 Task: Compose an email with the signature Harrison Baker with the subject Cancellation of a payment and the message Could you please share your availability for a call to discuss the project in detail? from softage.8@softage.net to softage.2@softage.net Select the numbered list and change the font typography to strikethroughSelect the numbered list and remove the font typography strikethrough Send the email. Finally, move the email from Sent Items to the label Fitness
Action: Mouse moved to (902, 51)
Screenshot: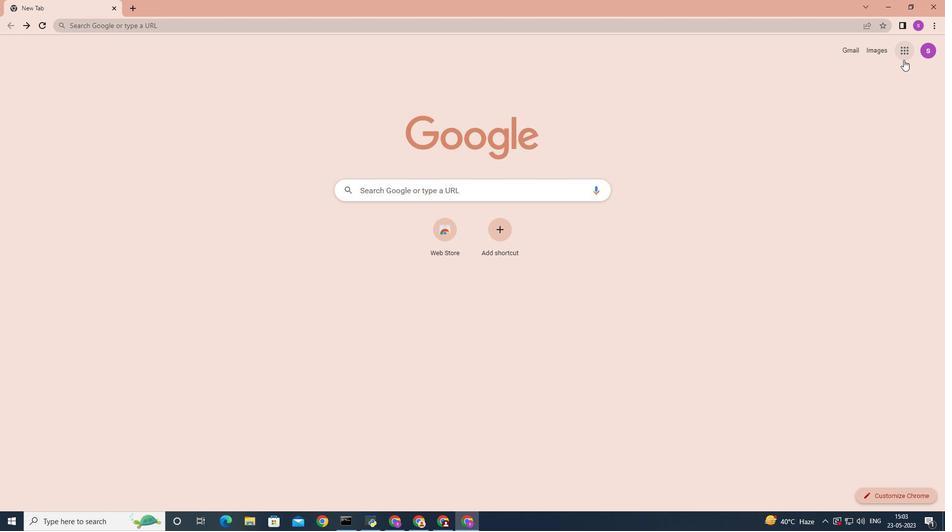 
Action: Mouse pressed left at (902, 51)
Screenshot: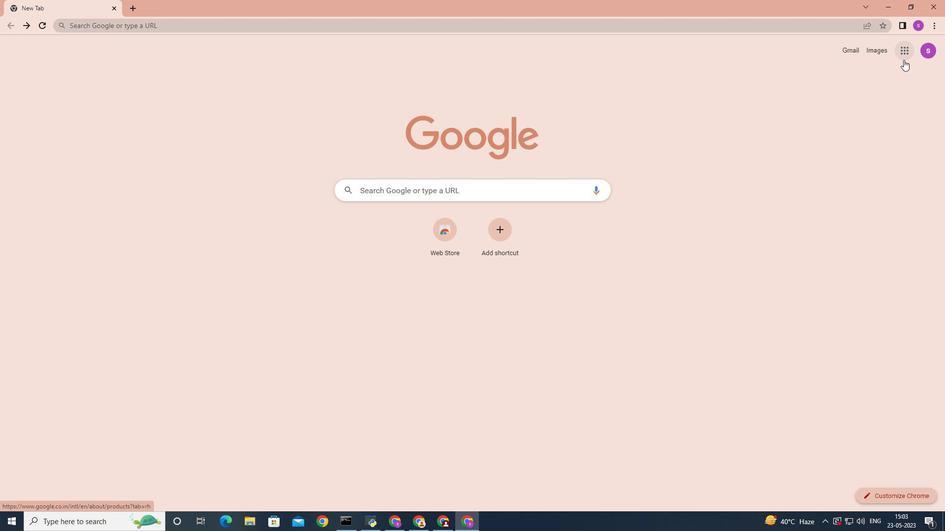
Action: Mouse moved to (870, 85)
Screenshot: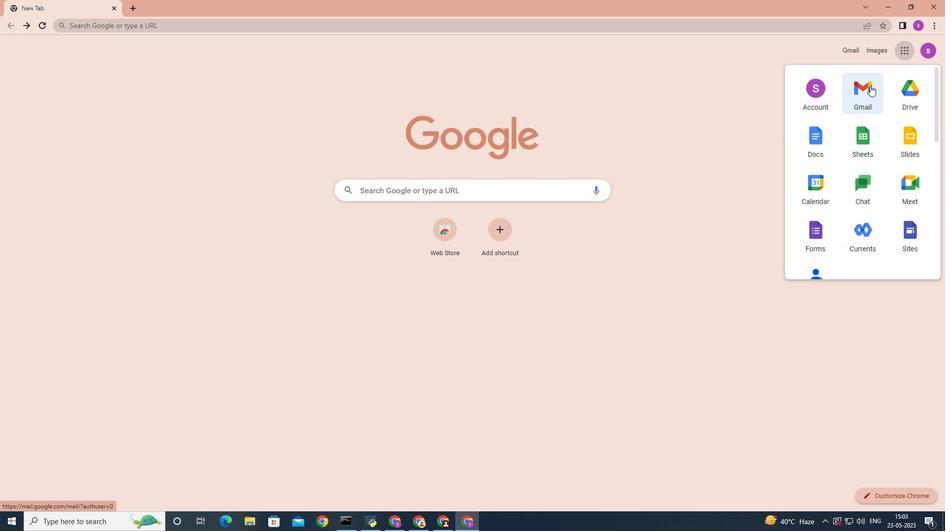 
Action: Mouse pressed left at (870, 85)
Screenshot: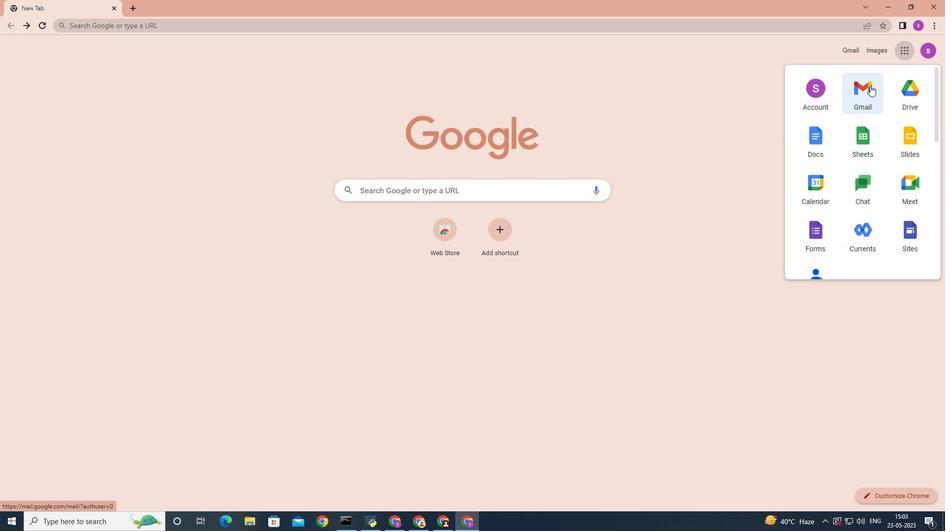 
Action: Mouse moved to (848, 51)
Screenshot: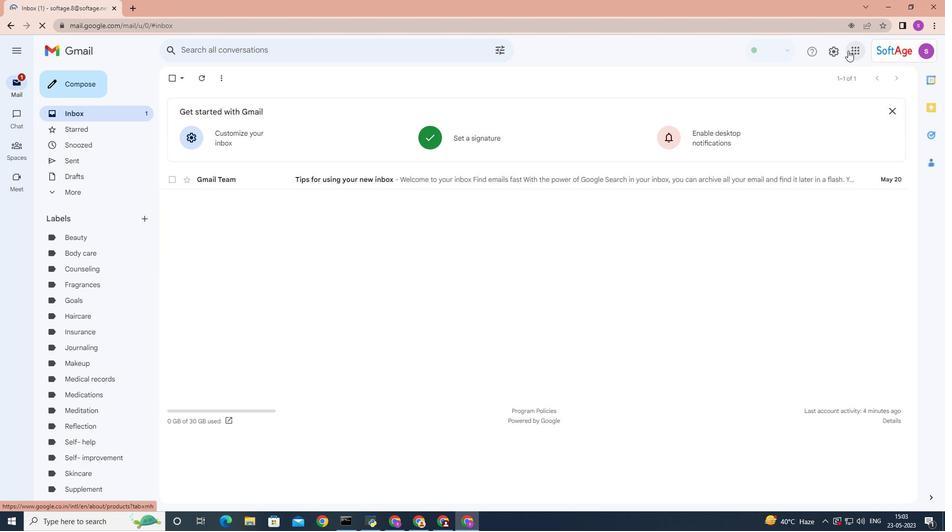 
Action: Mouse pressed left at (848, 51)
Screenshot: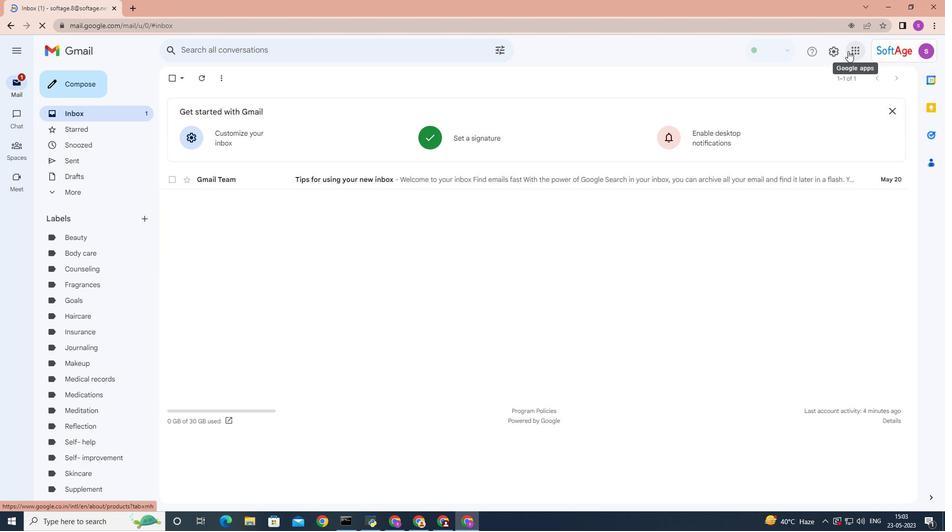 
Action: Mouse moved to (835, 44)
Screenshot: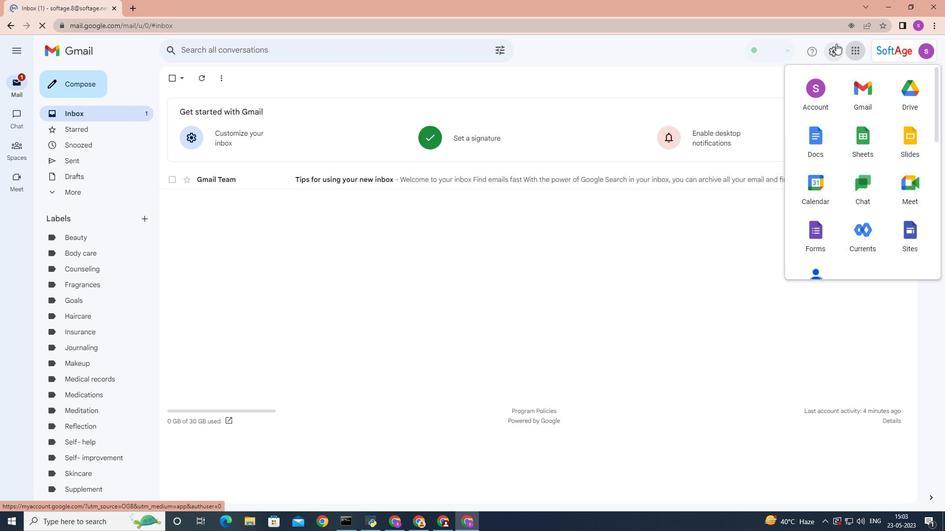 
Action: Mouse pressed left at (835, 44)
Screenshot: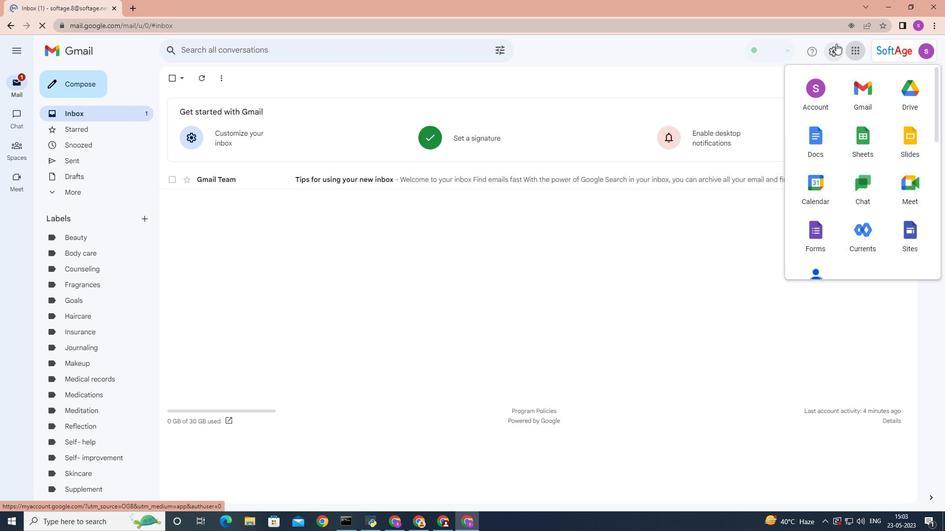 
Action: Mouse moved to (832, 99)
Screenshot: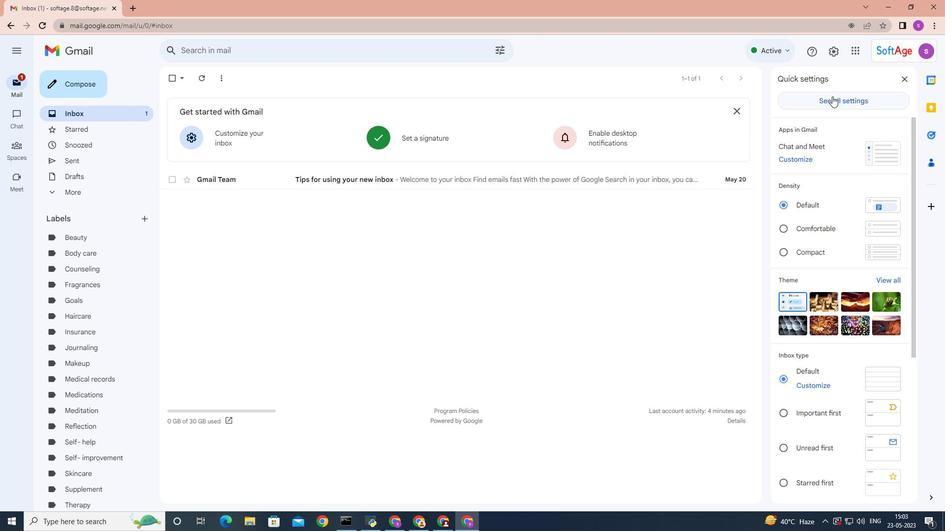 
Action: Mouse pressed left at (832, 99)
Screenshot: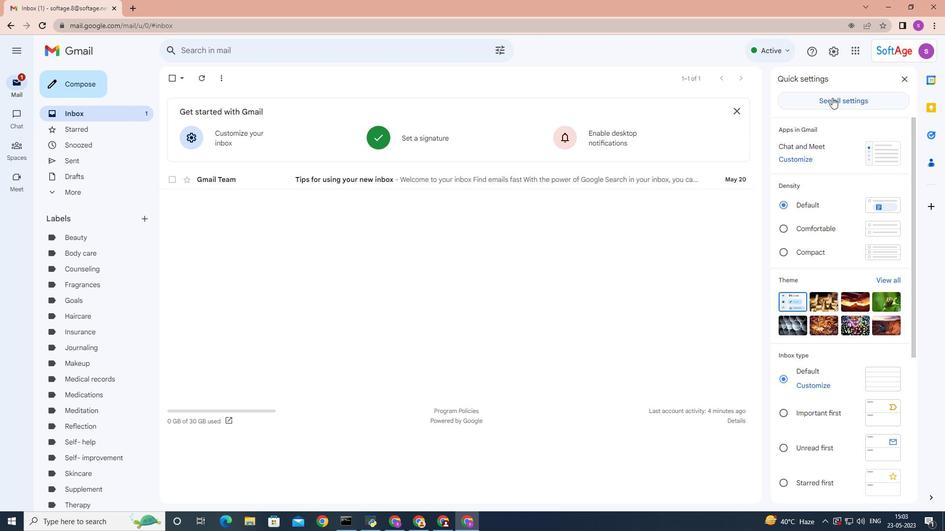 
Action: Mouse moved to (408, 170)
Screenshot: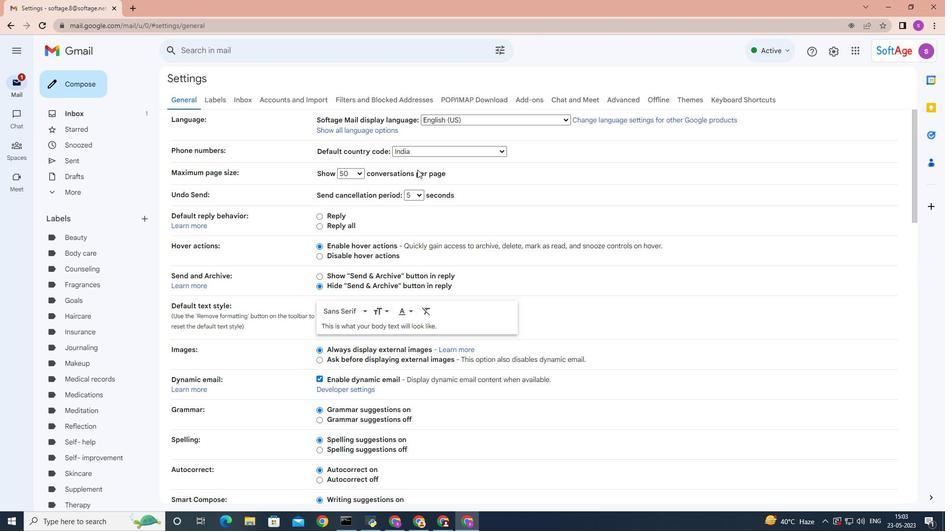 
Action: Mouse scrolled (408, 170) with delta (0, 0)
Screenshot: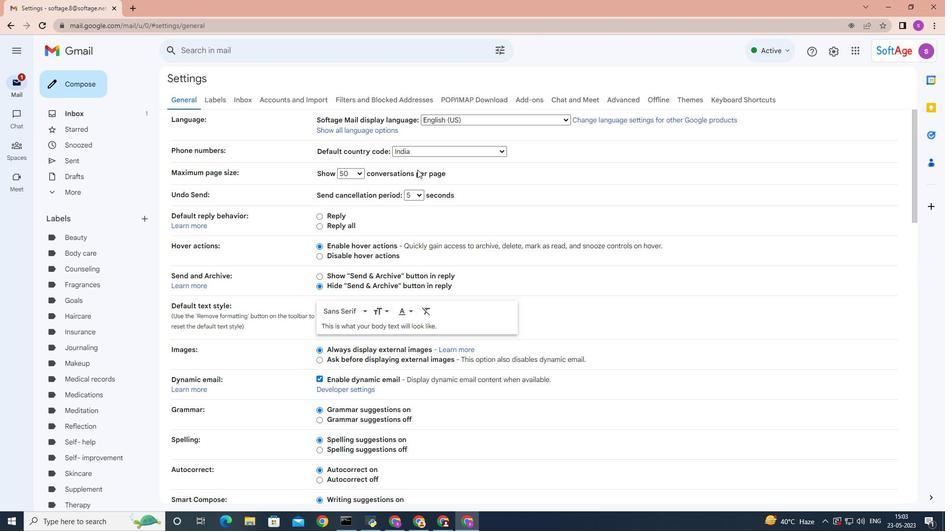 
Action: Mouse scrolled (408, 170) with delta (0, 0)
Screenshot: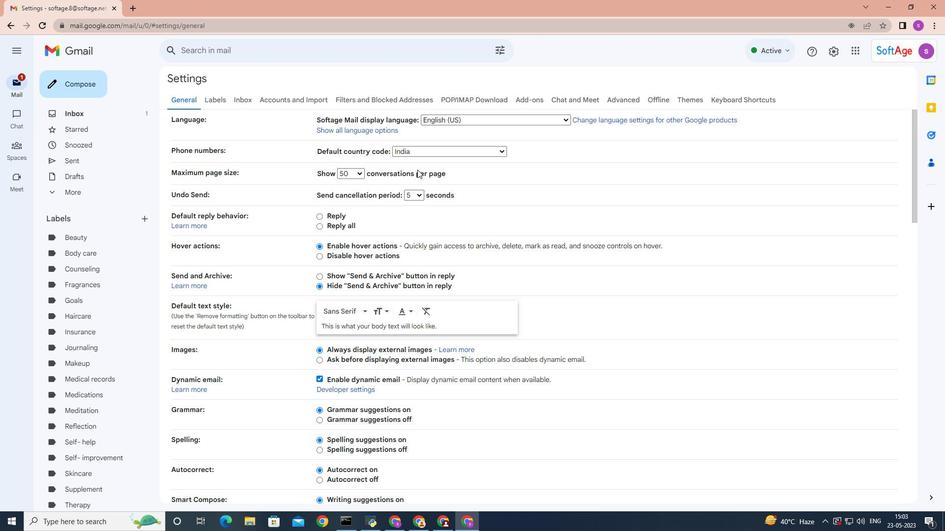 
Action: Mouse moved to (408, 171)
Screenshot: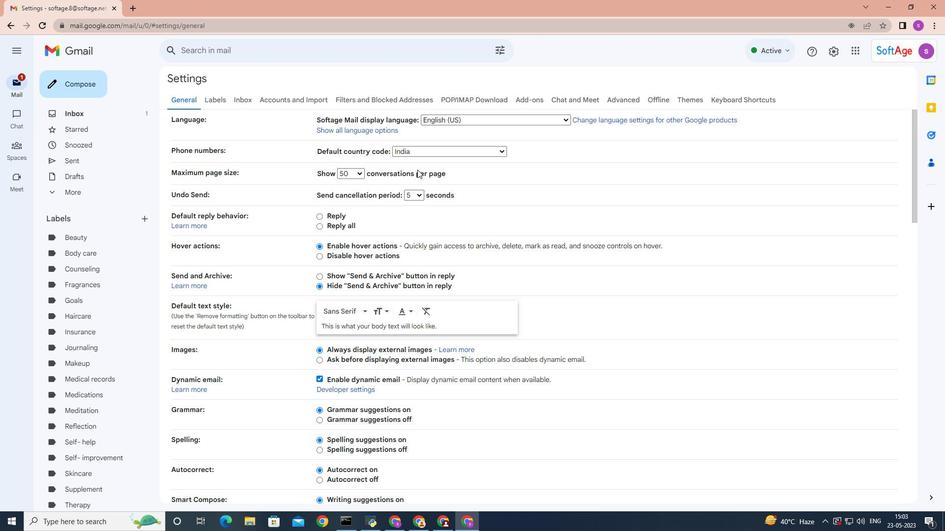 
Action: Mouse scrolled (408, 170) with delta (0, 0)
Screenshot: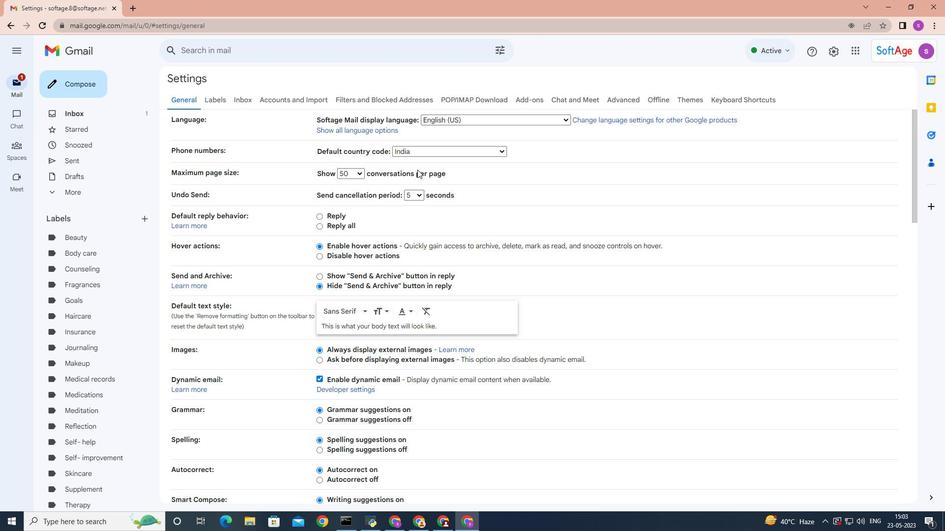 
Action: Mouse moved to (408, 171)
Screenshot: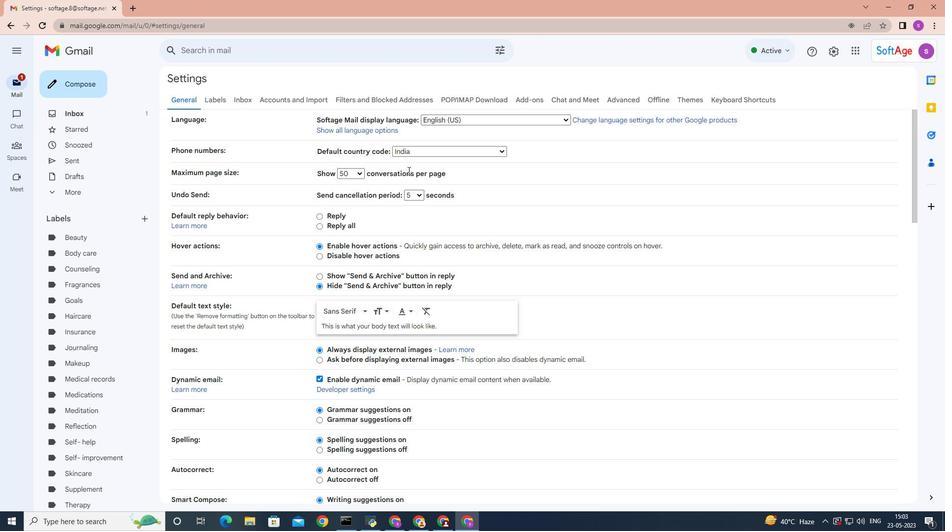 
Action: Mouse scrolled (408, 170) with delta (0, 0)
Screenshot: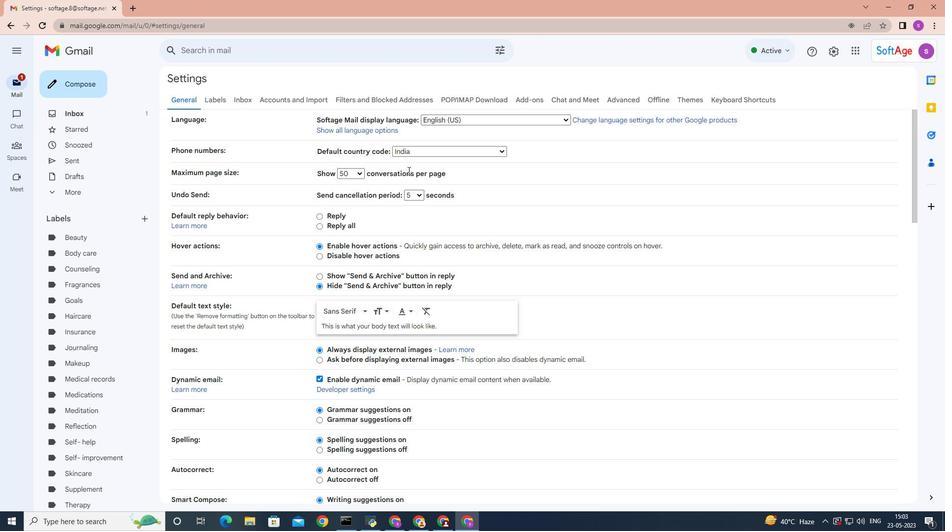 
Action: Mouse scrolled (408, 170) with delta (0, 0)
Screenshot: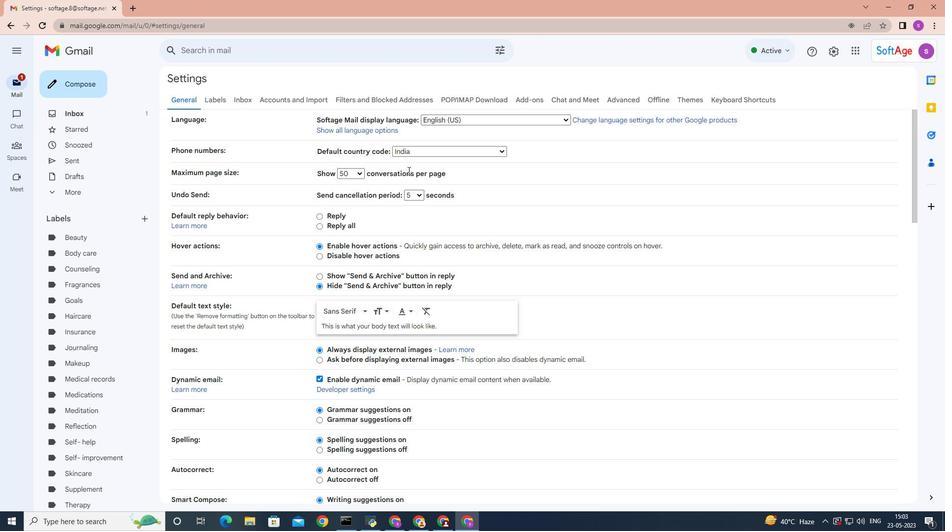 
Action: Mouse scrolled (408, 170) with delta (0, 0)
Screenshot: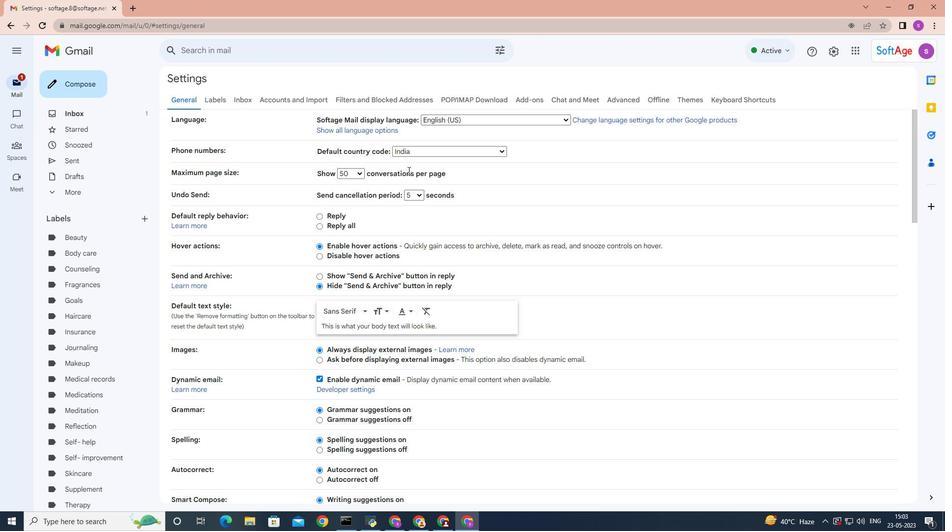 
Action: Mouse scrolled (408, 170) with delta (0, 0)
Screenshot: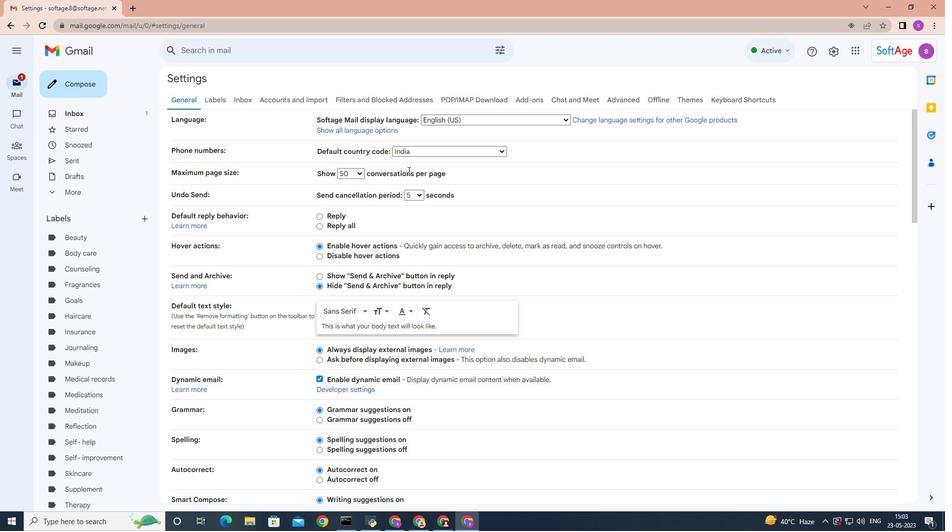 
Action: Mouse moved to (408, 171)
Screenshot: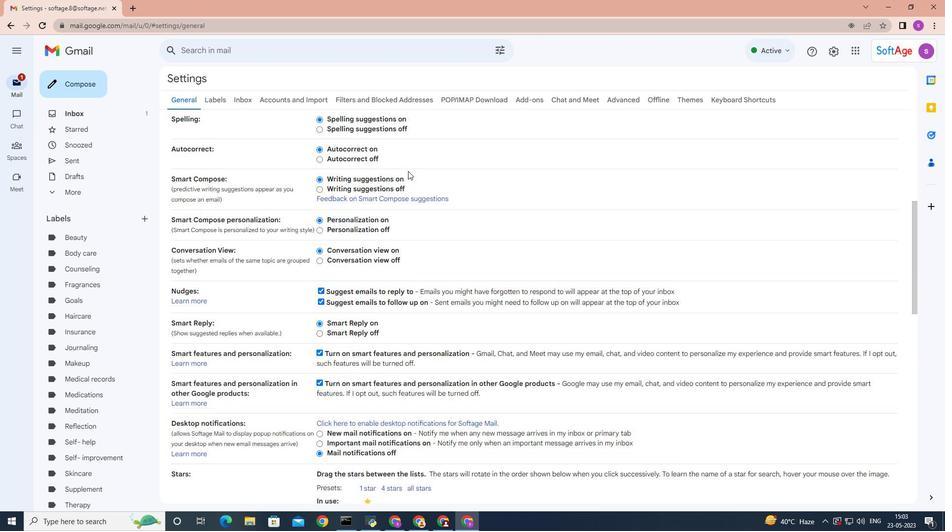 
Action: Mouse scrolled (408, 170) with delta (0, 0)
Screenshot: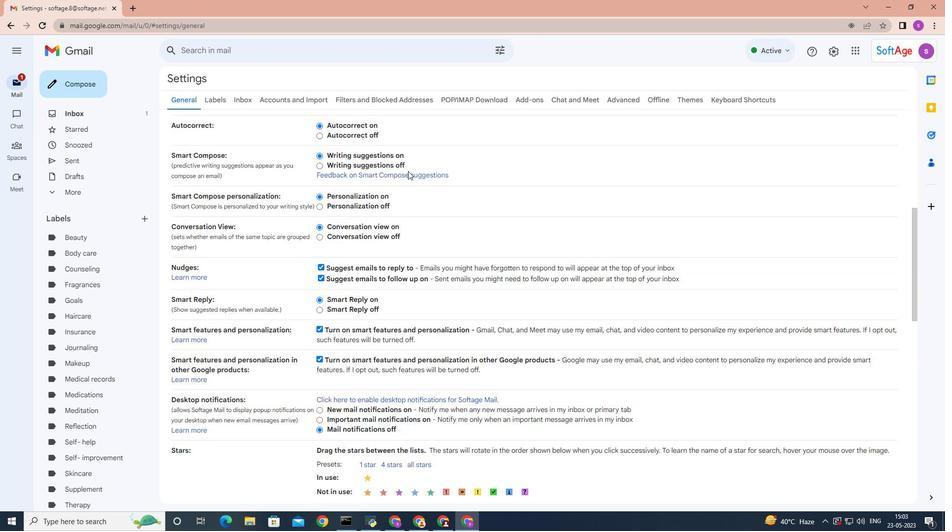 
Action: Mouse scrolled (408, 170) with delta (0, 0)
Screenshot: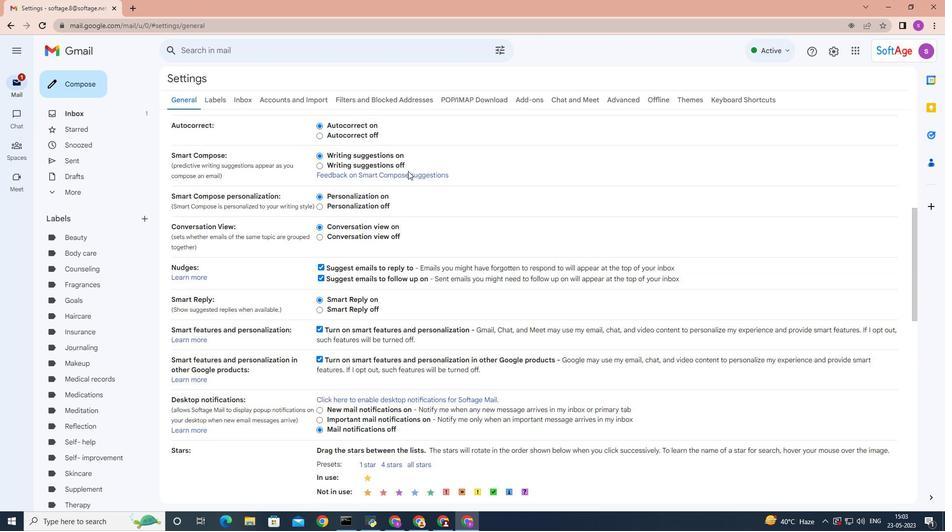 
Action: Mouse scrolled (408, 170) with delta (0, 0)
Screenshot: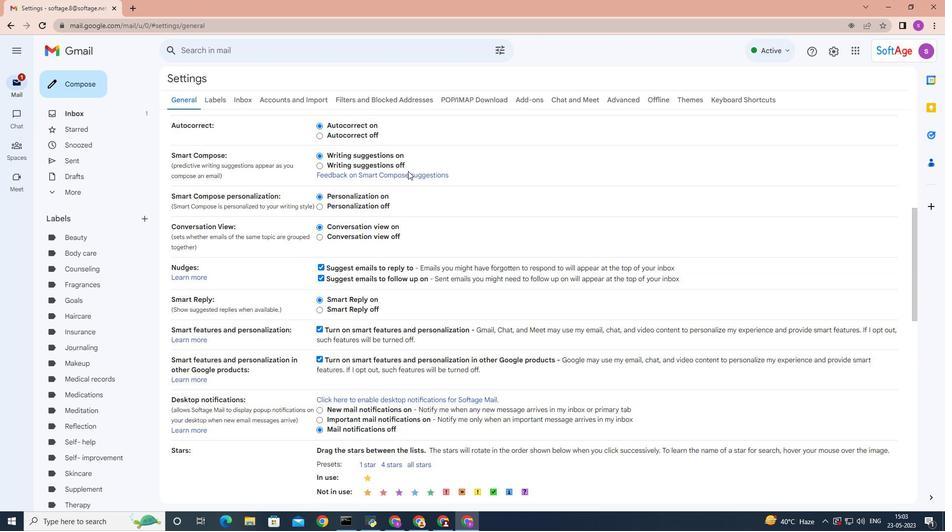 
Action: Mouse scrolled (408, 170) with delta (0, 0)
Screenshot: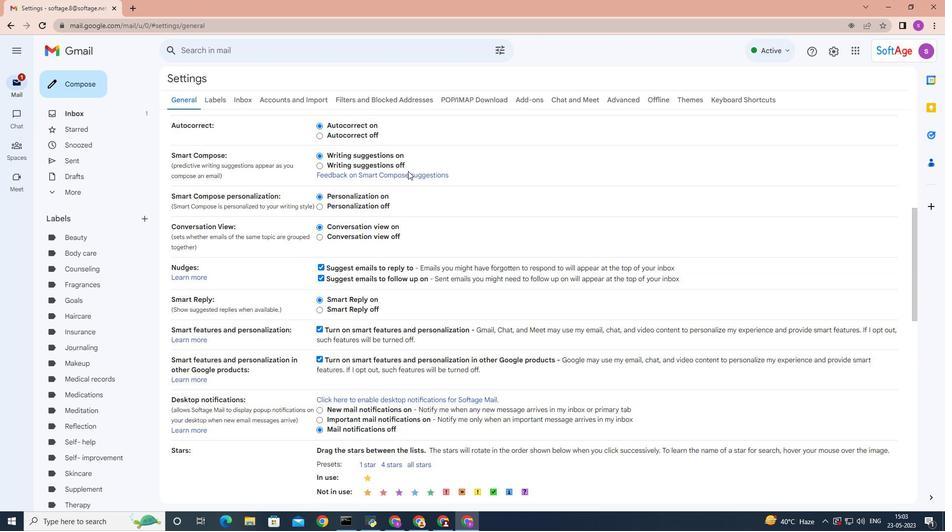 
Action: Mouse scrolled (408, 170) with delta (0, 0)
Screenshot: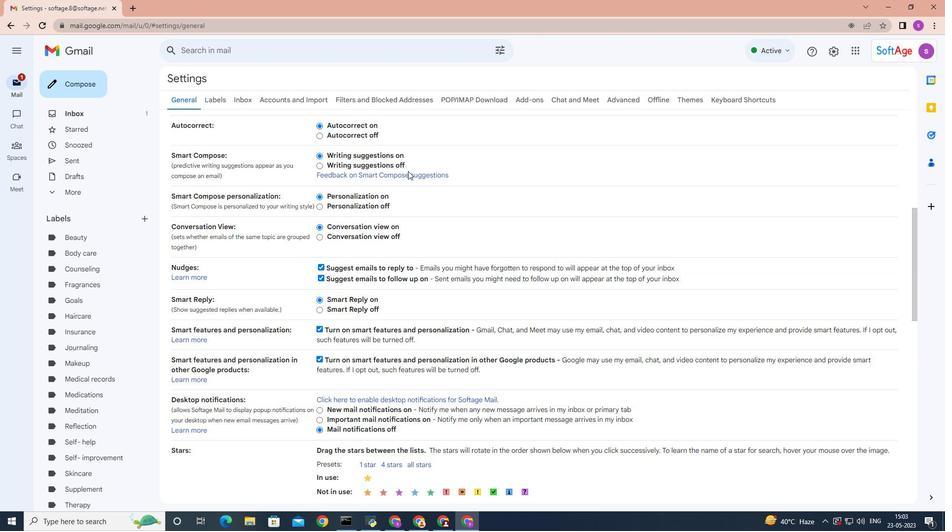 
Action: Mouse scrolled (408, 170) with delta (0, 0)
Screenshot: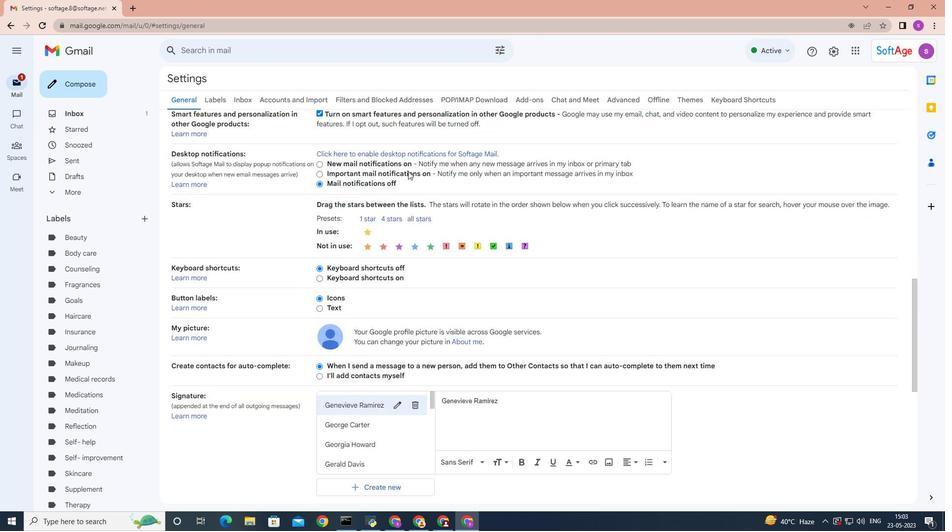 
Action: Mouse scrolled (408, 170) with delta (0, 0)
Screenshot: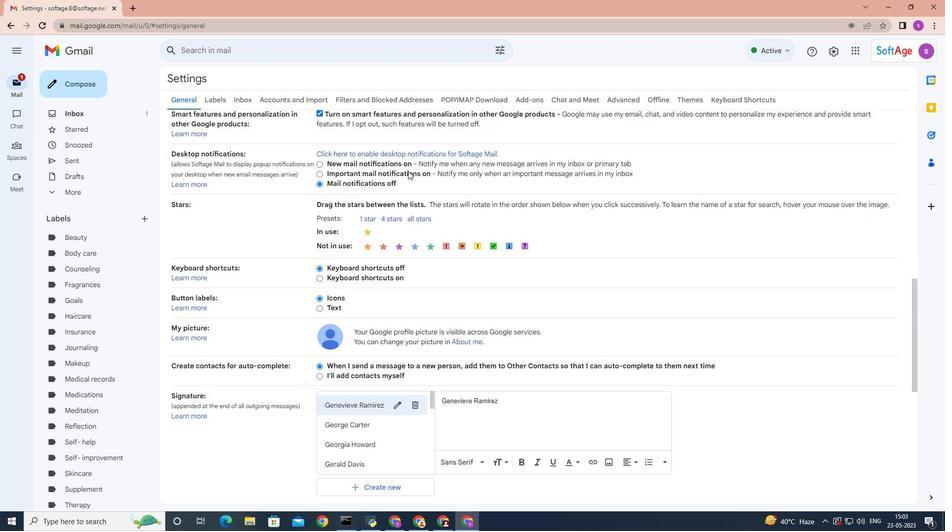 
Action: Mouse moved to (408, 171)
Screenshot: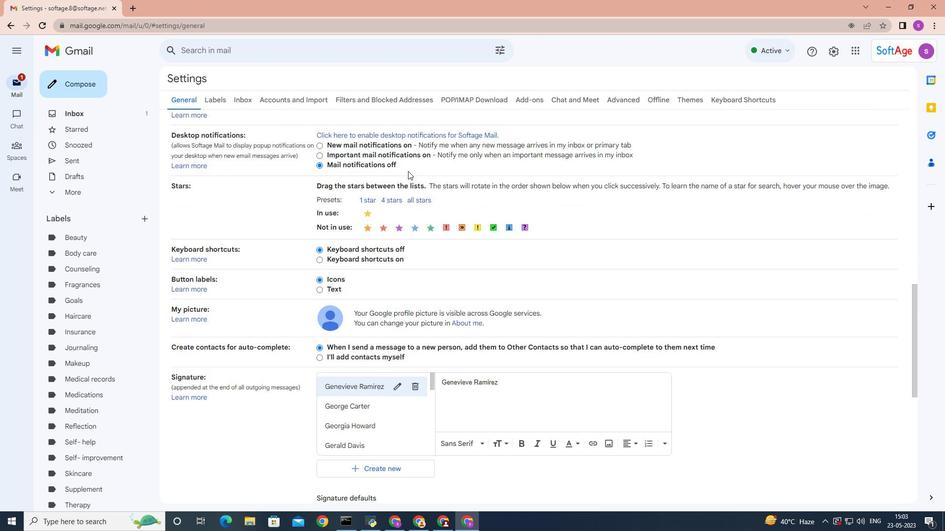 
Action: Mouse scrolled (408, 170) with delta (0, 0)
Screenshot: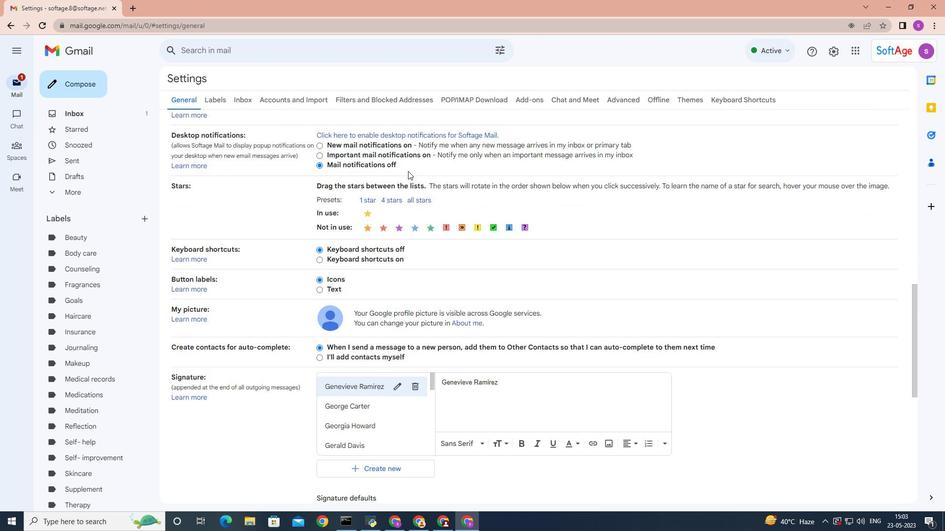 
Action: Mouse scrolled (408, 170) with delta (0, 0)
Screenshot: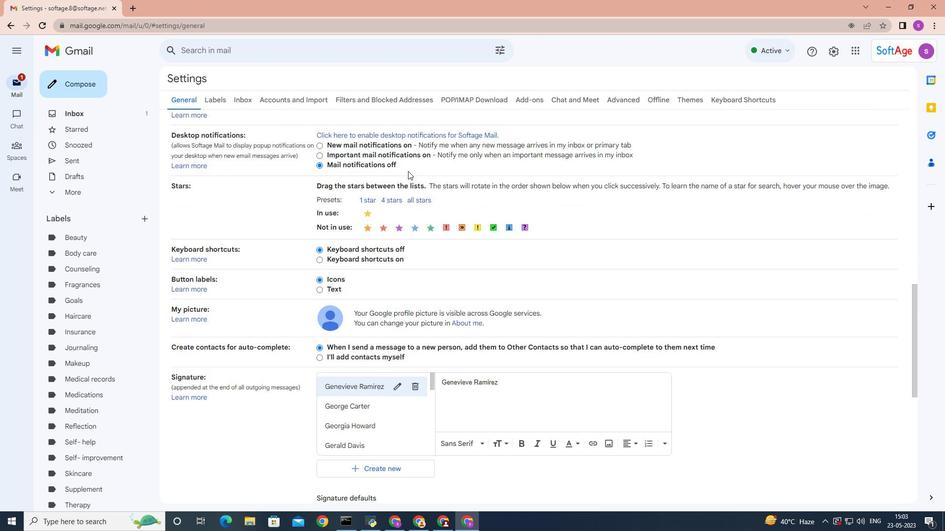 
Action: Mouse scrolled (408, 170) with delta (0, 0)
Screenshot: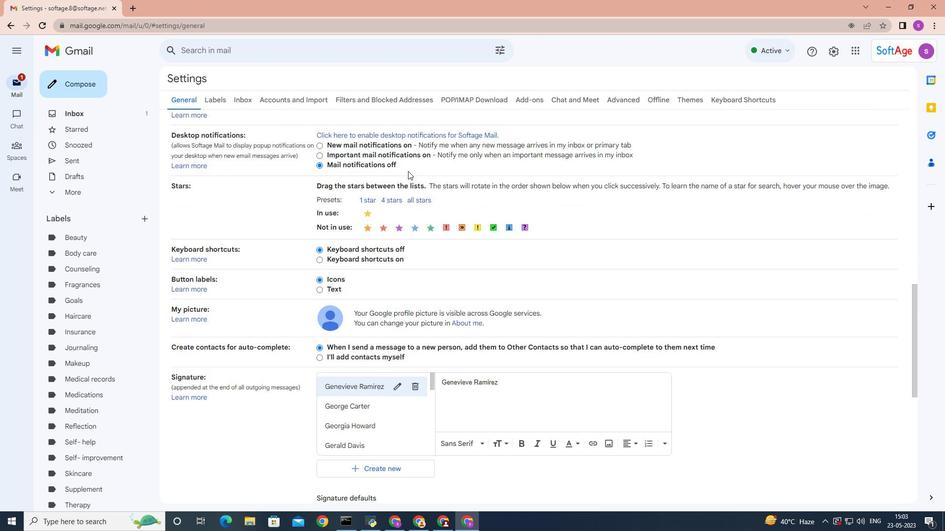 
Action: Mouse scrolled (408, 170) with delta (0, 0)
Screenshot: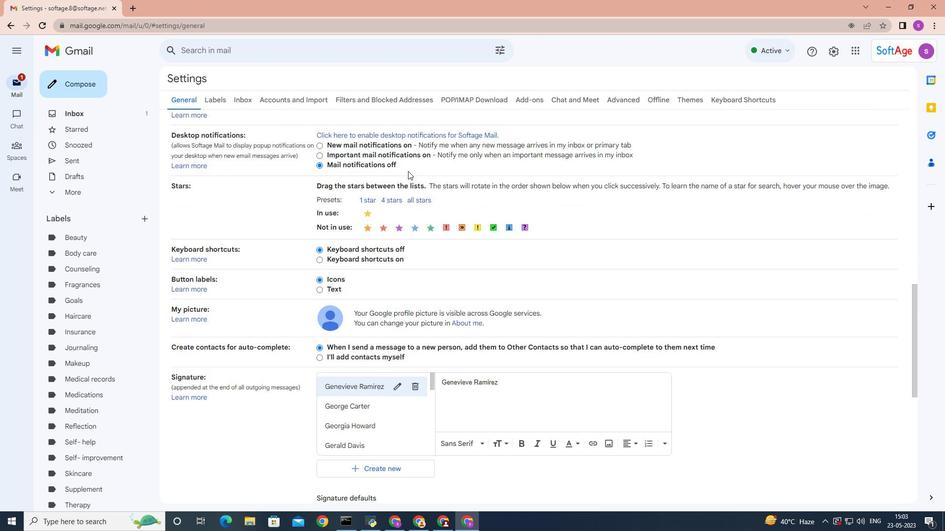 
Action: Mouse scrolled (408, 170) with delta (0, 0)
Screenshot: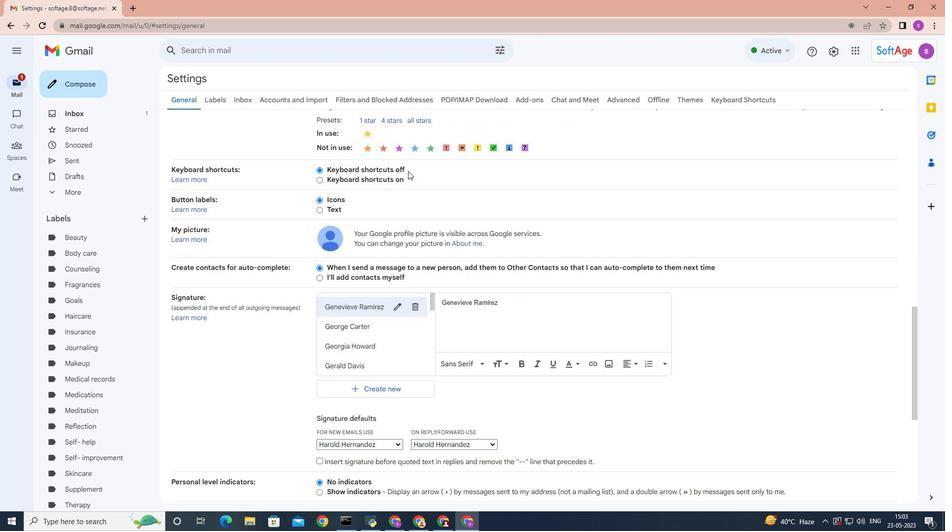 
Action: Mouse scrolled (408, 170) with delta (0, 0)
Screenshot: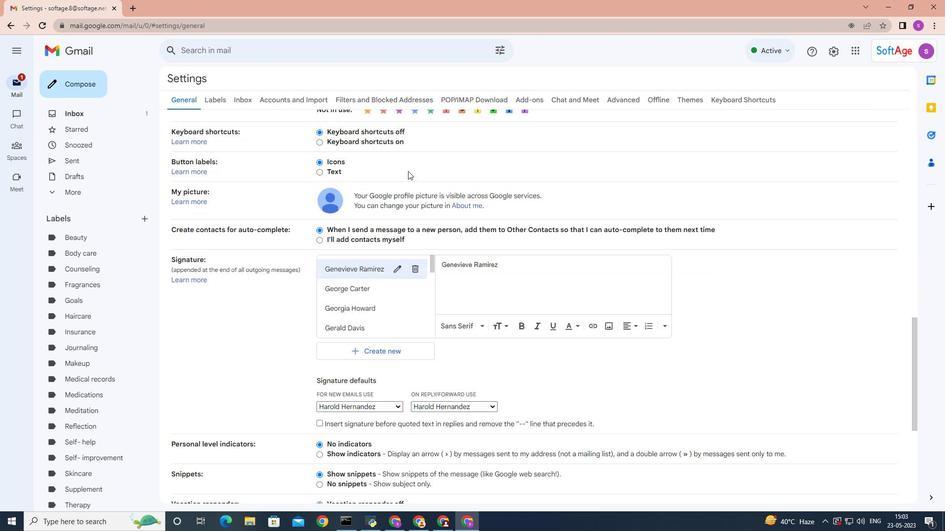 
Action: Mouse scrolled (408, 170) with delta (0, 0)
Screenshot: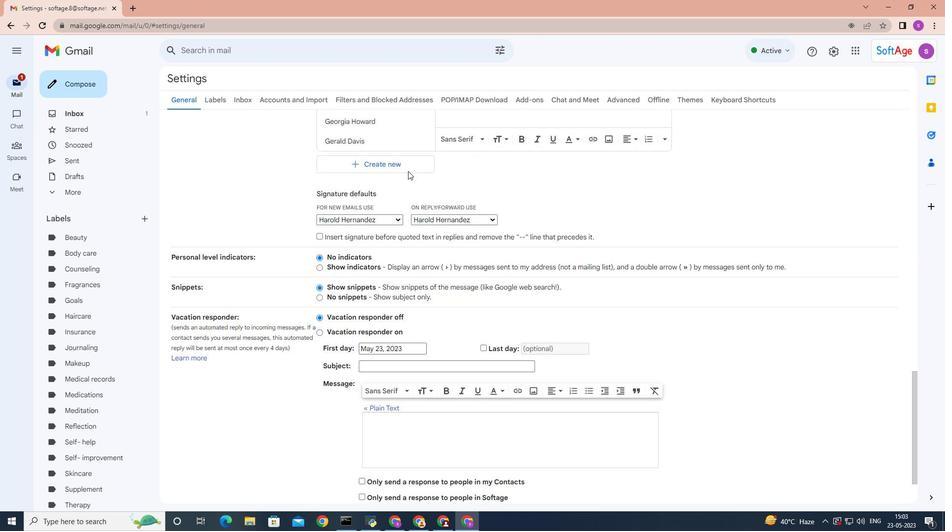 
Action: Mouse scrolled (408, 170) with delta (0, 0)
Screenshot: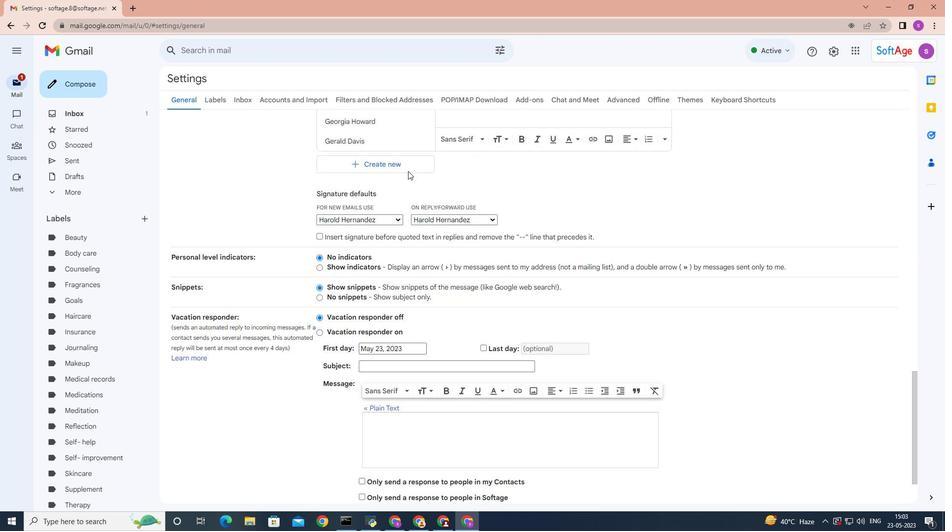 
Action: Mouse scrolled (408, 170) with delta (0, 0)
Screenshot: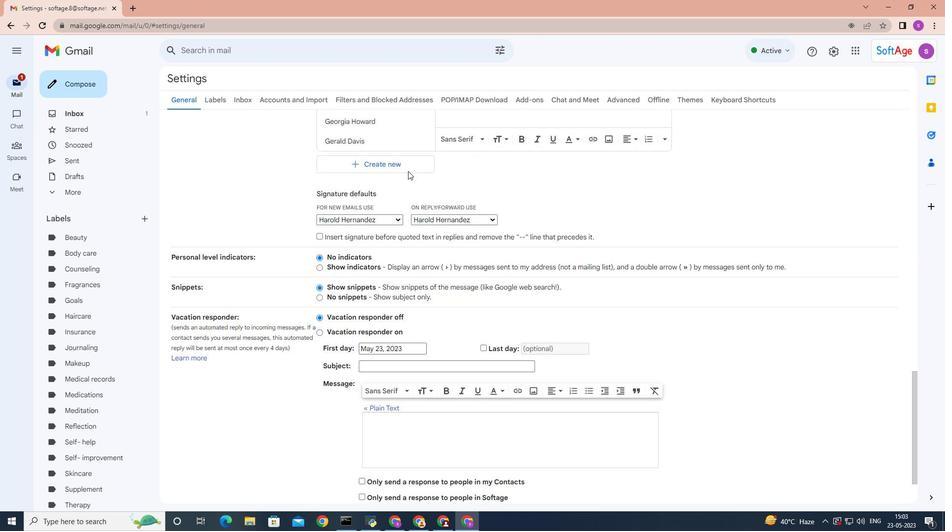 
Action: Mouse moved to (395, 145)
Screenshot: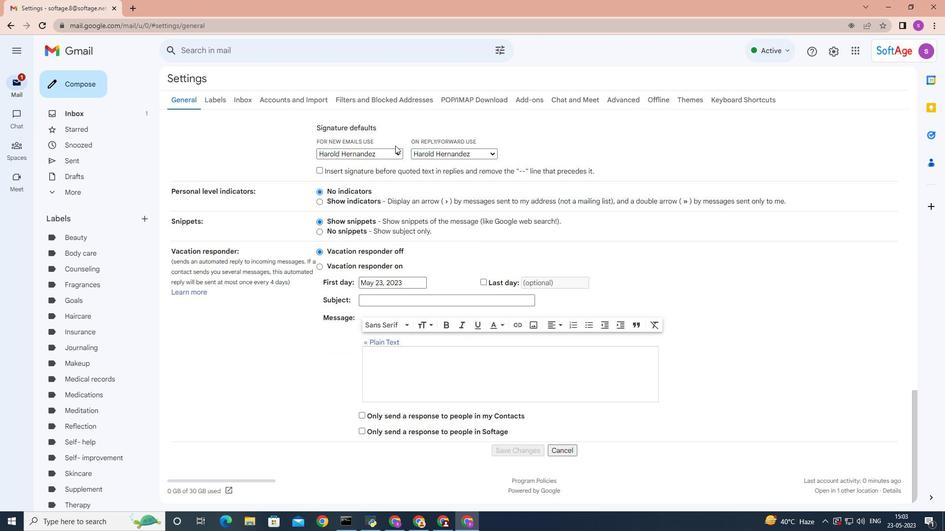 
Action: Mouse scrolled (395, 146) with delta (0, 0)
Screenshot: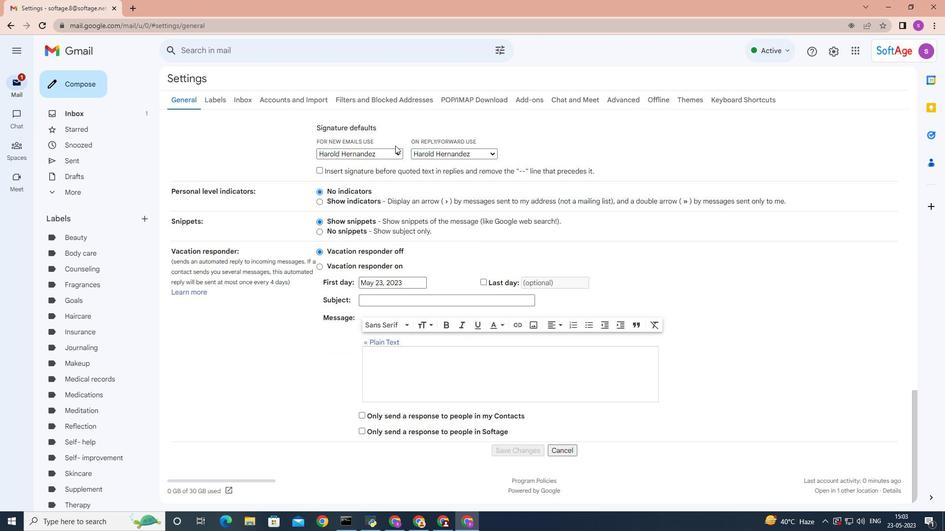 
Action: Mouse scrolled (395, 146) with delta (0, 0)
Screenshot: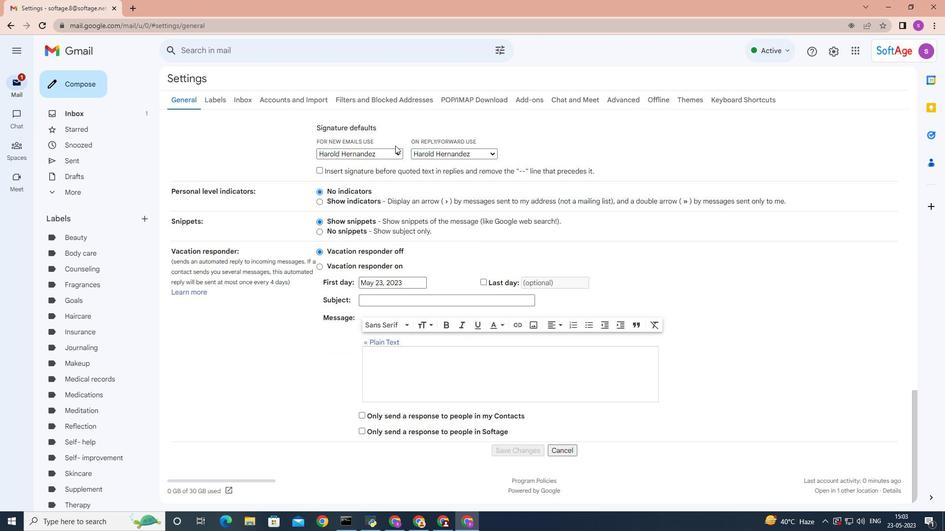 
Action: Mouse scrolled (395, 146) with delta (0, 0)
Screenshot: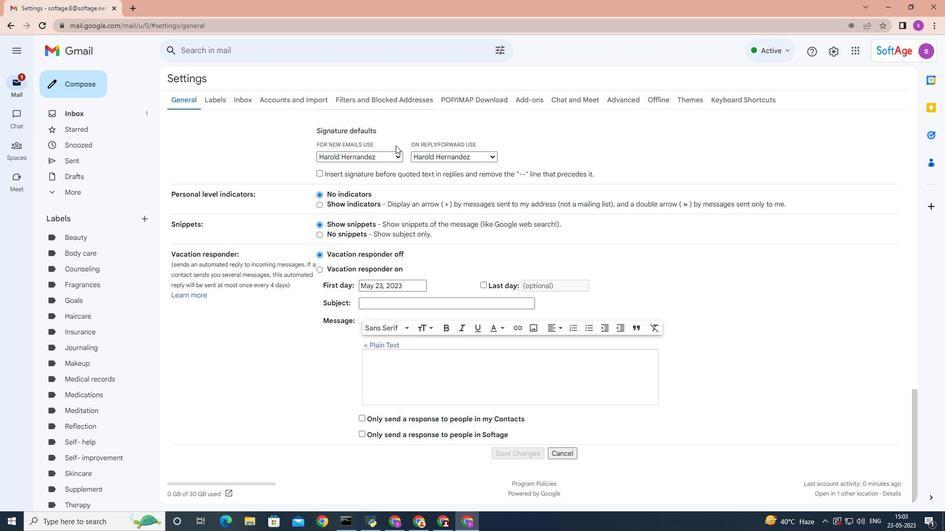 
Action: Mouse moved to (385, 241)
Screenshot: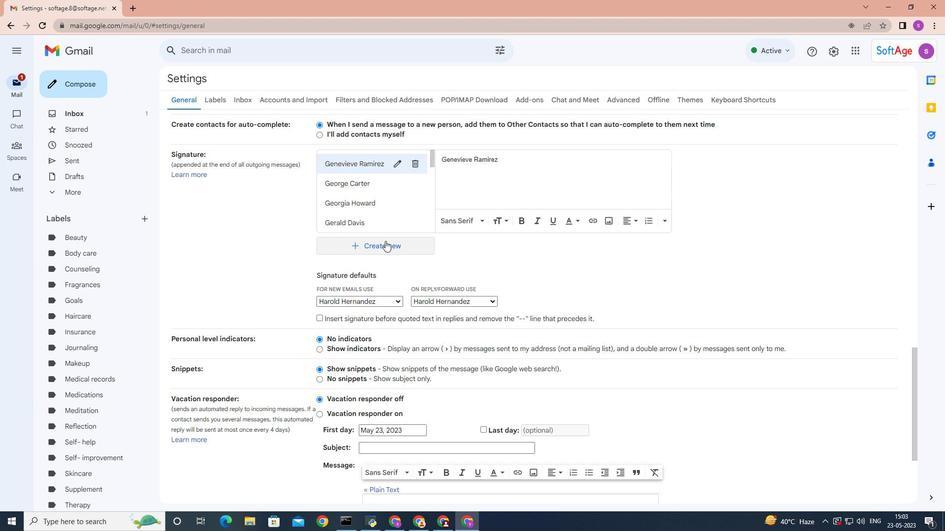 
Action: Mouse pressed left at (385, 241)
Screenshot: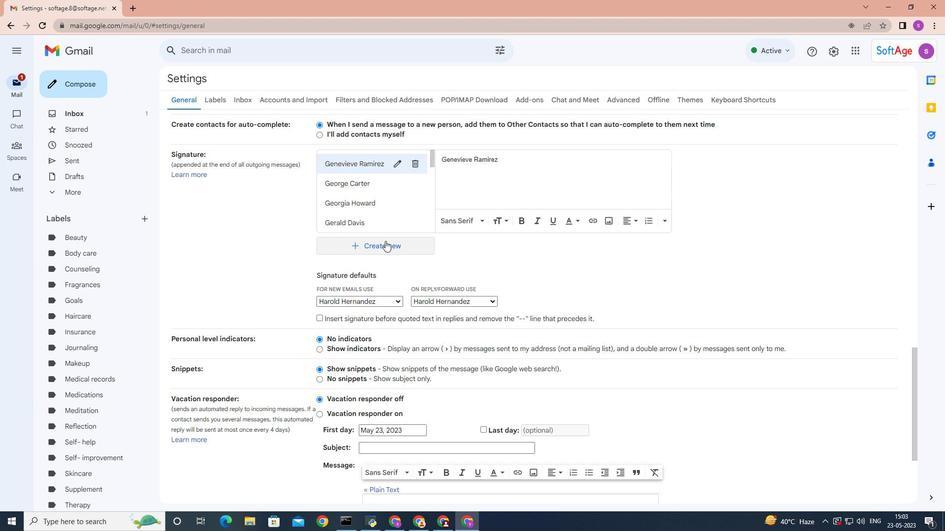 
Action: Mouse moved to (405, 236)
Screenshot: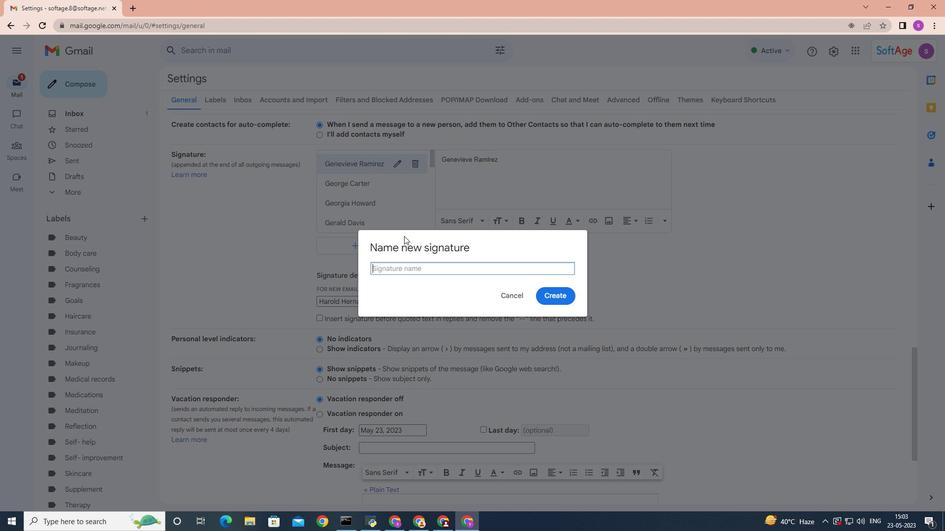 
Action: Key pressed <Key.shift><Key.shift><Key.shift><Key.shift><Key.shift><Key.shift><Key.shift><Key.shift><Key.shift><Key.shift>Harrison<Key.space><Key.shift>Baker<Key.space>
Screenshot: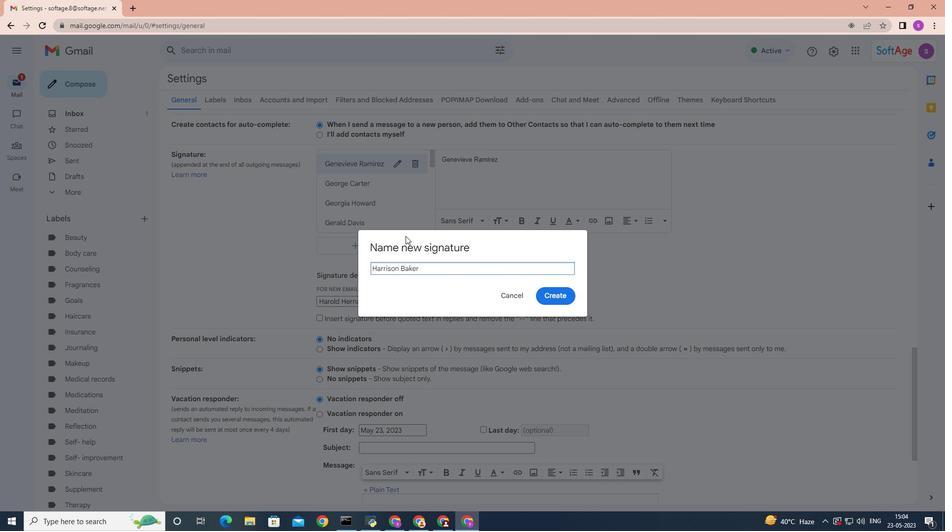 
Action: Mouse moved to (556, 300)
Screenshot: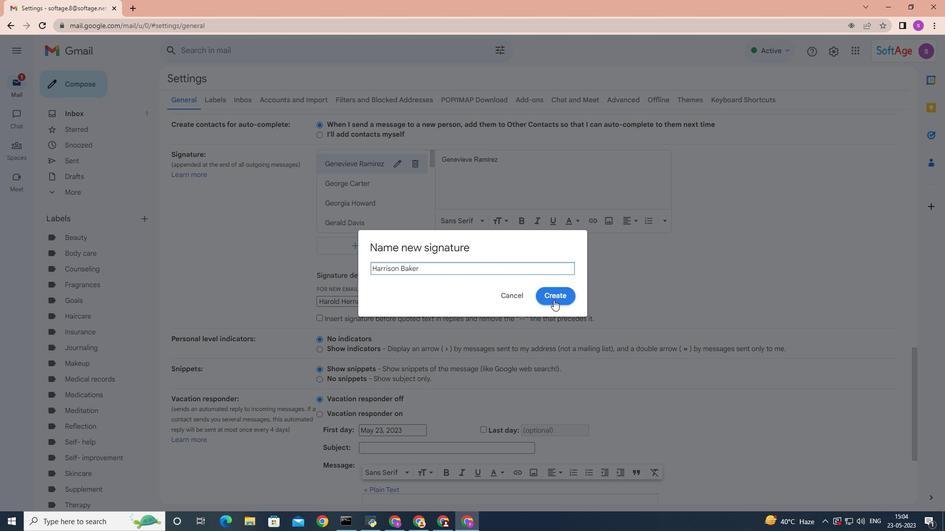 
Action: Mouse pressed left at (556, 300)
Screenshot: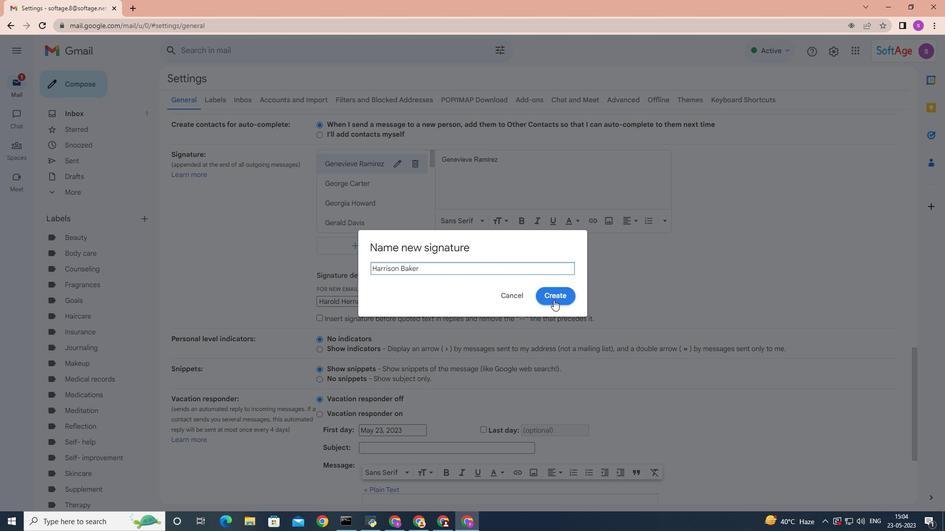 
Action: Mouse moved to (459, 154)
Screenshot: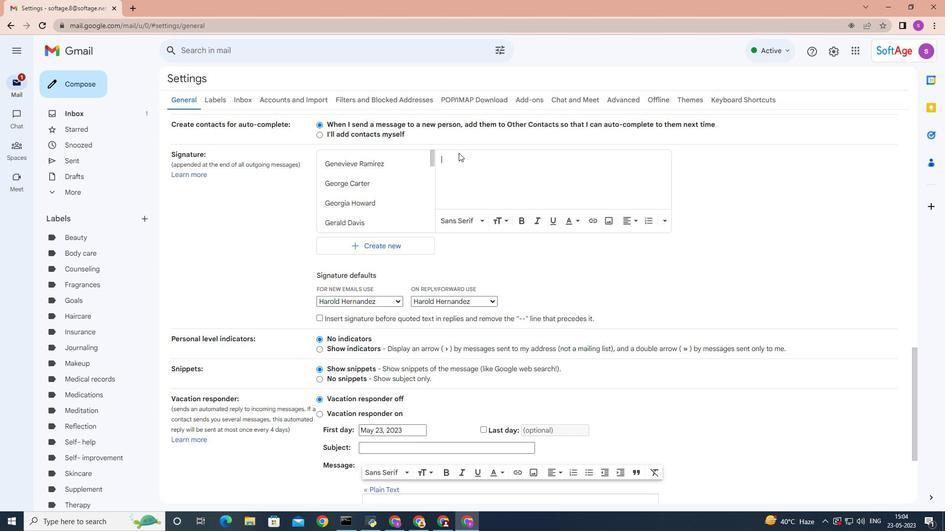 
Action: Mouse pressed left at (459, 154)
Screenshot: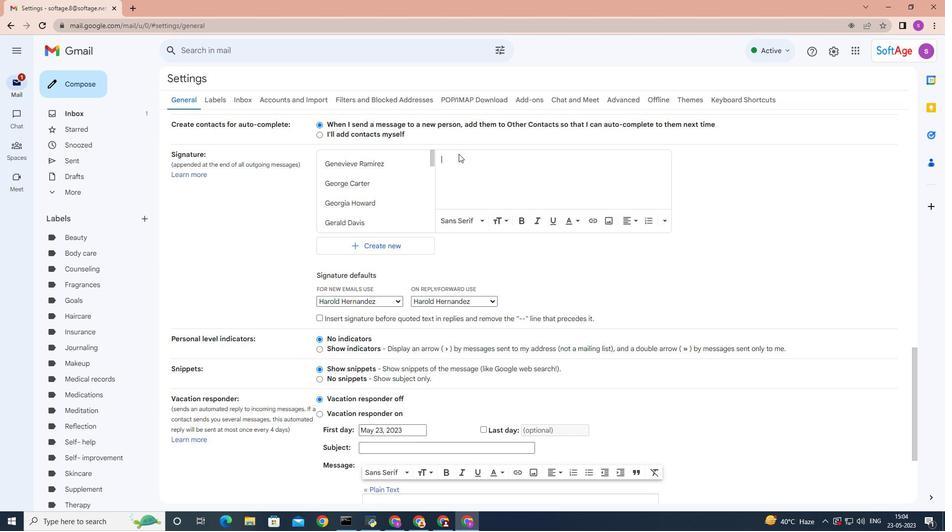
Action: Mouse moved to (459, 154)
Screenshot: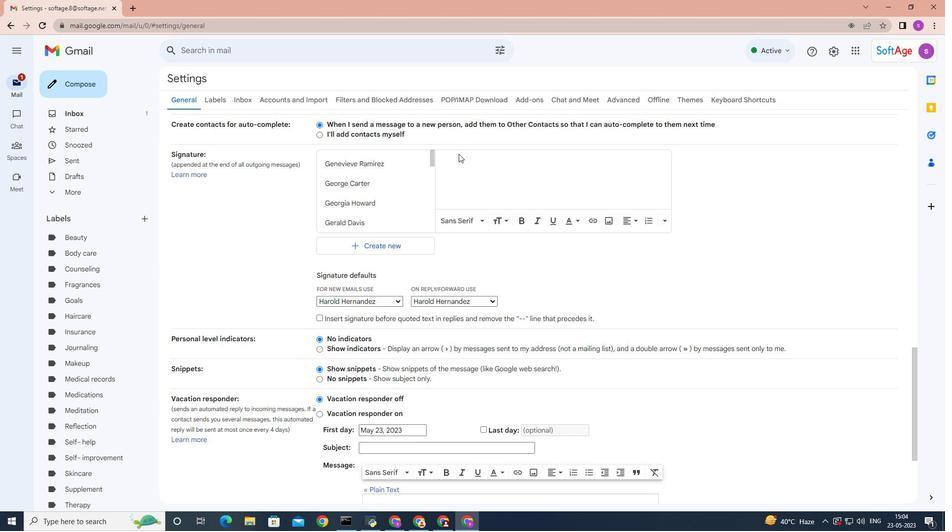 
Action: Key pressed <Key.shift><Key.shift><Key.shift><Key.shift><Key.shift><Key.shift><Key.shift><Key.shift>Harr
Screenshot: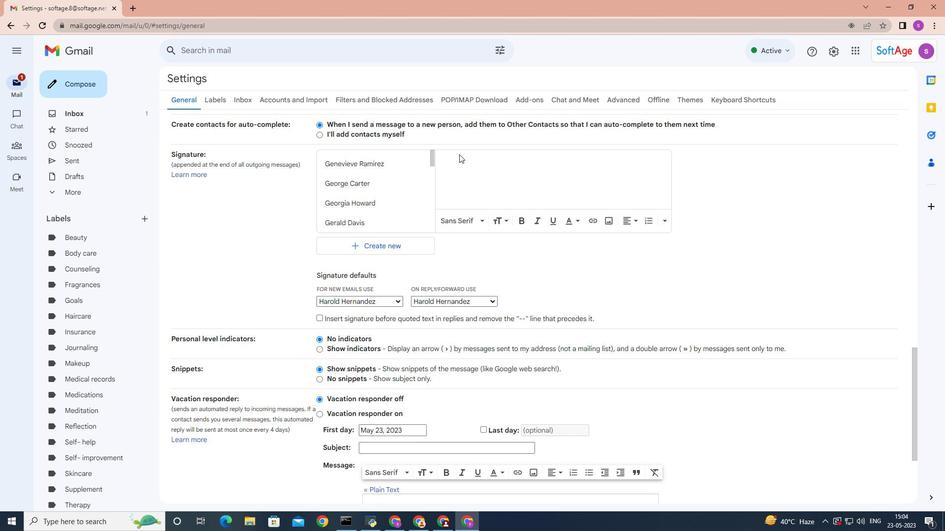 
Action: Mouse pressed left at (459, 154)
Screenshot: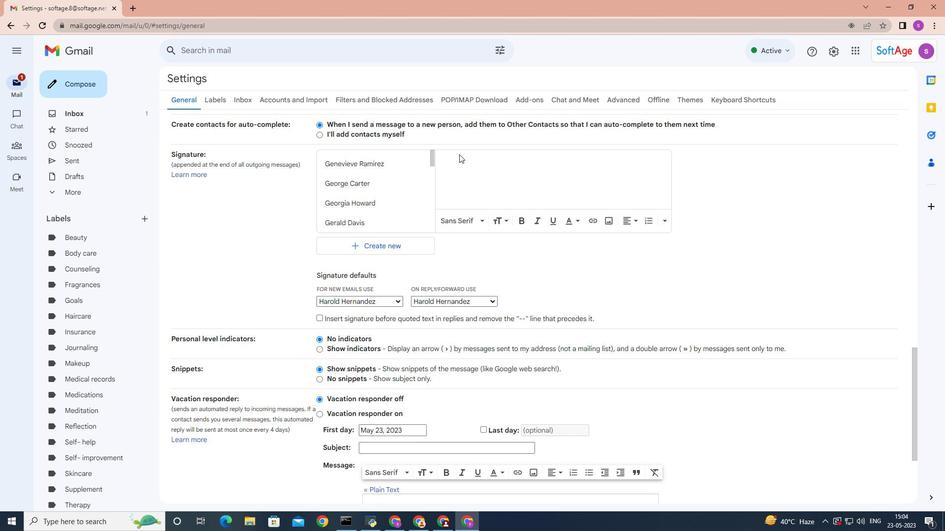 
Action: Mouse moved to (455, 176)
Screenshot: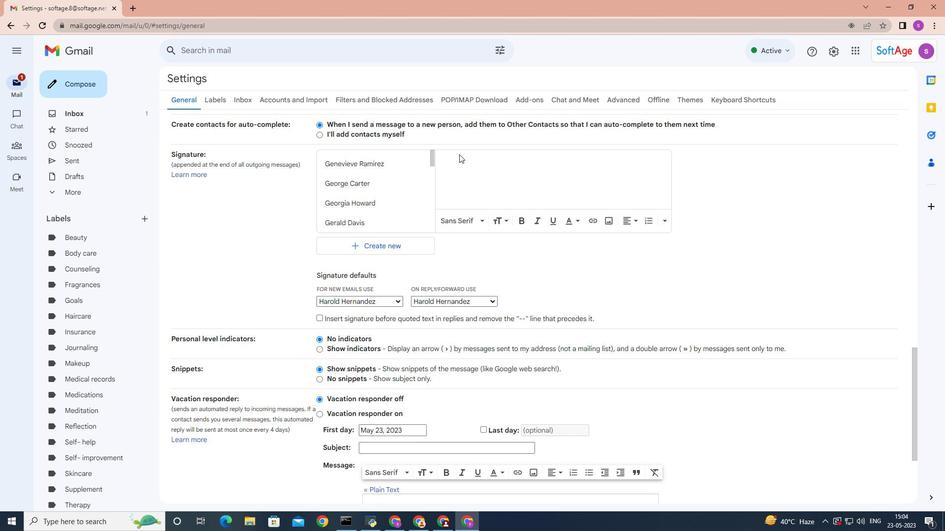 
Action: Mouse pressed left at (458, 171)
Screenshot: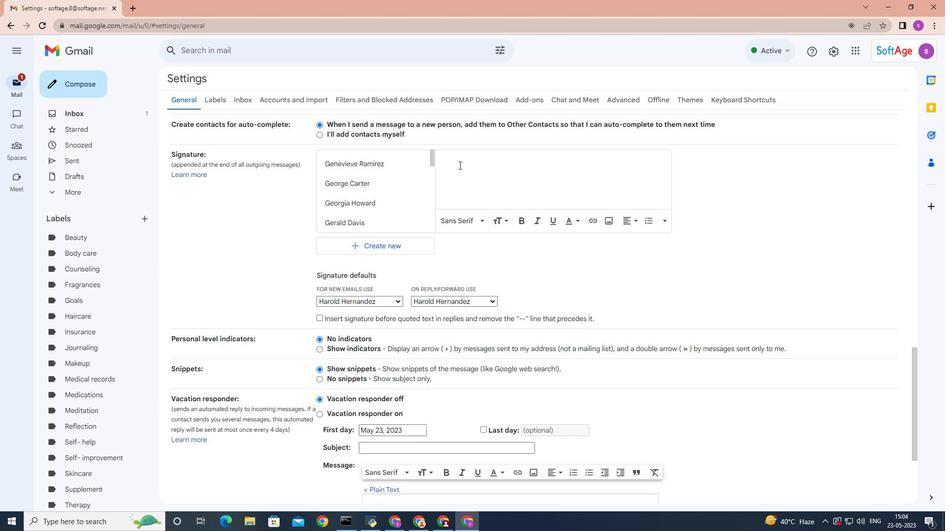 
Action: Mouse moved to (453, 179)
Screenshot: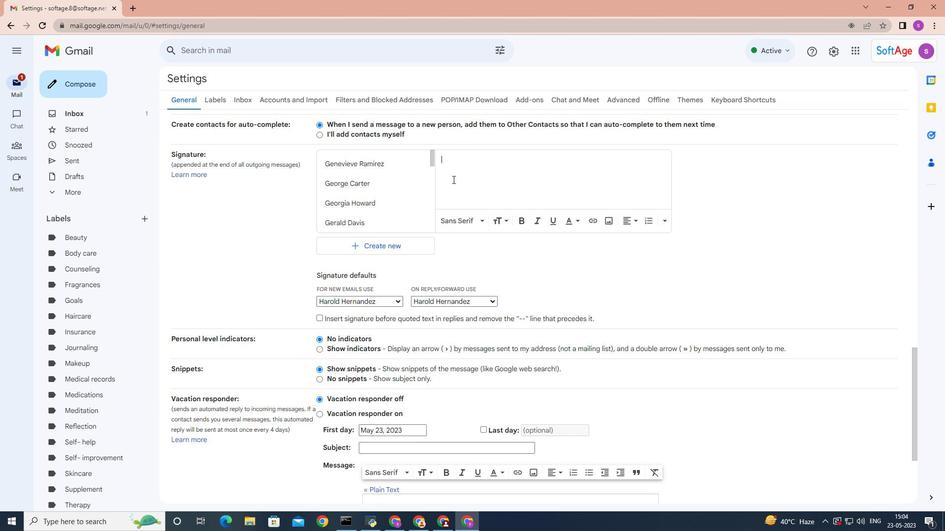 
Action: Key pressed <Key.shift>Harrison<Key.space><Key.shift>Baker<Key.space>
Screenshot: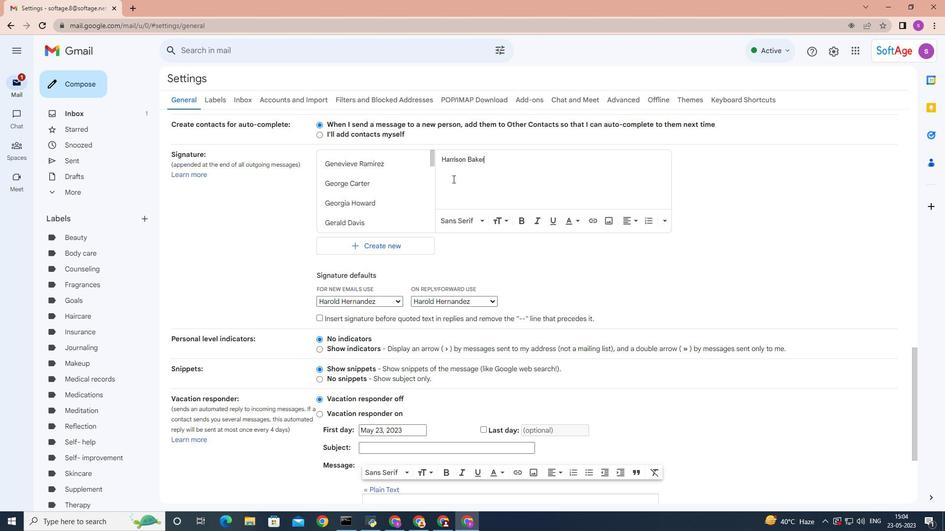 
Action: Mouse moved to (461, 178)
Screenshot: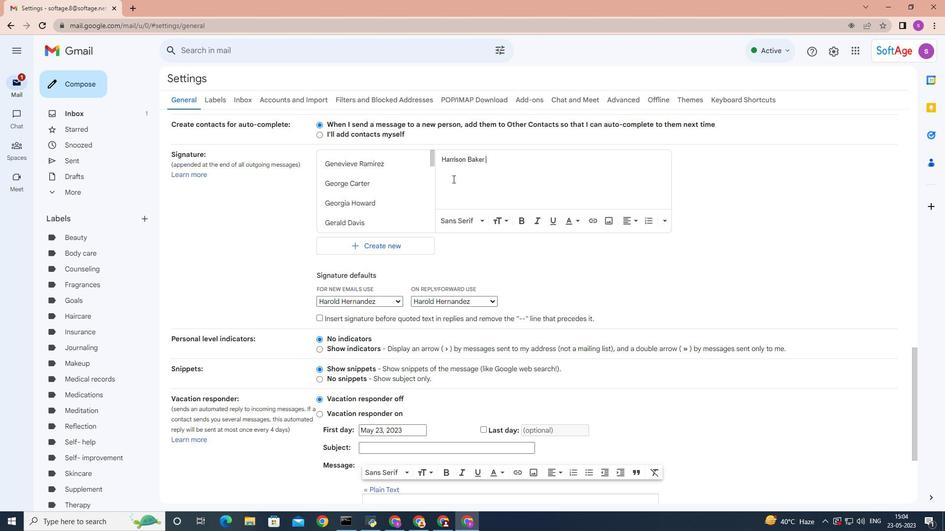 
Action: Mouse scrolled (461, 177) with delta (0, 0)
Screenshot: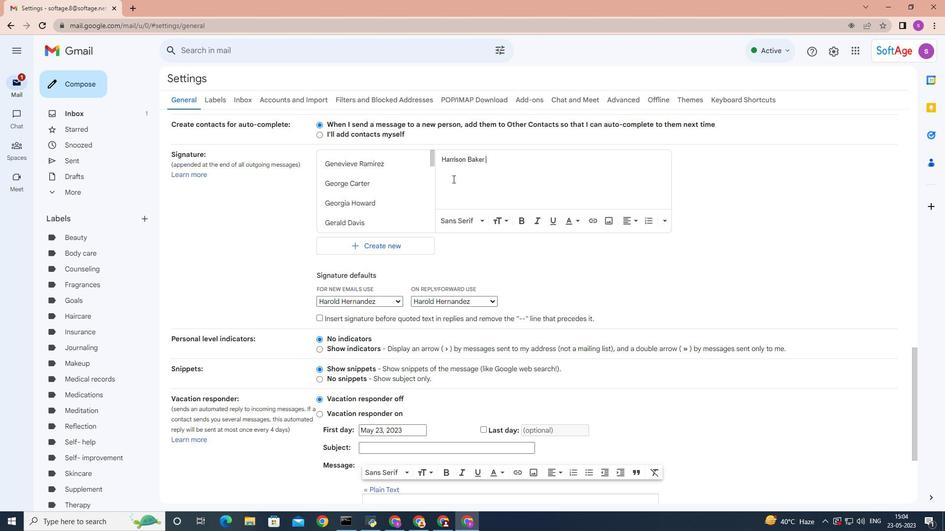 
Action: Mouse moved to (426, 359)
Screenshot: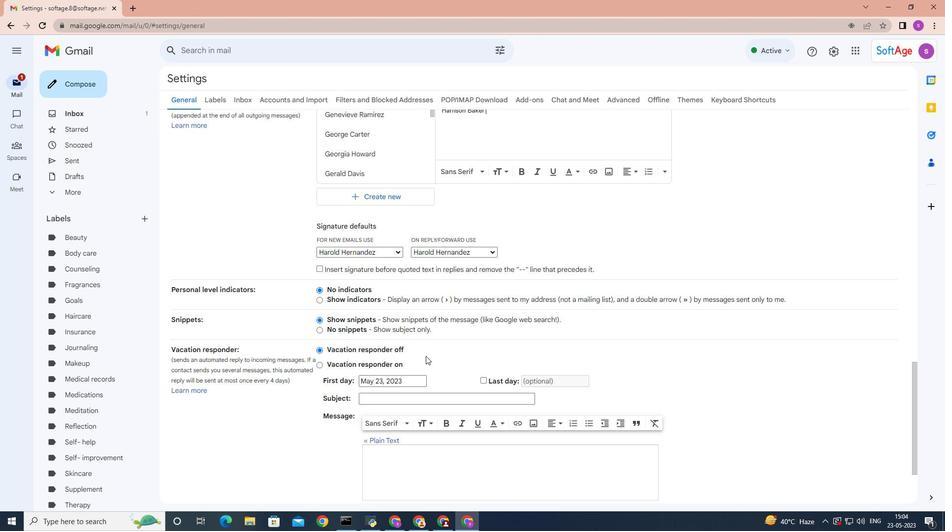 
Action: Mouse scrolled (426, 358) with delta (0, 0)
Screenshot: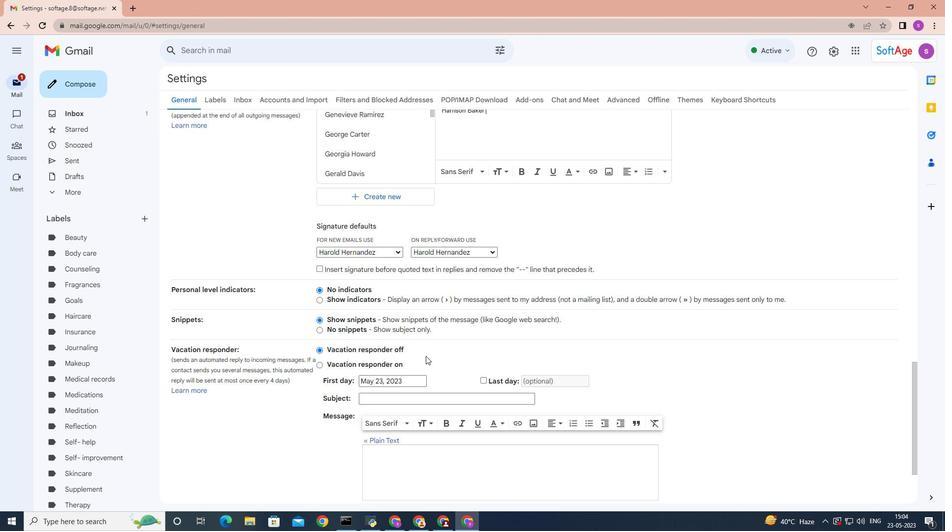 
Action: Mouse scrolled (426, 358) with delta (0, 0)
Screenshot: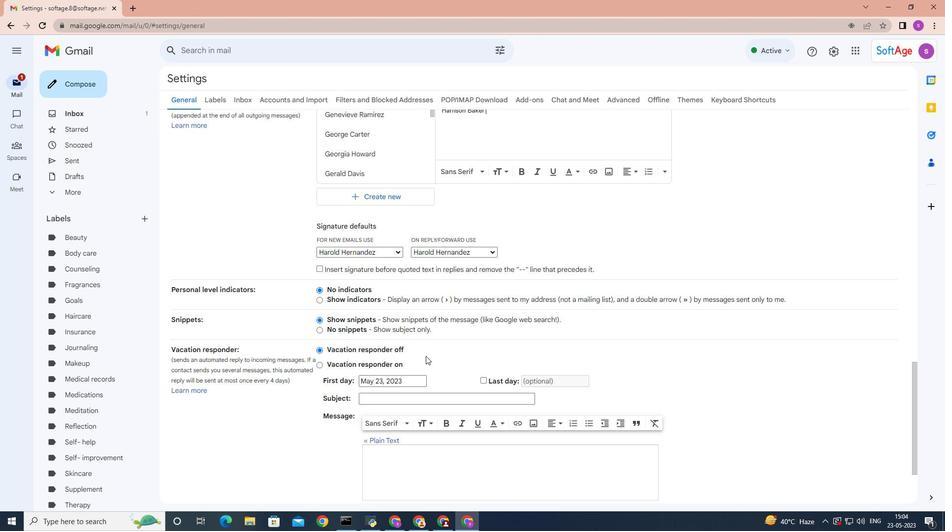 
Action: Mouse scrolled (426, 358) with delta (0, 0)
Screenshot: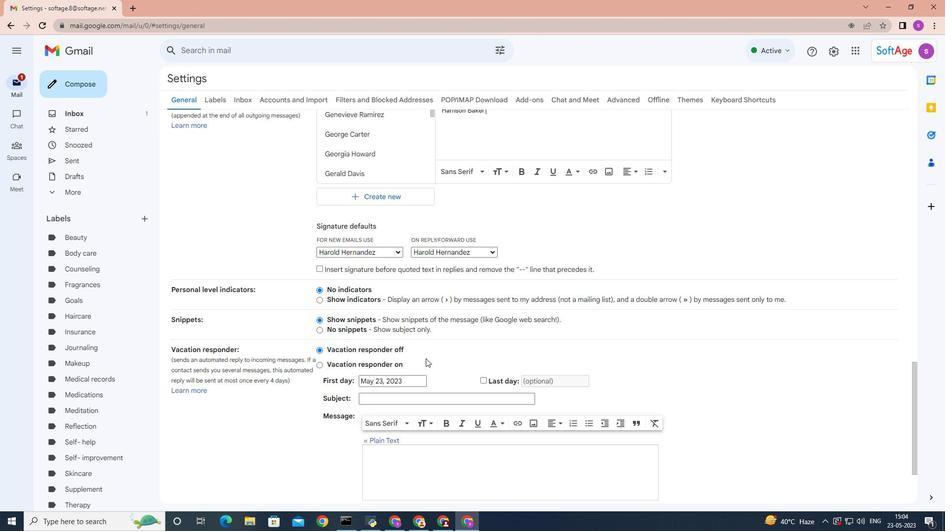 
Action: Mouse scrolled (426, 358) with delta (0, 0)
Screenshot: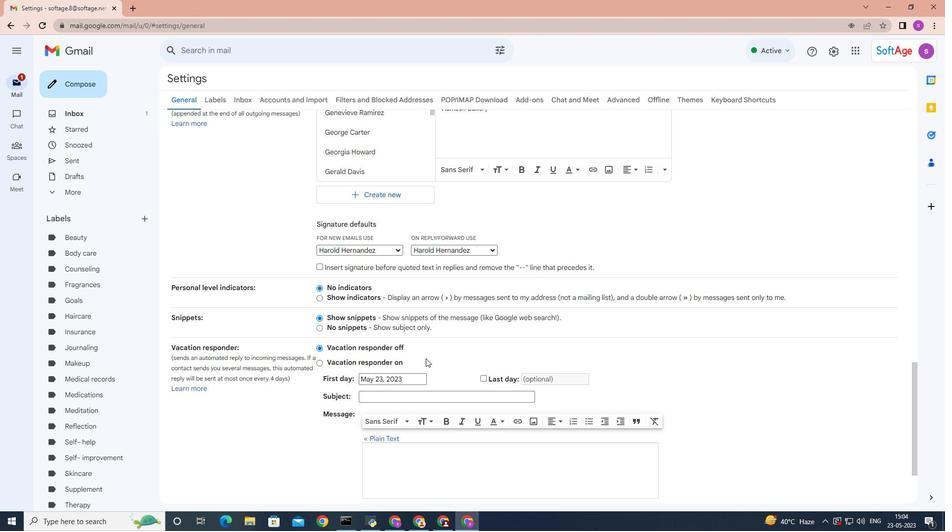 
Action: Mouse scrolled (426, 358) with delta (0, 0)
Screenshot: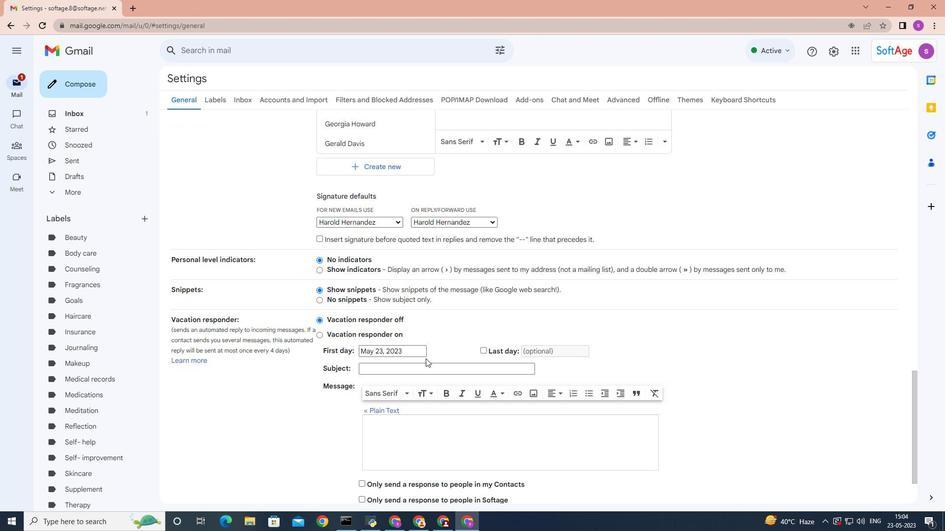 
Action: Mouse scrolled (426, 358) with delta (0, 0)
Screenshot: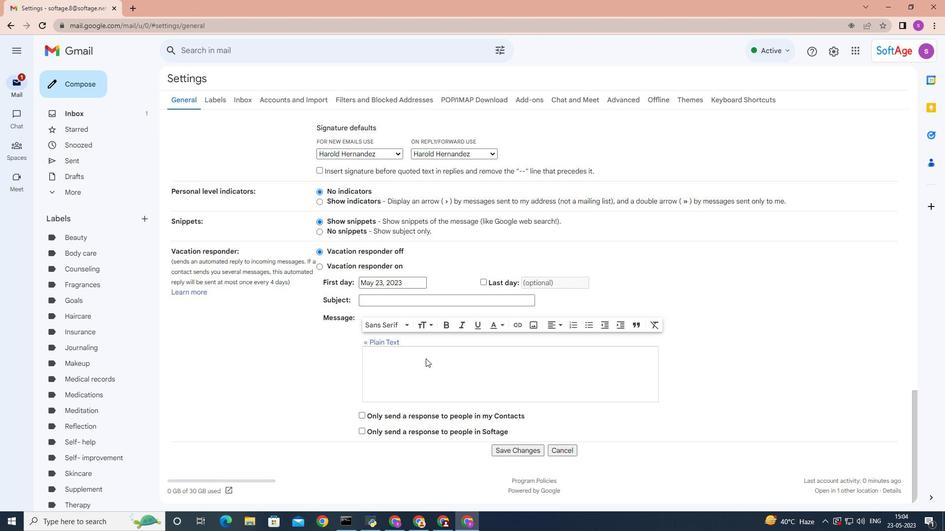 
Action: Mouse scrolled (426, 358) with delta (0, 0)
Screenshot: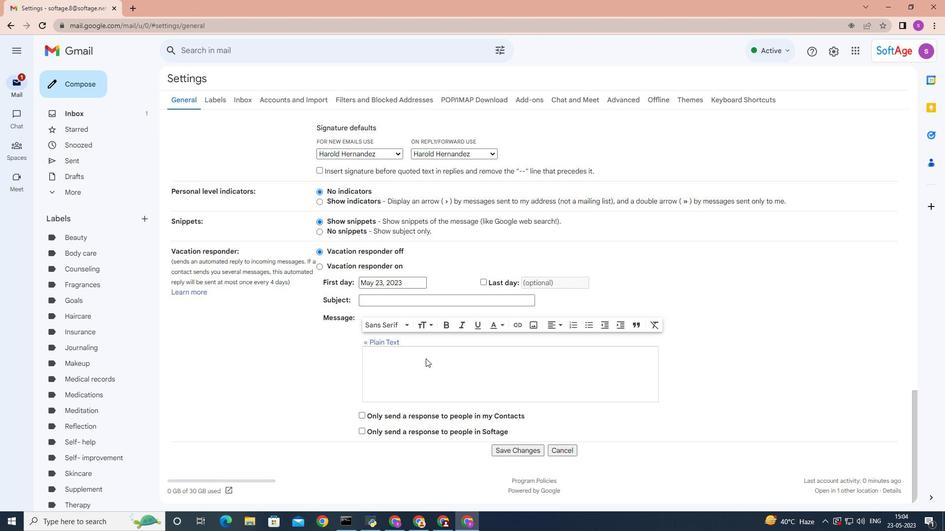
Action: Mouse scrolled (426, 358) with delta (0, 0)
Screenshot: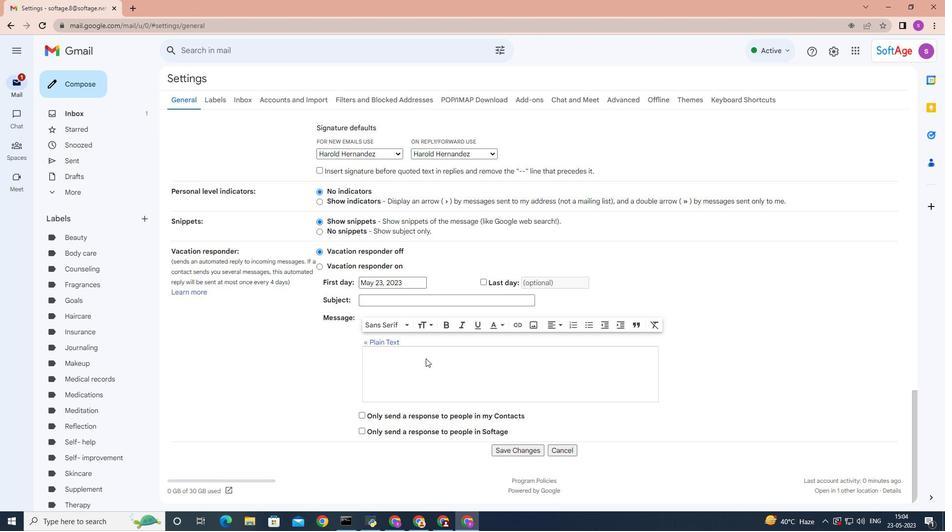 
Action: Mouse moved to (381, 152)
Screenshot: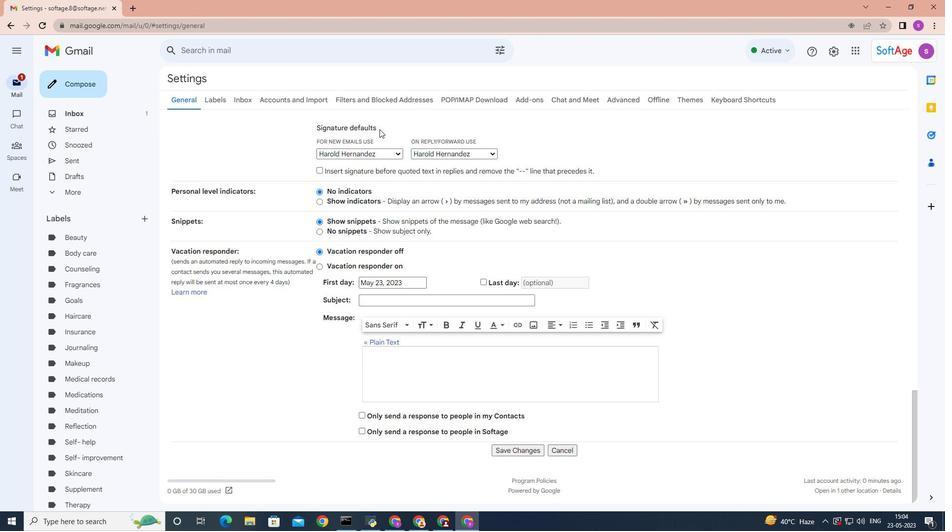 
Action: Mouse pressed left at (381, 152)
Screenshot: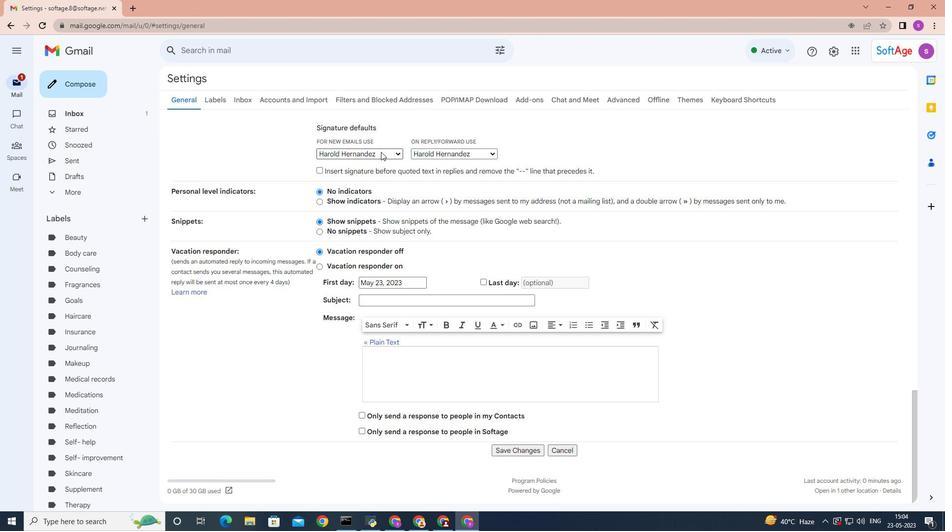 
Action: Mouse moved to (357, 335)
Screenshot: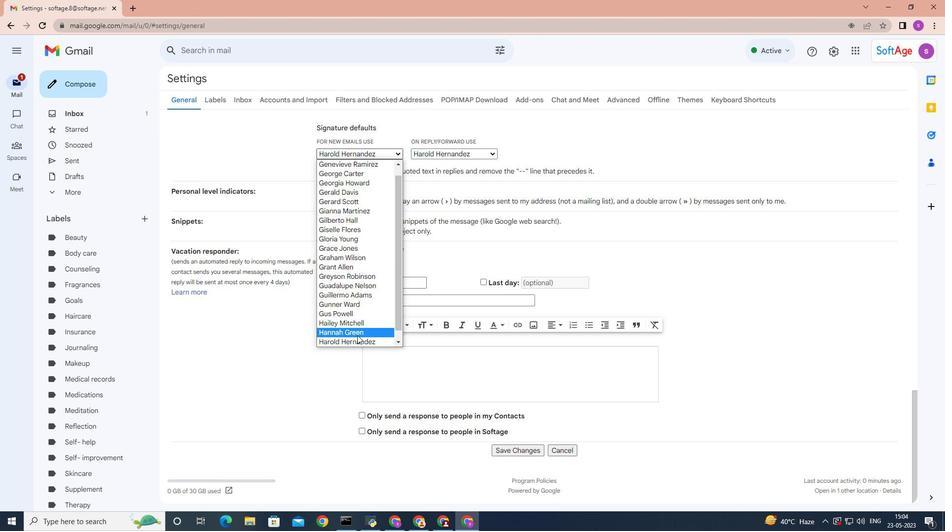 
Action: Mouse pressed left at (357, 335)
Screenshot: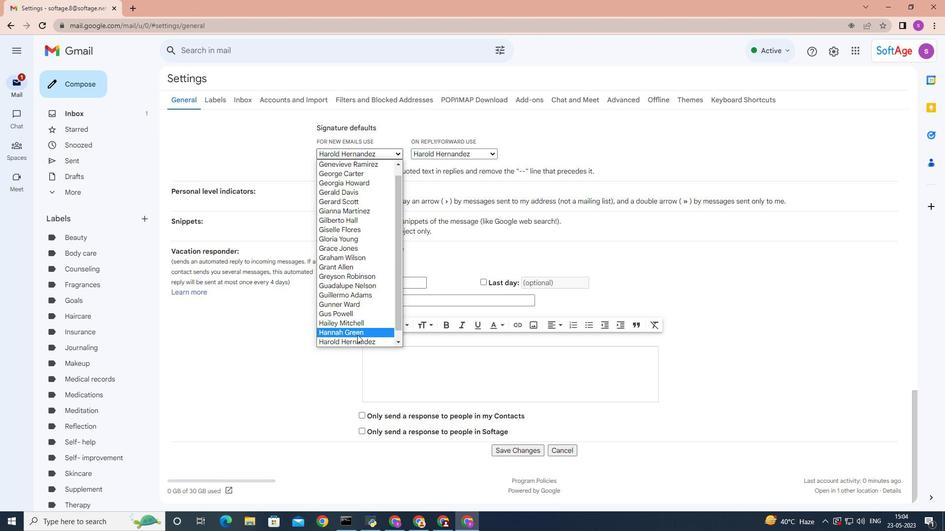 
Action: Mouse moved to (388, 152)
Screenshot: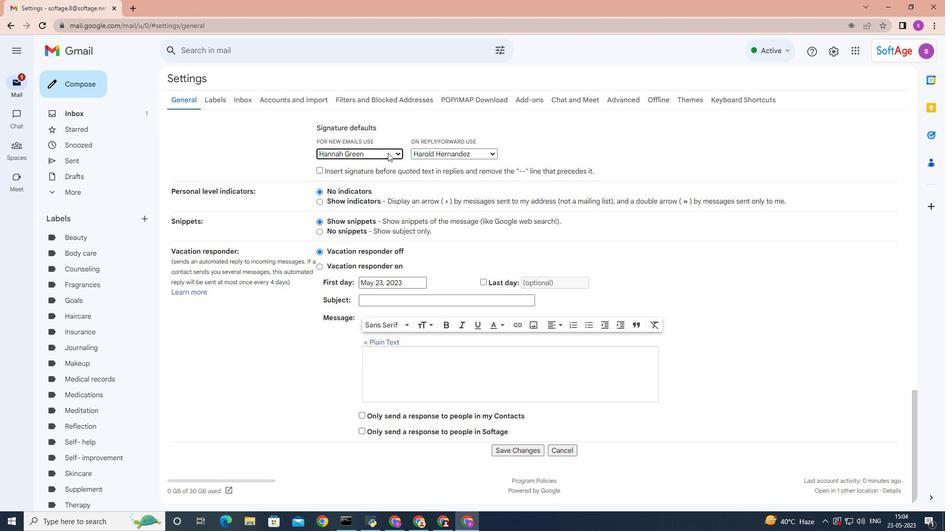 
Action: Mouse pressed left at (388, 152)
Screenshot: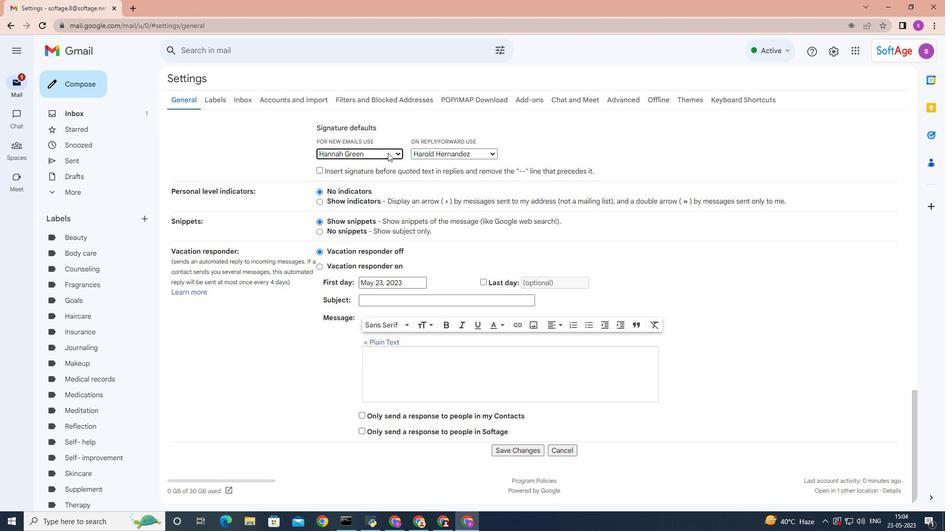 
Action: Mouse moved to (350, 338)
Screenshot: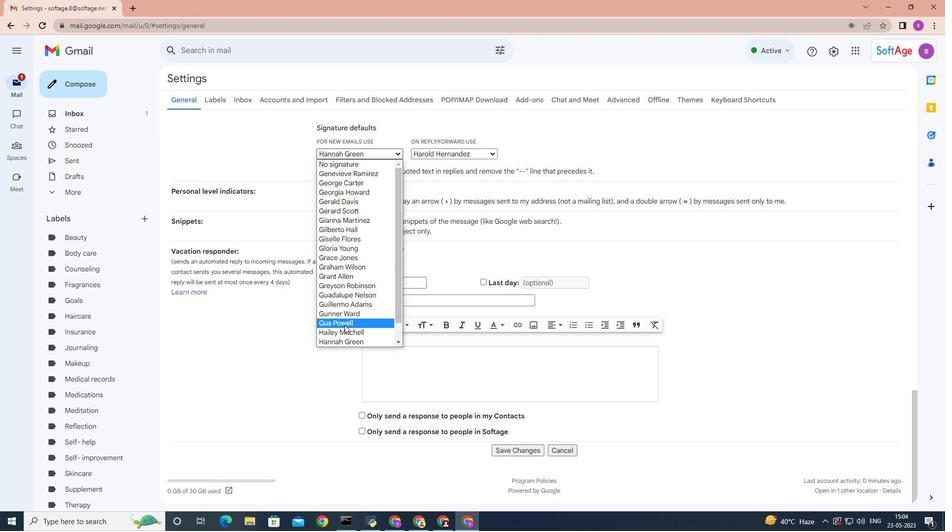 
Action: Mouse scrolled (350, 337) with delta (0, 0)
Screenshot: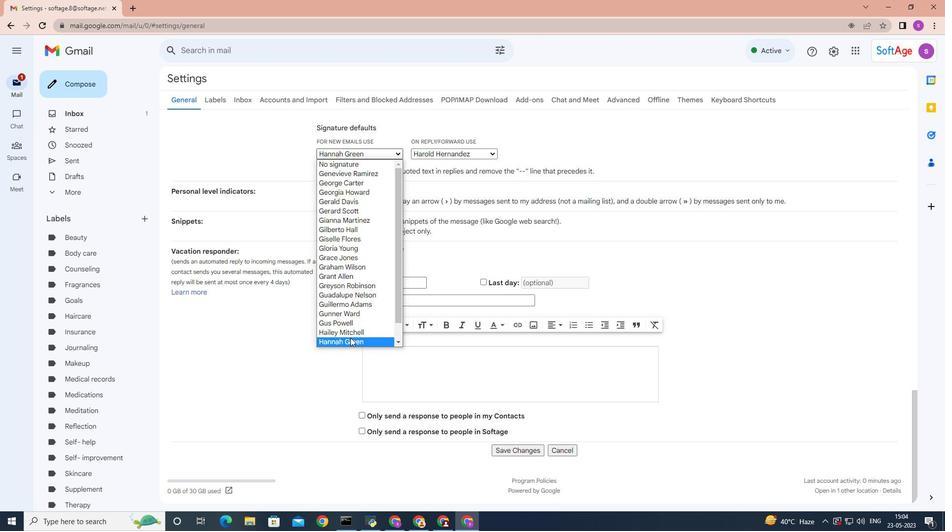 
Action: Mouse scrolled (350, 337) with delta (0, 0)
Screenshot: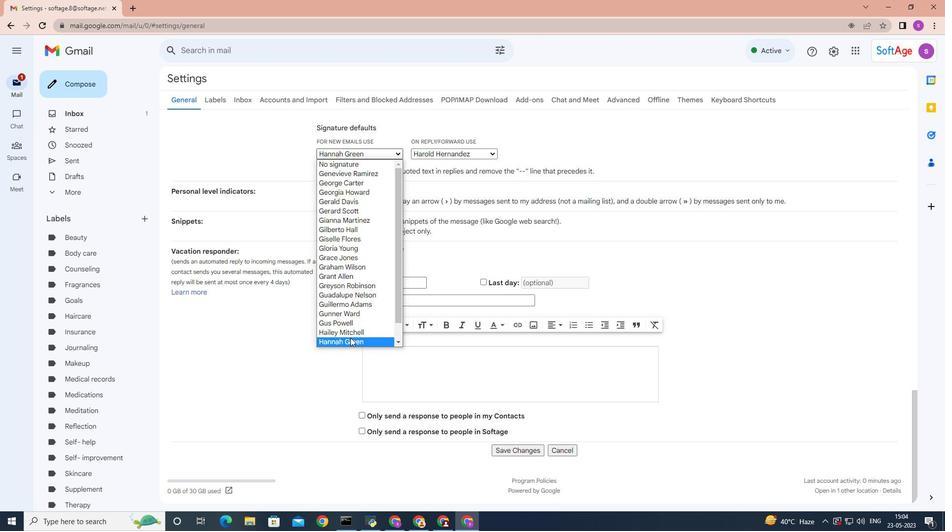 
Action: Mouse scrolled (350, 337) with delta (0, 0)
Screenshot: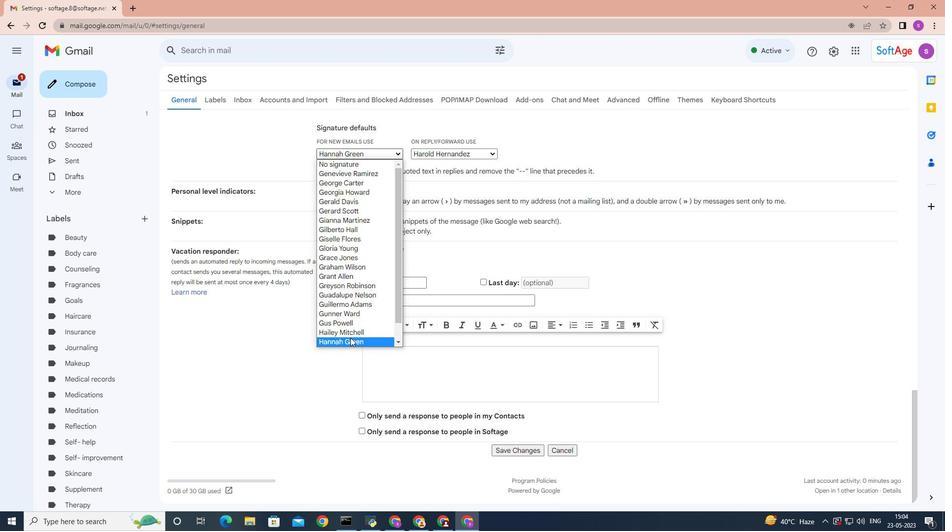 
Action: Mouse moved to (350, 337)
Screenshot: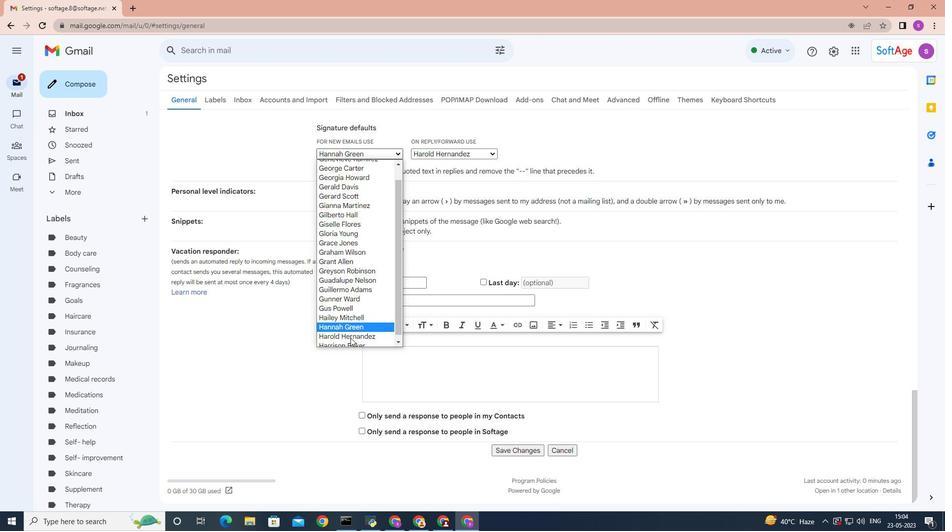 
Action: Mouse scrolled (350, 337) with delta (0, 0)
Screenshot: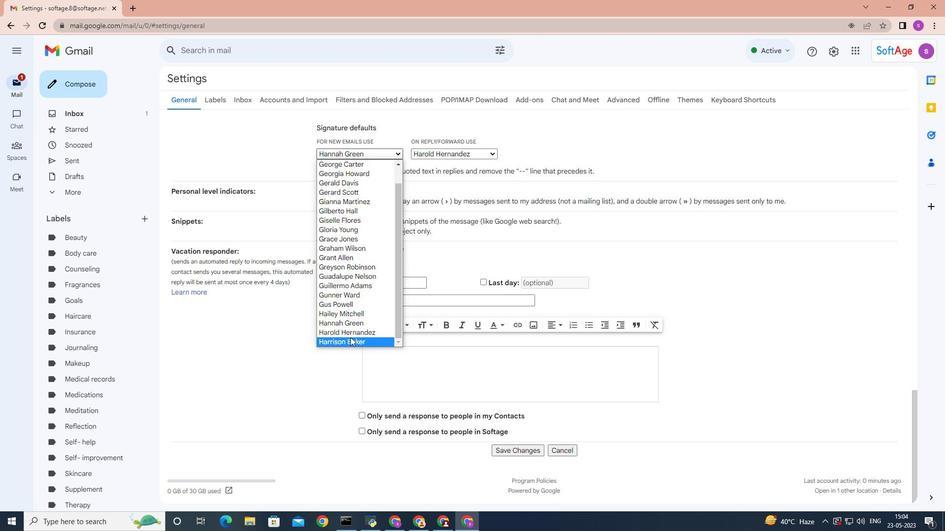 
Action: Mouse scrolled (350, 337) with delta (0, 0)
Screenshot: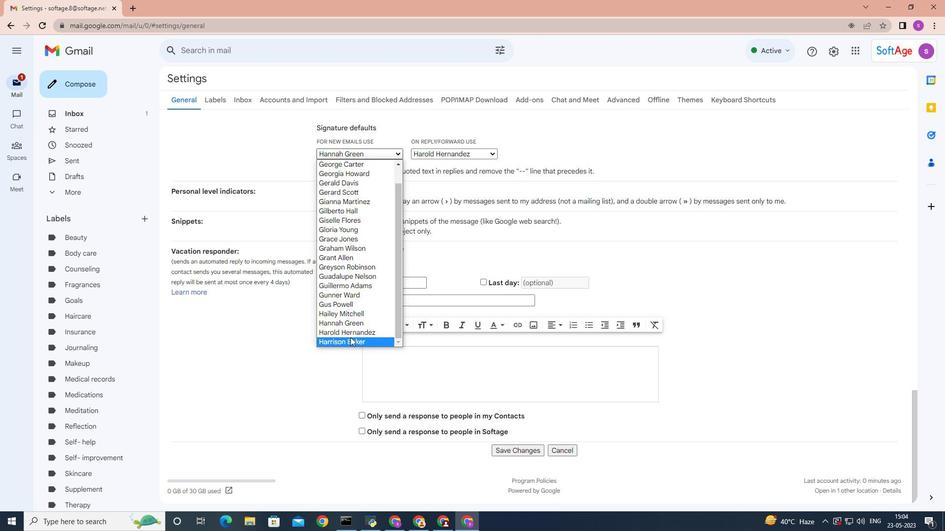 
Action: Mouse moved to (351, 336)
Screenshot: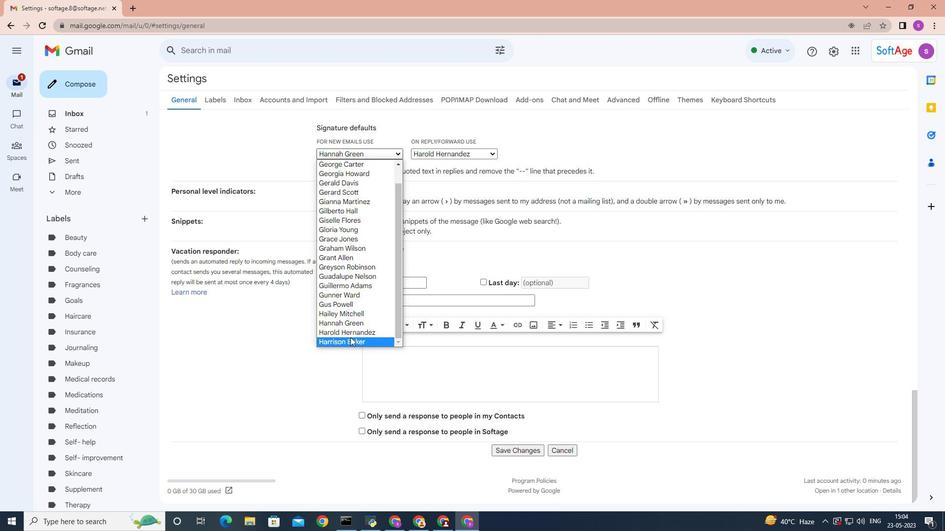 
Action: Mouse pressed left at (351, 336)
Screenshot: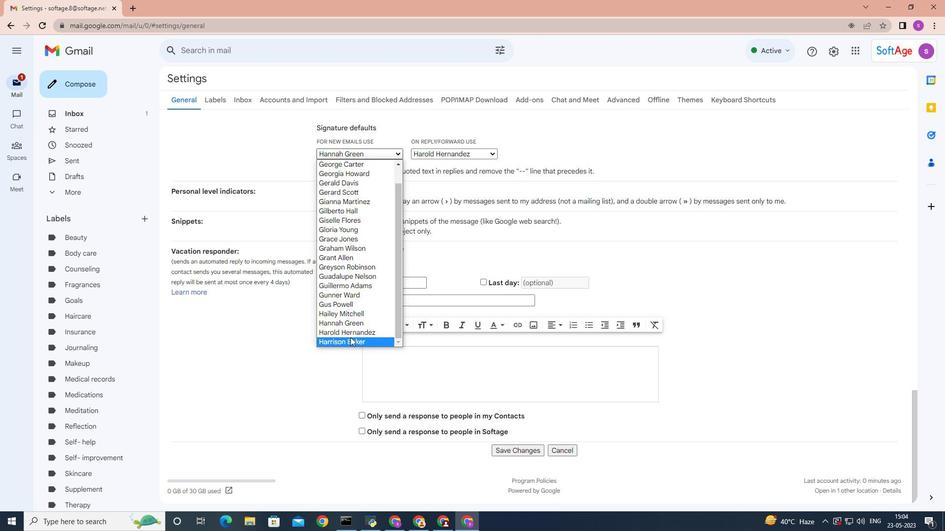 
Action: Mouse moved to (384, 150)
Screenshot: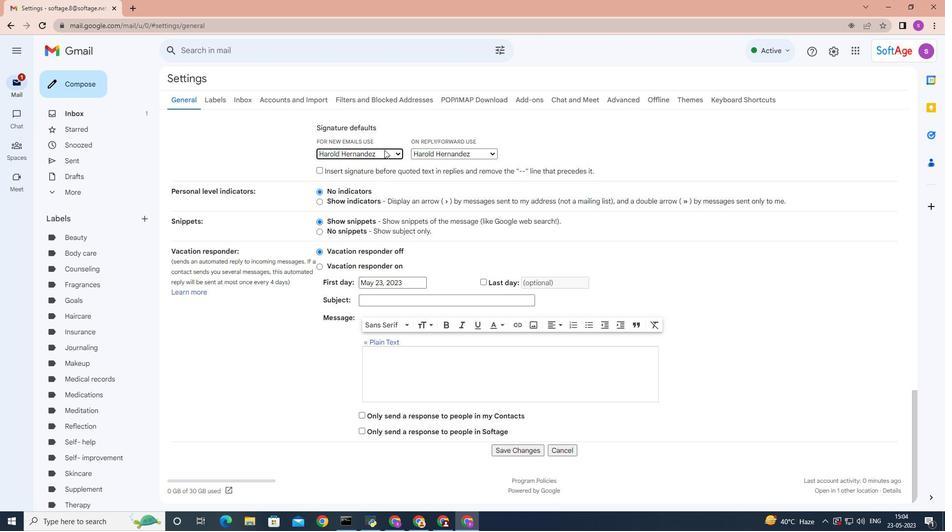 
Action: Mouse pressed left at (384, 150)
Screenshot: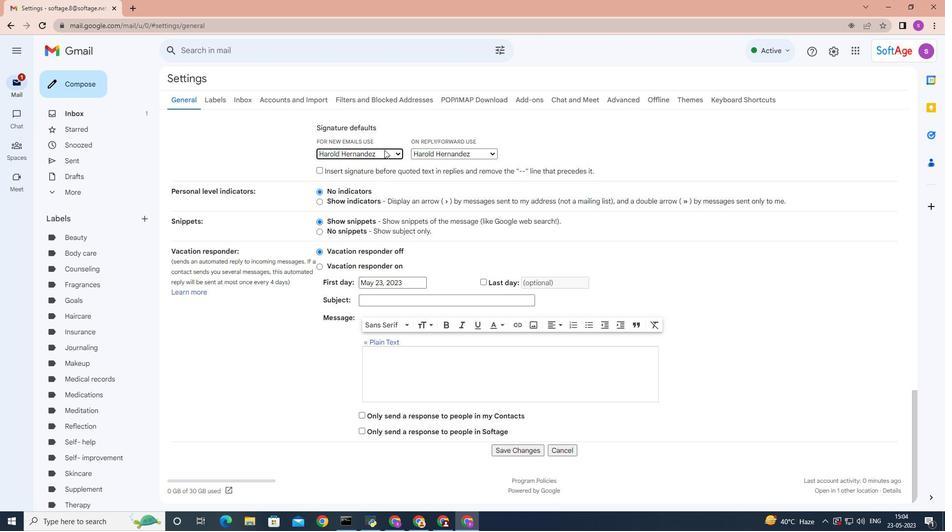 
Action: Mouse moved to (357, 319)
Screenshot: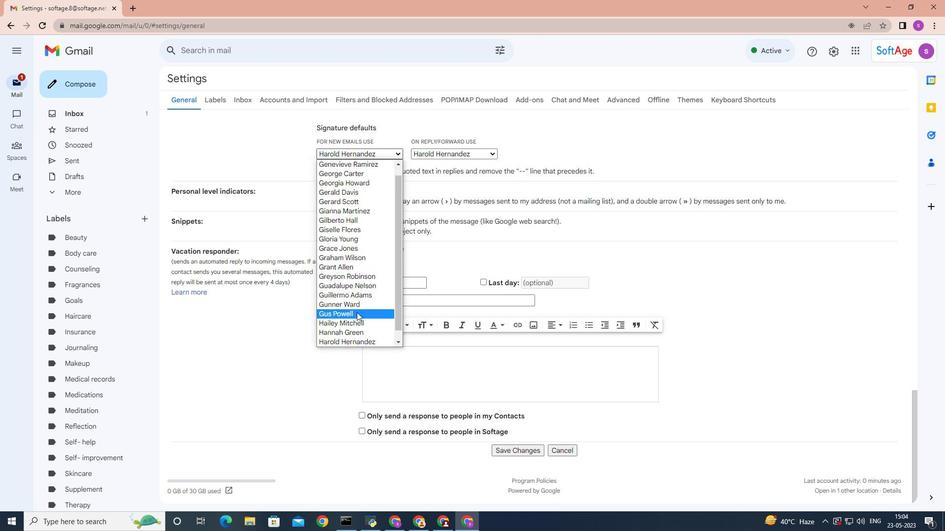 
Action: Mouse scrolled (357, 319) with delta (0, 0)
Screenshot: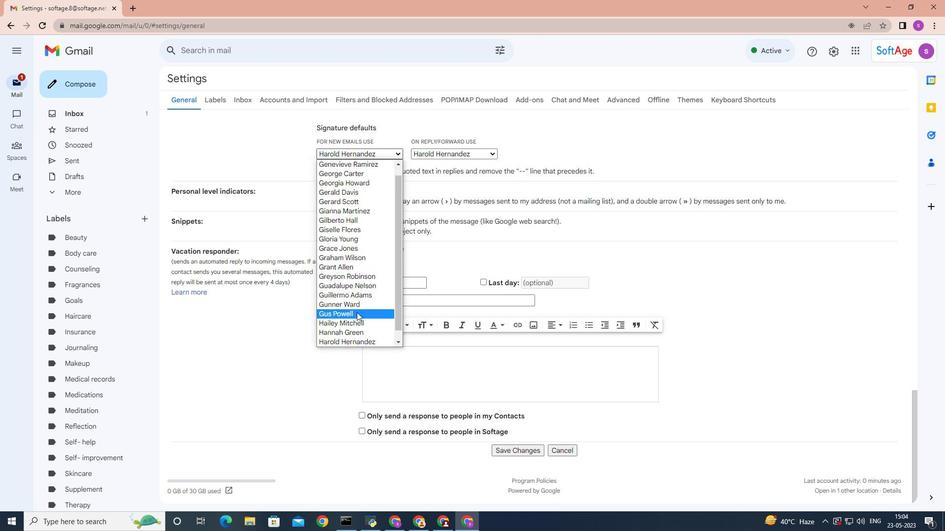 
Action: Mouse moved to (357, 328)
Screenshot: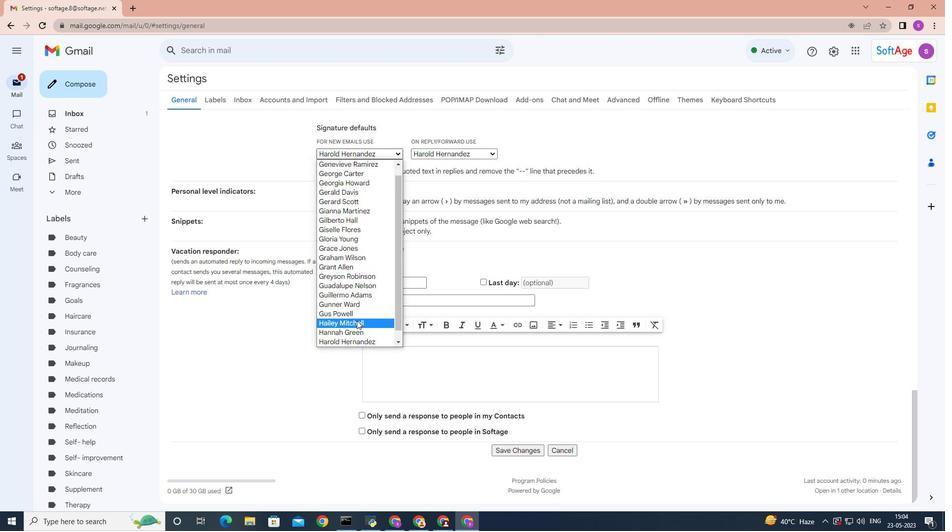 
Action: Mouse scrolled (357, 327) with delta (0, 0)
Screenshot: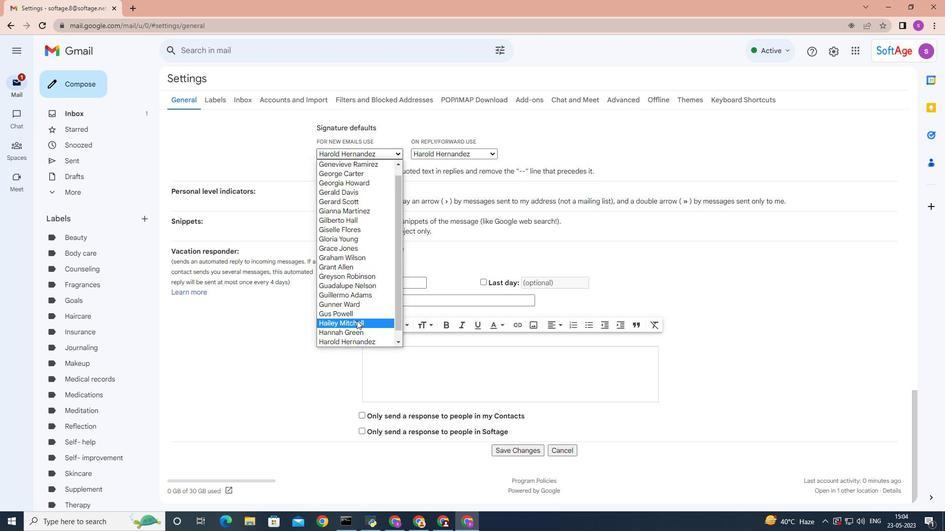 
Action: Mouse scrolled (357, 327) with delta (0, 0)
Screenshot: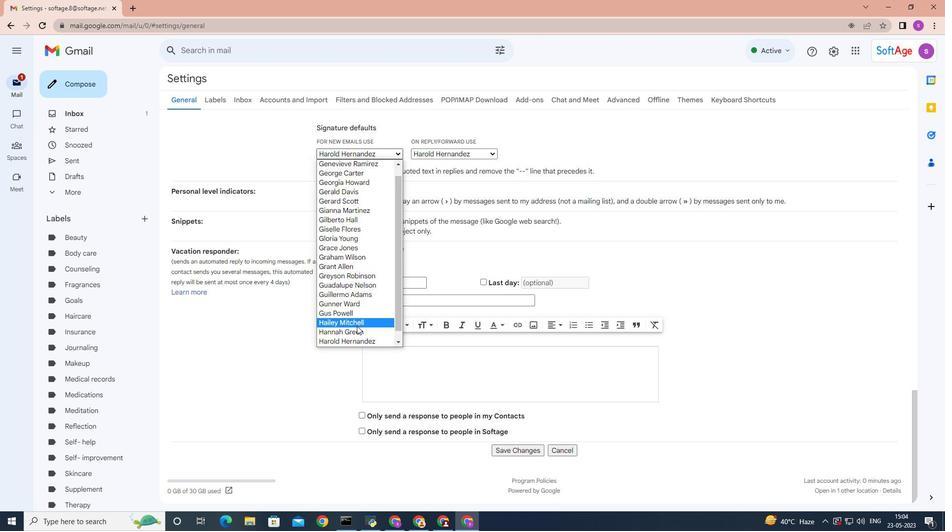 
Action: Mouse moved to (360, 344)
Screenshot: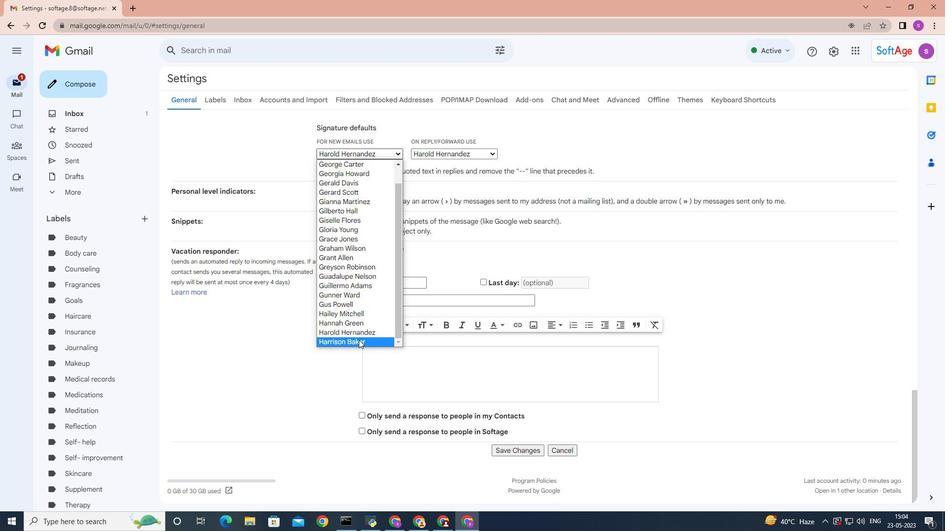 
Action: Mouse pressed left at (360, 344)
Screenshot: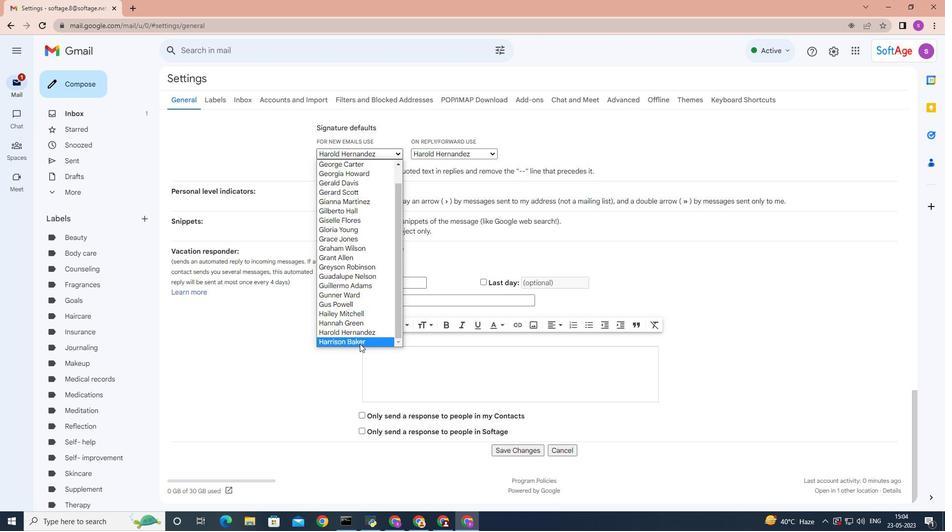 
Action: Mouse moved to (475, 154)
Screenshot: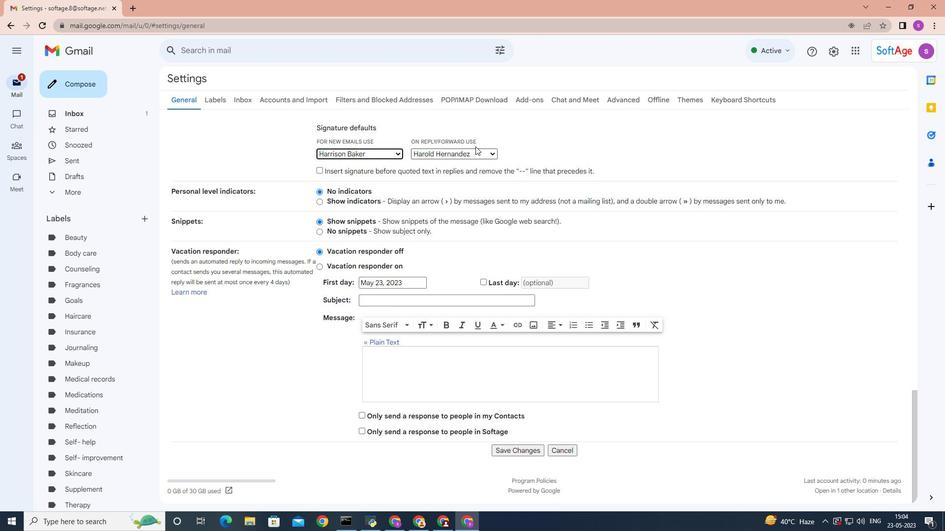 
Action: Mouse pressed left at (475, 154)
Screenshot: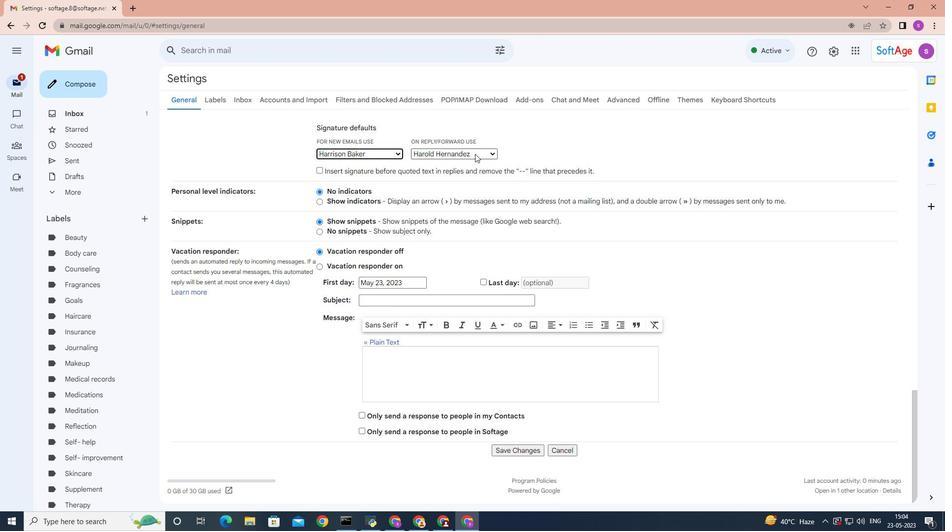 
Action: Mouse moved to (469, 270)
Screenshot: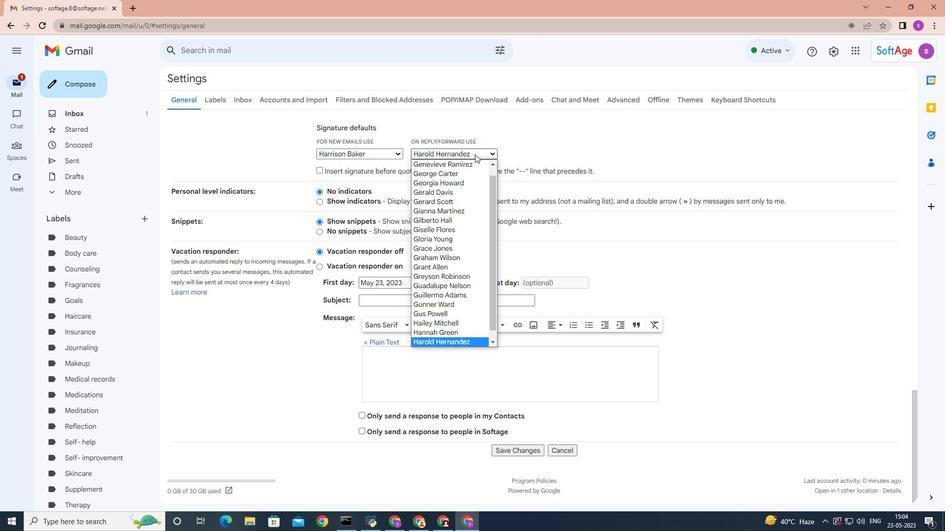 
Action: Mouse scrolled (475, 155) with delta (0, 0)
Screenshot: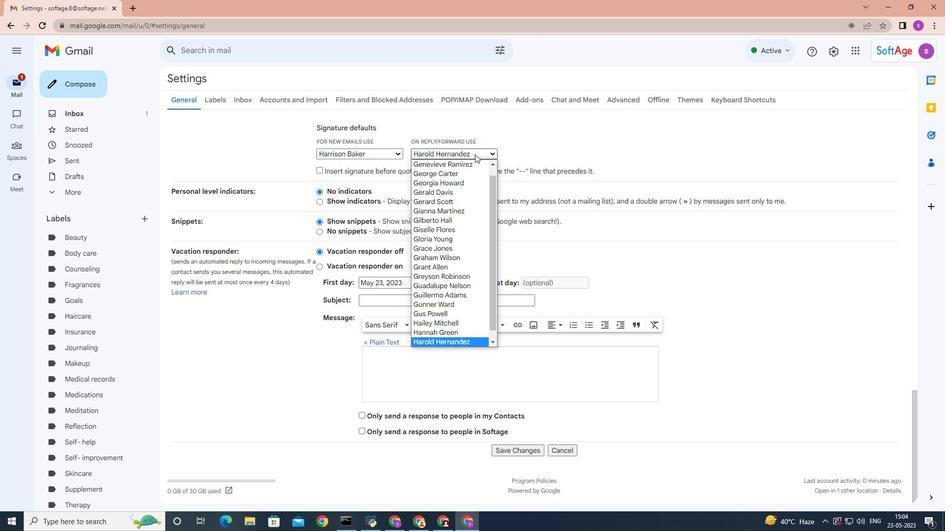
Action: Mouse moved to (445, 351)
Screenshot: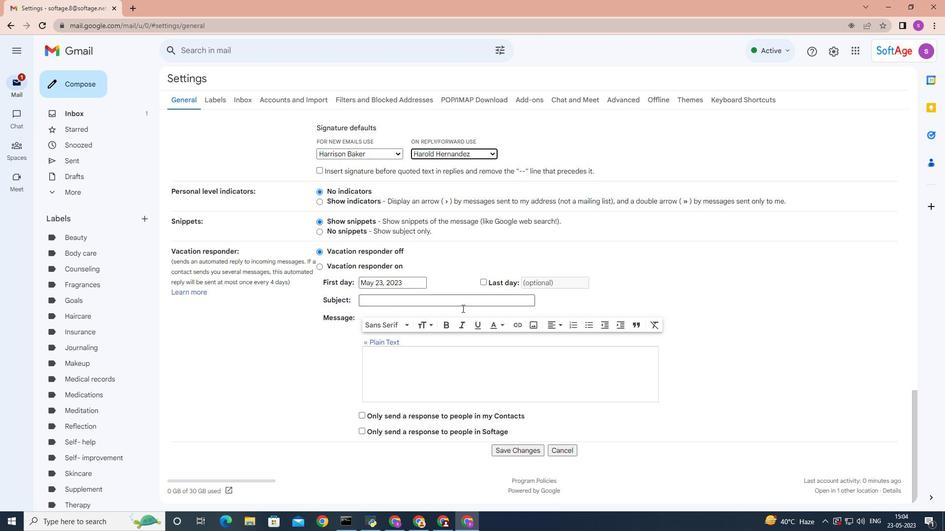 
Action: Mouse scrolled (445, 350) with delta (0, 0)
Screenshot: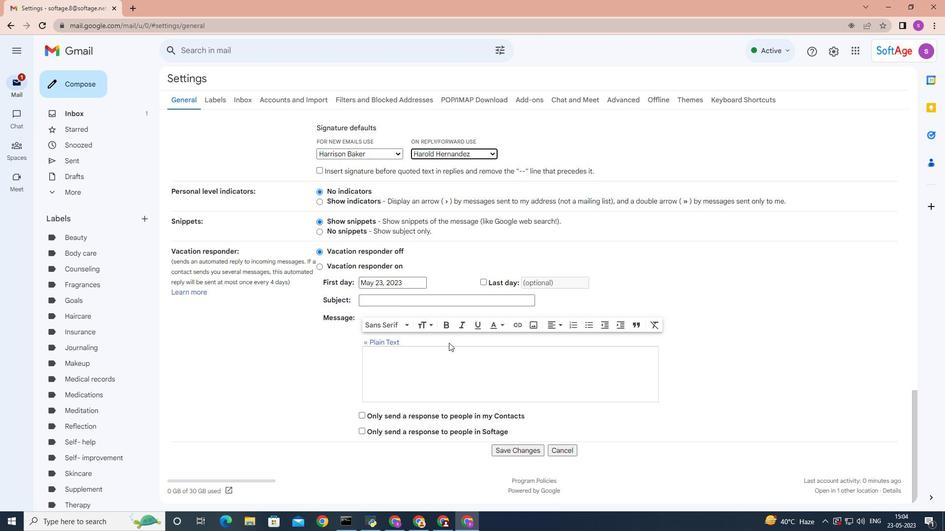 
Action: Mouse moved to (471, 150)
Screenshot: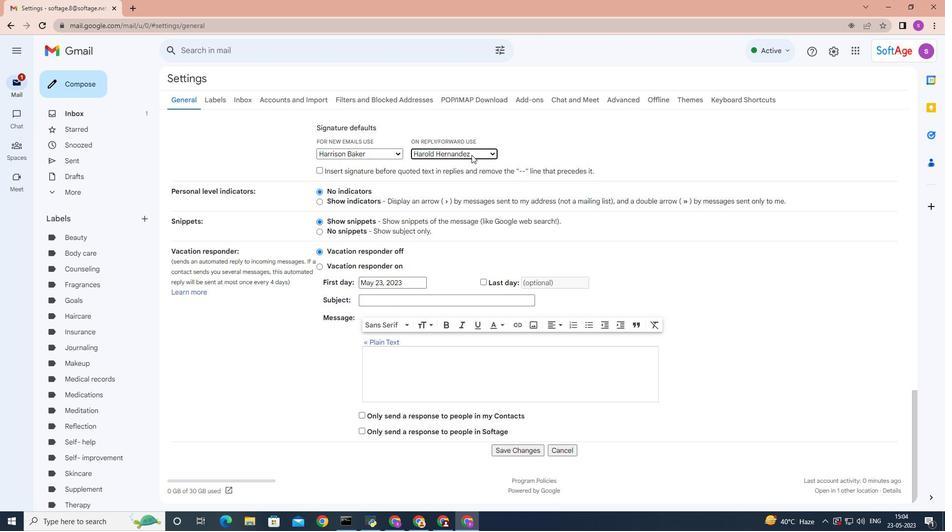 
Action: Mouse pressed left at (471, 150)
Screenshot: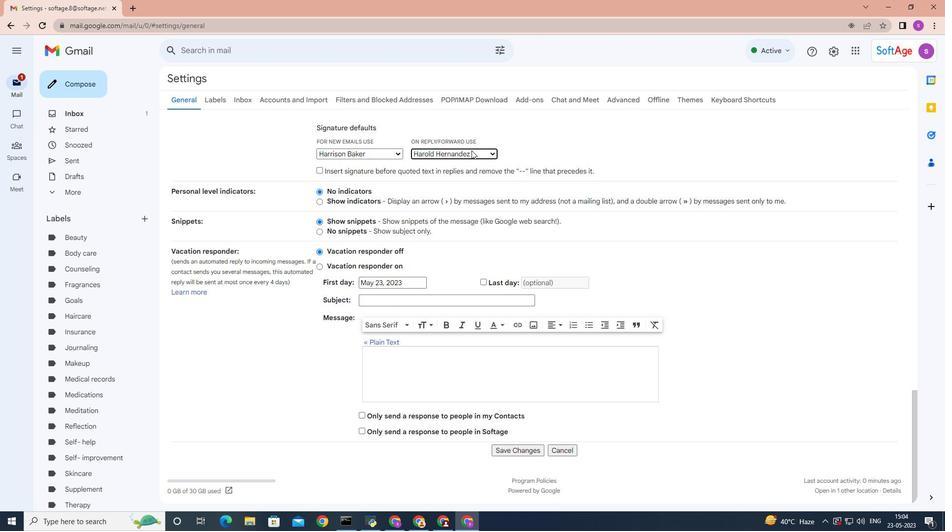 
Action: Mouse moved to (451, 293)
Screenshot: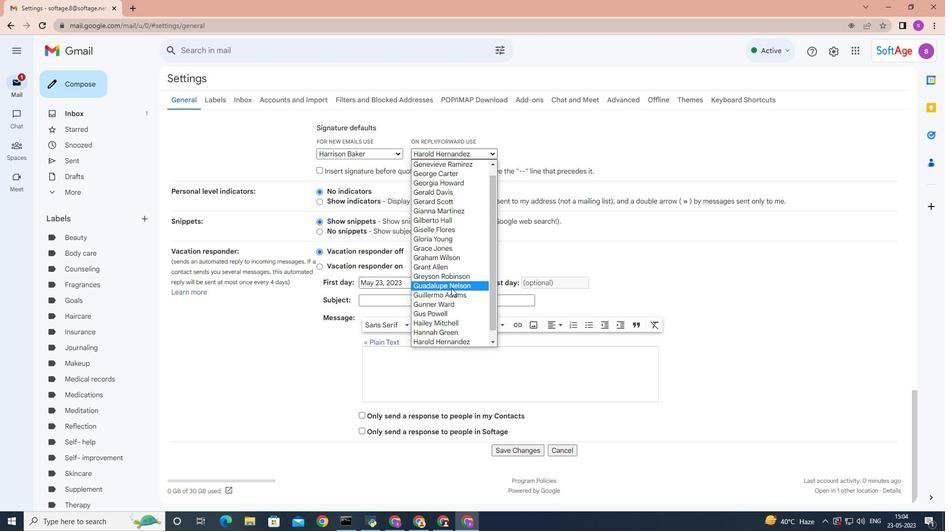
Action: Mouse scrolled (451, 293) with delta (0, 0)
Screenshot: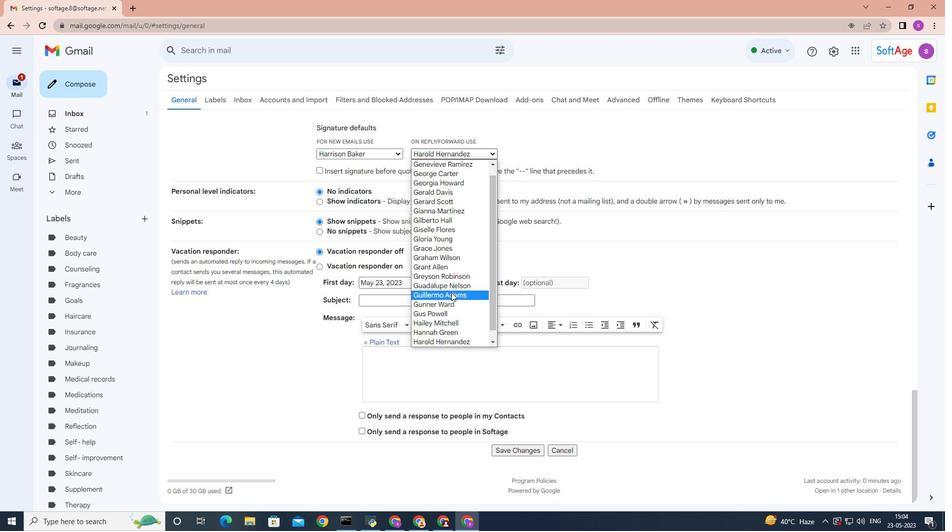 
Action: Mouse scrolled (451, 293) with delta (0, 0)
Screenshot: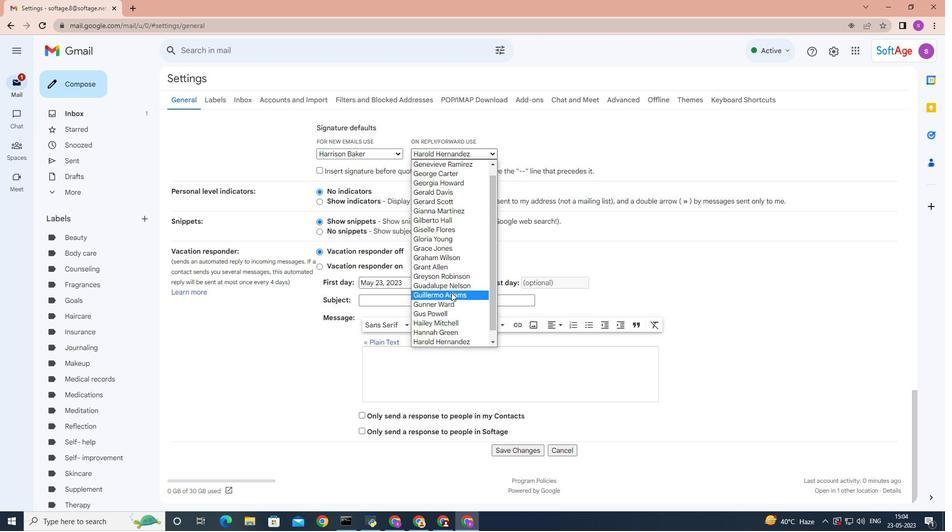 
Action: Mouse scrolled (451, 293) with delta (0, 0)
Screenshot: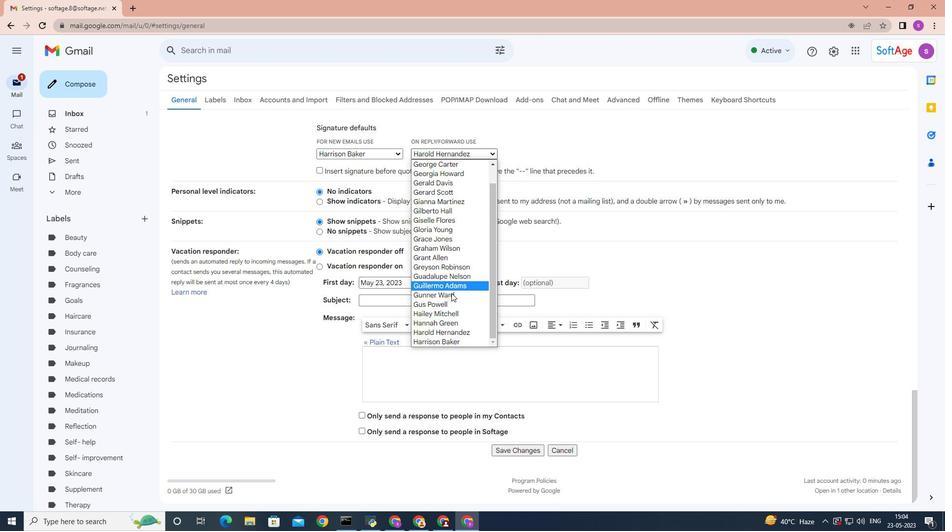 
Action: Mouse scrolled (451, 293) with delta (0, 0)
Screenshot: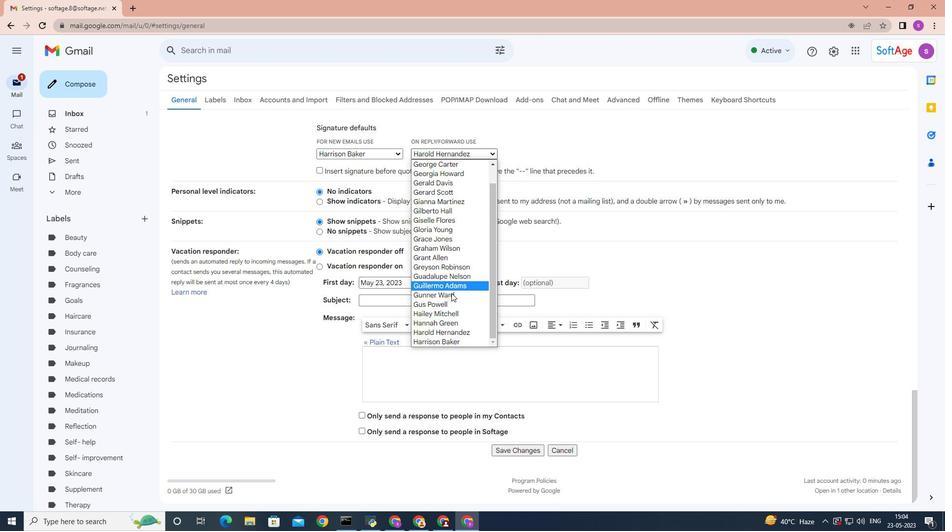 
Action: Mouse scrolled (451, 293) with delta (0, 0)
Screenshot: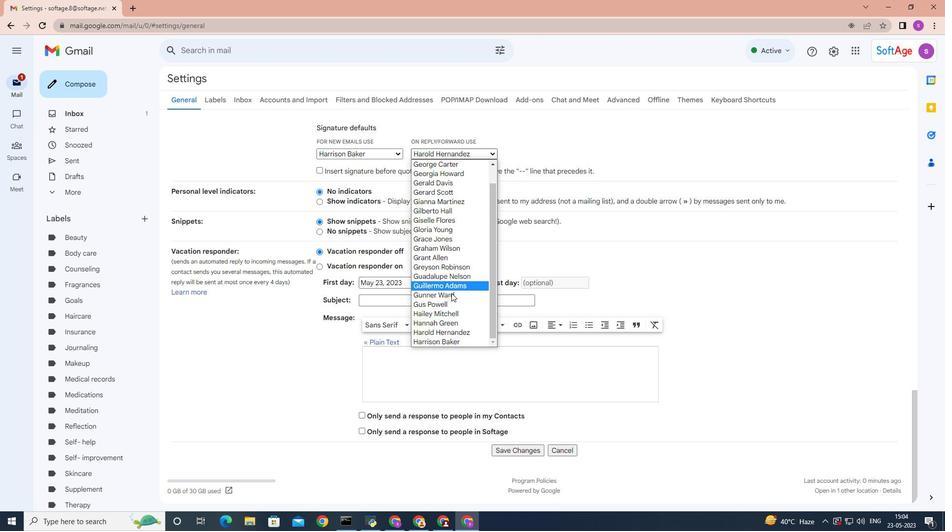 
Action: Mouse moved to (458, 338)
Screenshot: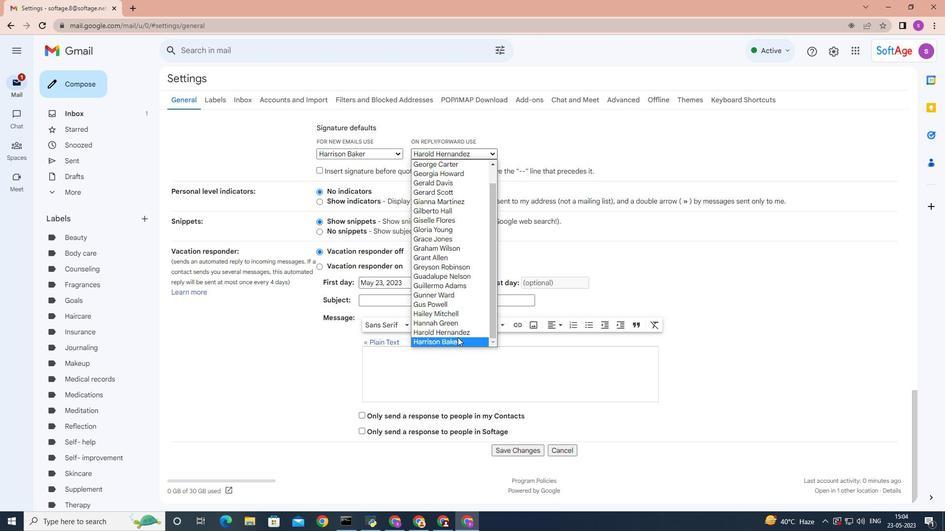 
Action: Mouse pressed left at (458, 338)
Screenshot: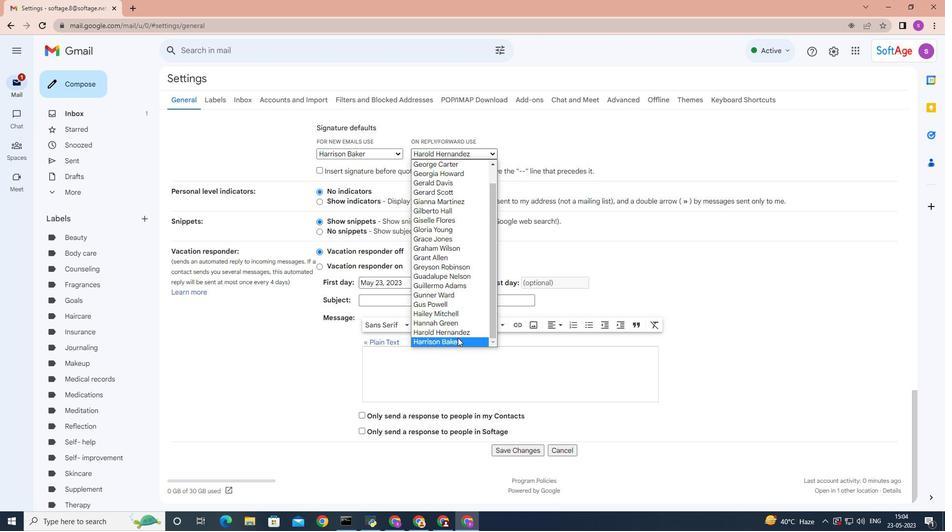 
Action: Mouse moved to (513, 451)
Screenshot: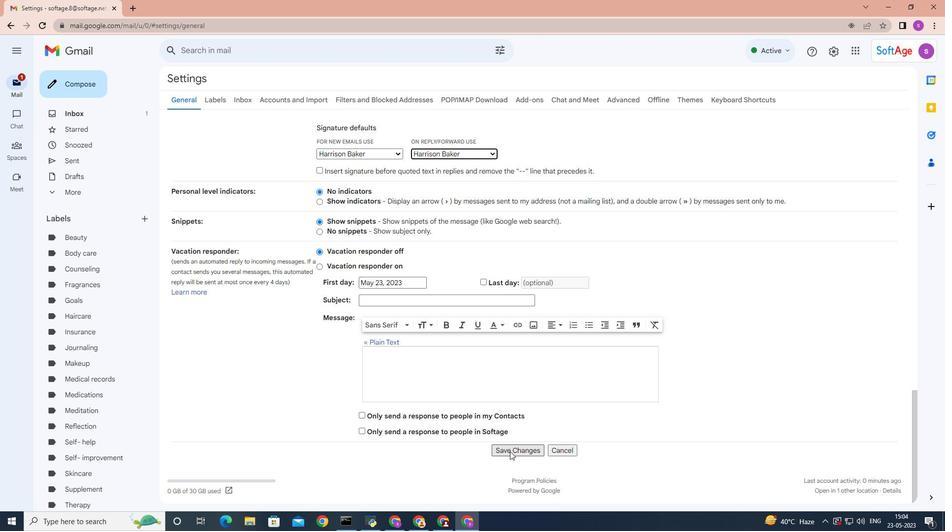 
Action: Mouse pressed left at (513, 451)
Screenshot: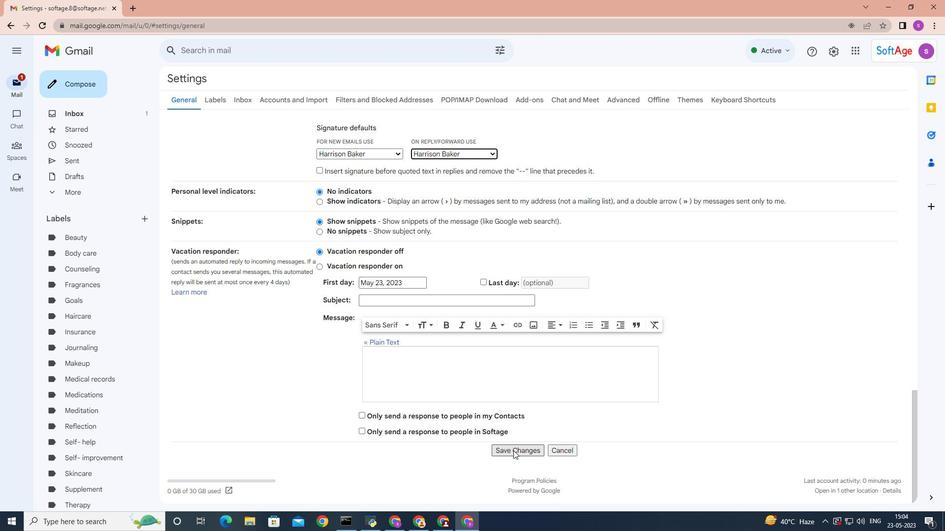 
Action: Mouse moved to (77, 78)
Screenshot: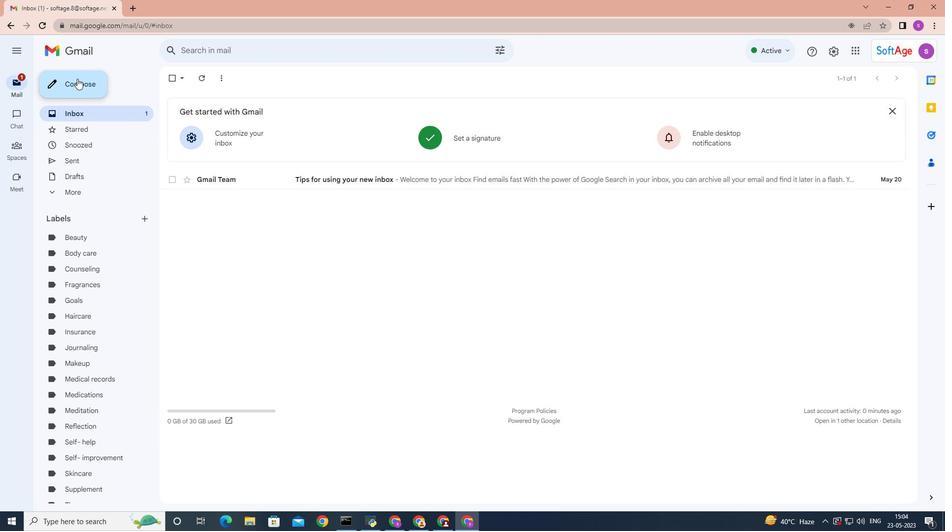 
Action: Mouse pressed left at (77, 78)
Screenshot: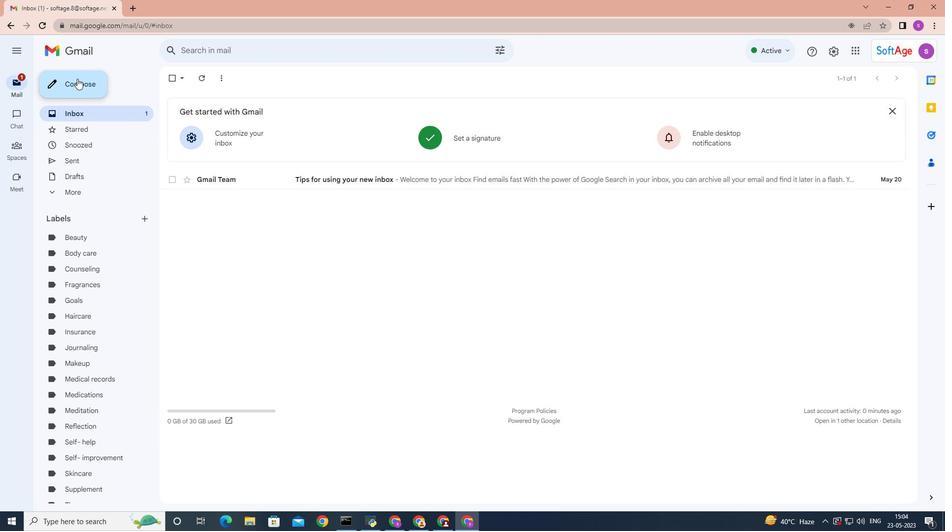 
Action: Mouse moved to (648, 234)
Screenshot: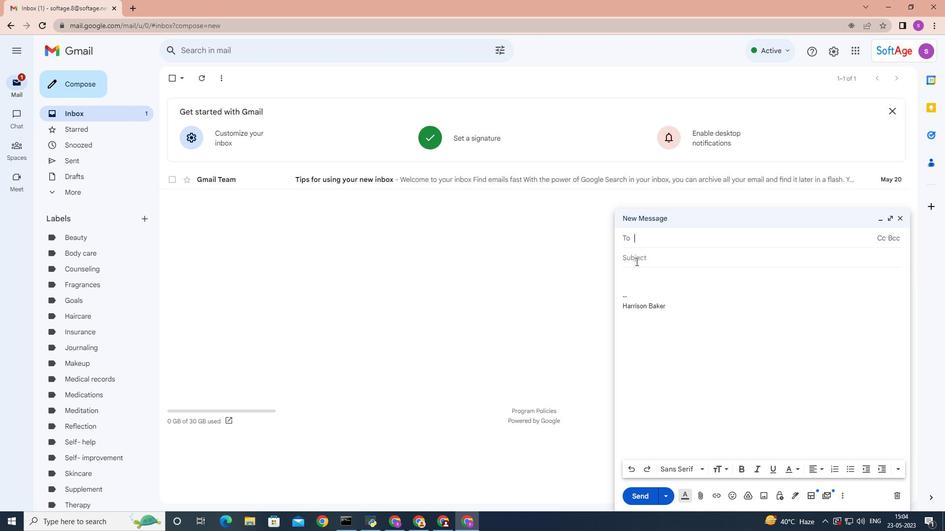 
Action: Mouse pressed left at (648, 234)
Screenshot: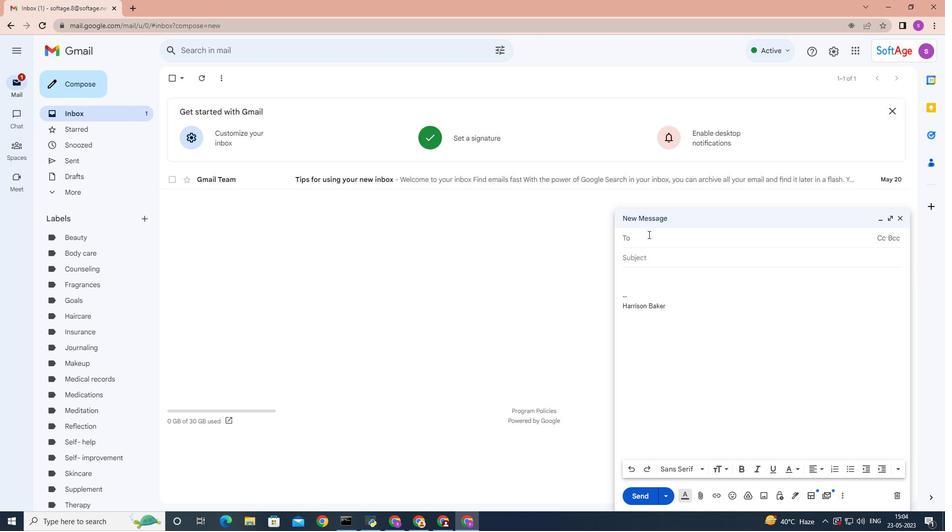 
Action: Mouse moved to (637, 257)
Screenshot: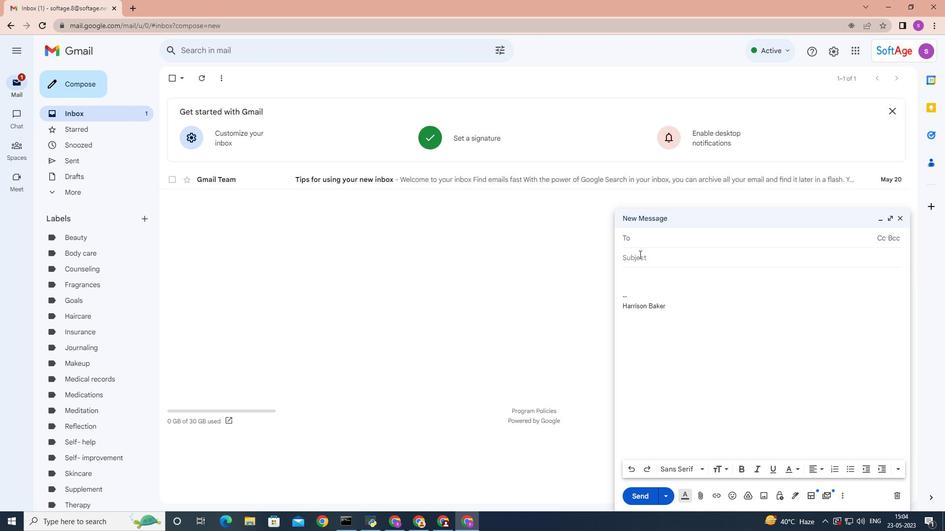 
Action: Mouse pressed left at (637, 257)
Screenshot: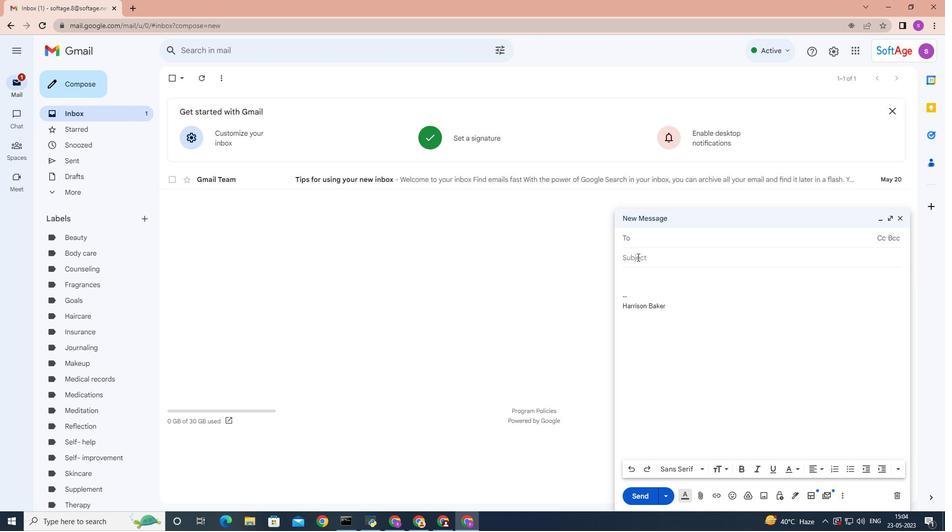 
Action: Key pressed <Key.shift>Cancellatin<Key.space>of<Key.backspace><Key.backspace><Key.backspace><Key.backspace>on<Key.space>of<Key.space>a<Key.space>payment<Key.space>
Screenshot: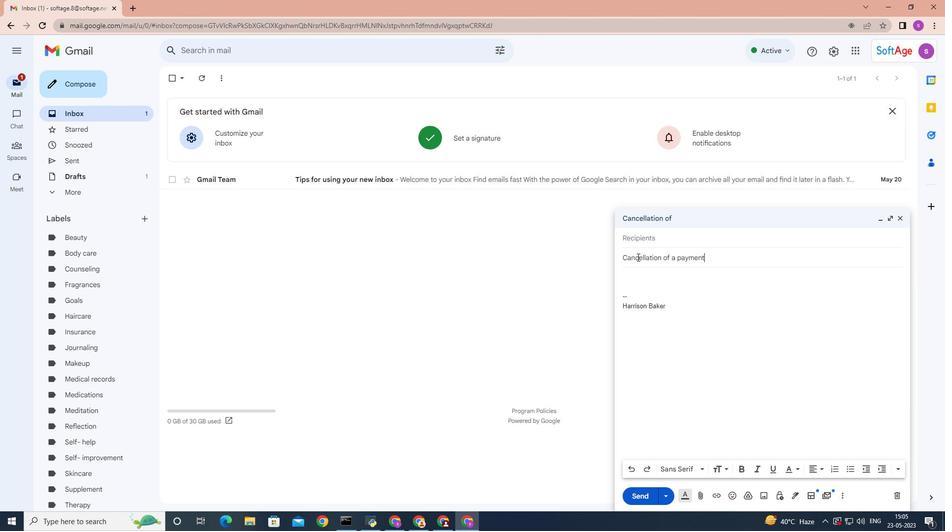 
Action: Mouse moved to (627, 271)
Screenshot: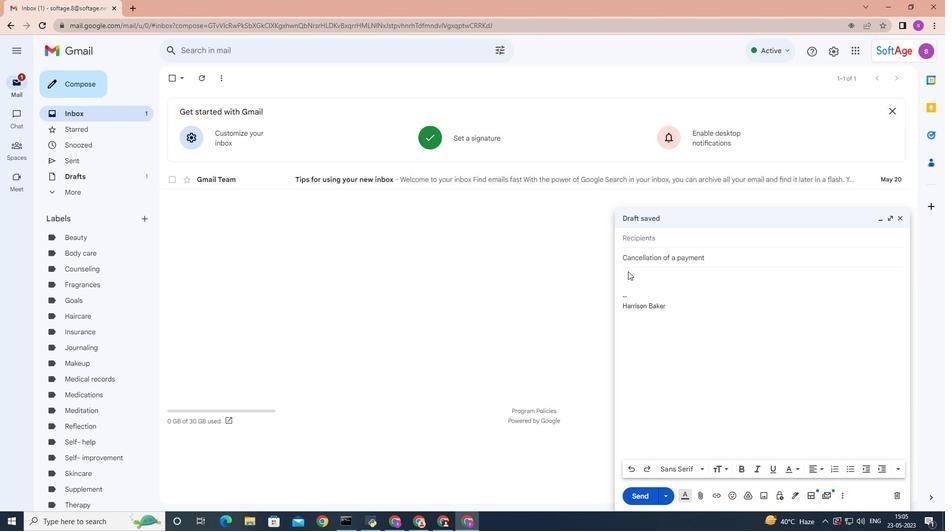 
Action: Mouse pressed left at (627, 271)
Screenshot: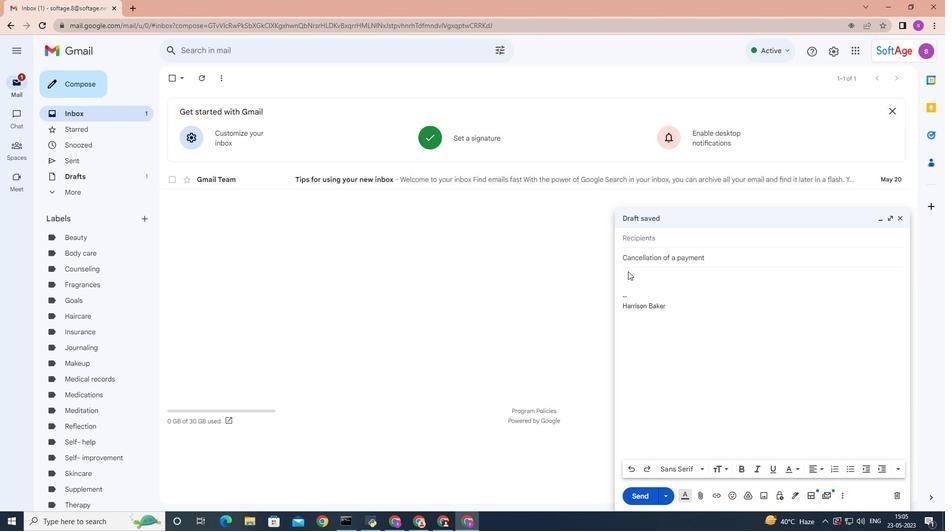 
Action: Mouse moved to (628, 277)
Screenshot: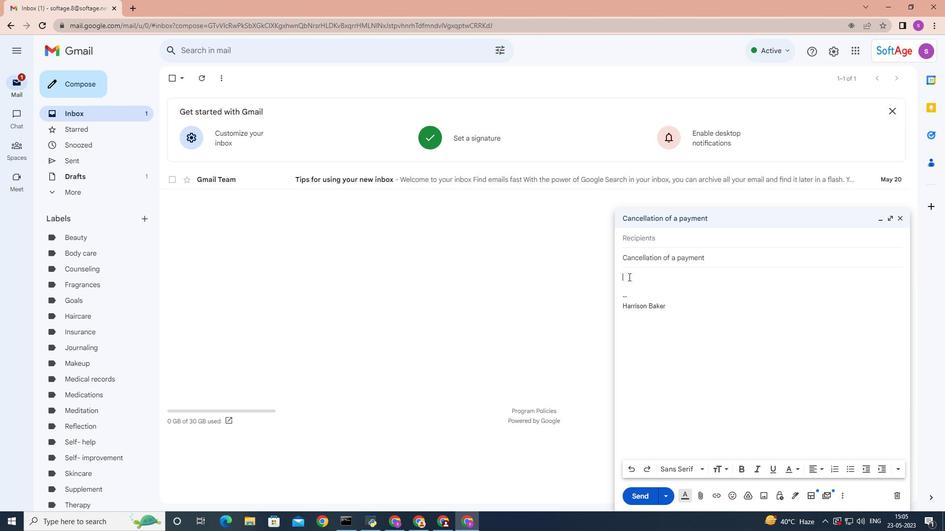 
Action: Mouse pressed left at (628, 277)
Screenshot: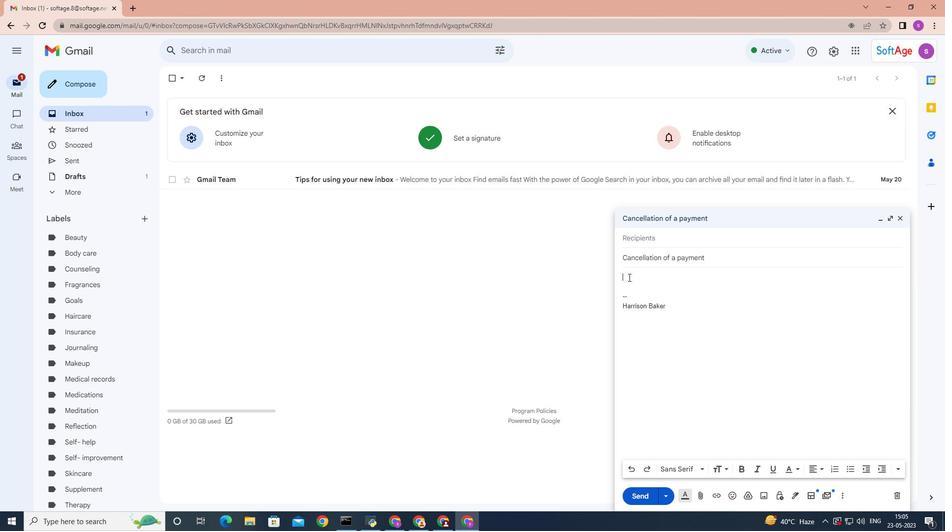 
Action: Key pressed <Key.shift>Could<Key.space>you<Key.space>please<Key.space>shas<Key.backspace>re<Key.space>your<Key.space>availability<Key.space>for<Key.space>a<Key.space>call<Key.space>to<Key.space>discuss<Key.space>the<Key.space>priject<Key.space>in<Key.space>detail<Key.space><Key.shift_r>?
Screenshot: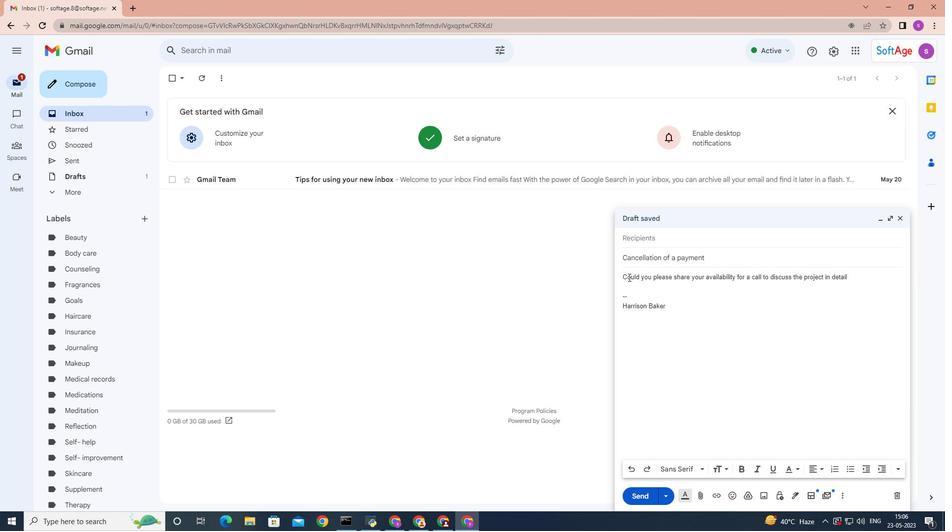 
Action: Mouse moved to (859, 276)
Screenshot: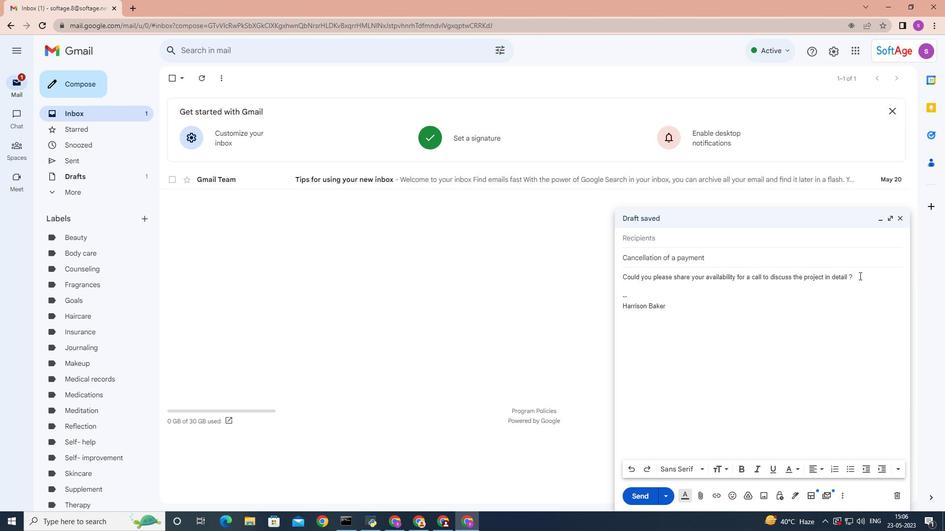 
Action: Mouse pressed left at (859, 276)
Screenshot: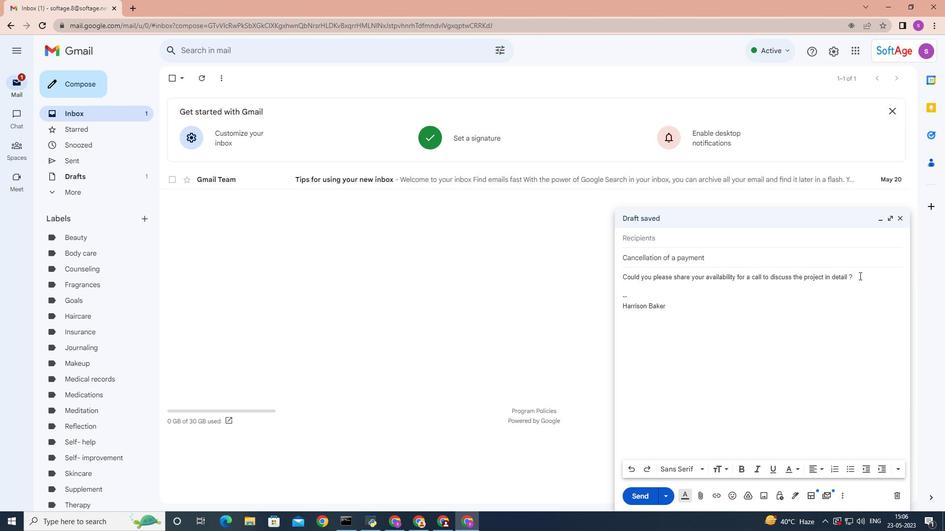 
Action: Mouse moved to (854, 278)
Screenshot: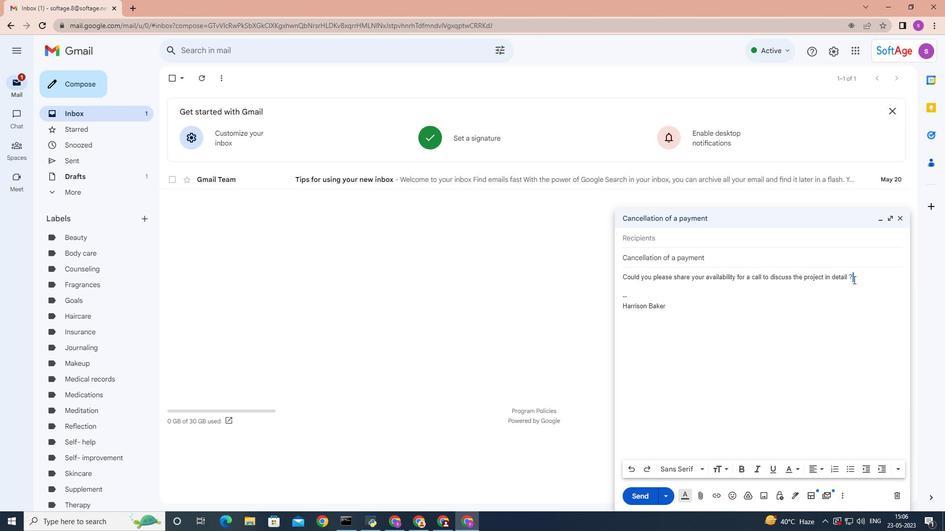 
Action: Mouse pressed left at (854, 278)
Screenshot: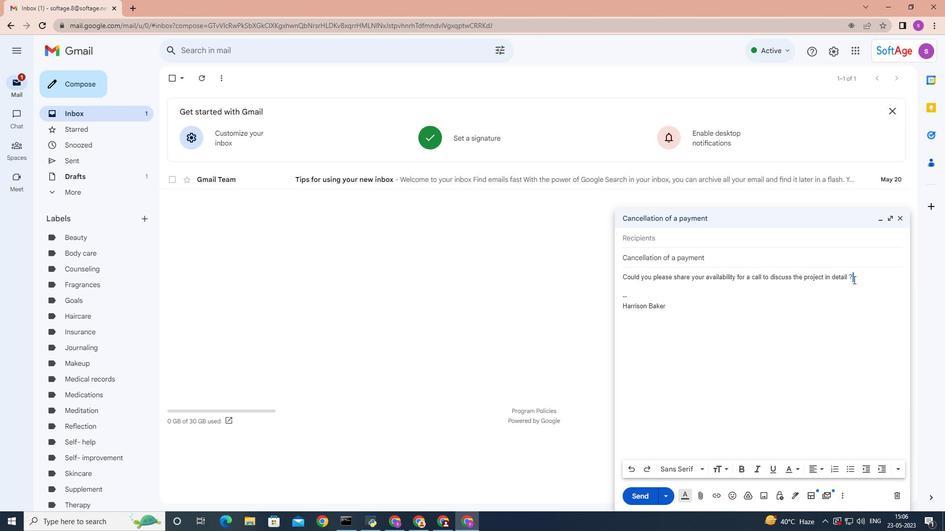 
Action: Mouse moved to (852, 275)
Screenshot: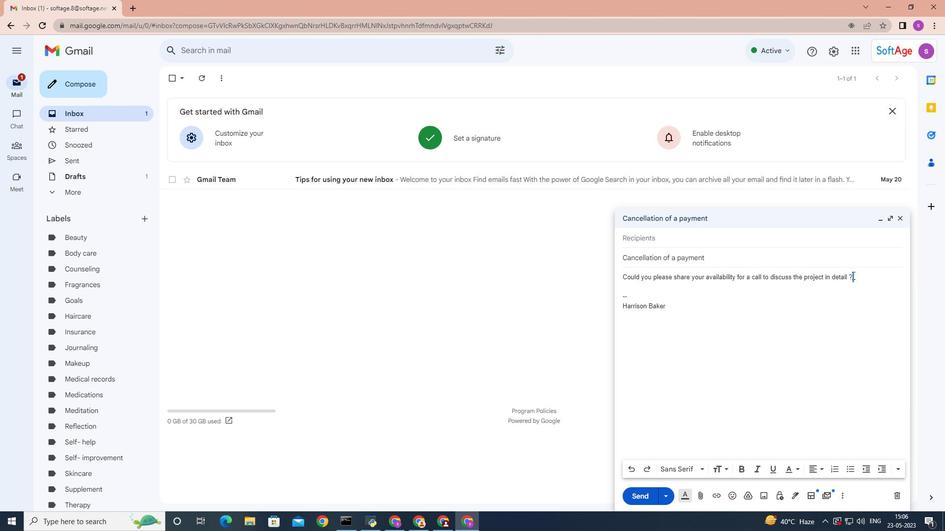 
Action: Mouse pressed left at (852, 275)
Screenshot: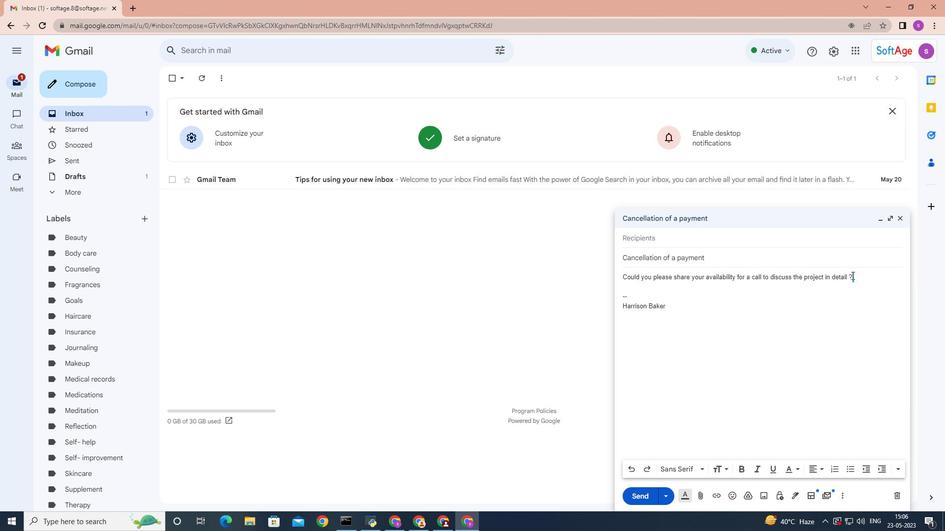 
Action: Mouse moved to (858, 369)
Screenshot: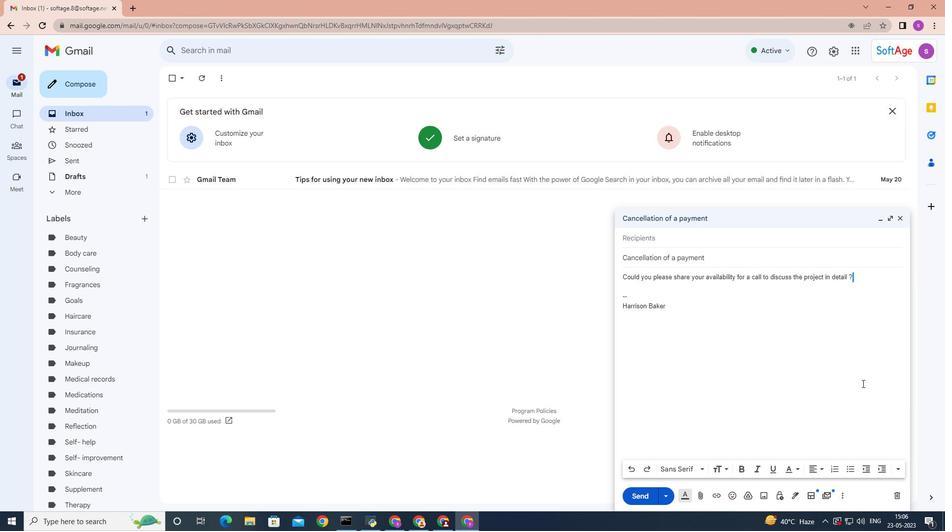 
Action: Mouse pressed left at (858, 369)
Screenshot: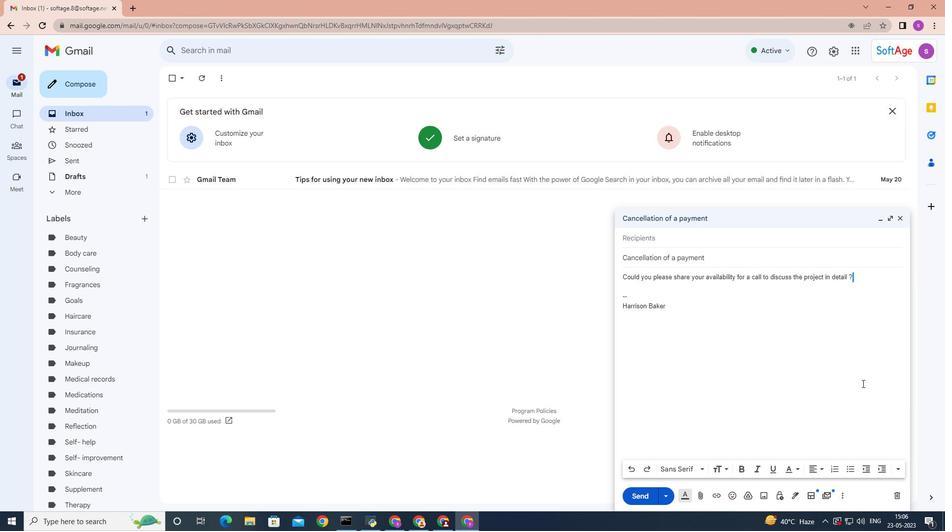 
Action: Mouse moved to (852, 274)
Screenshot: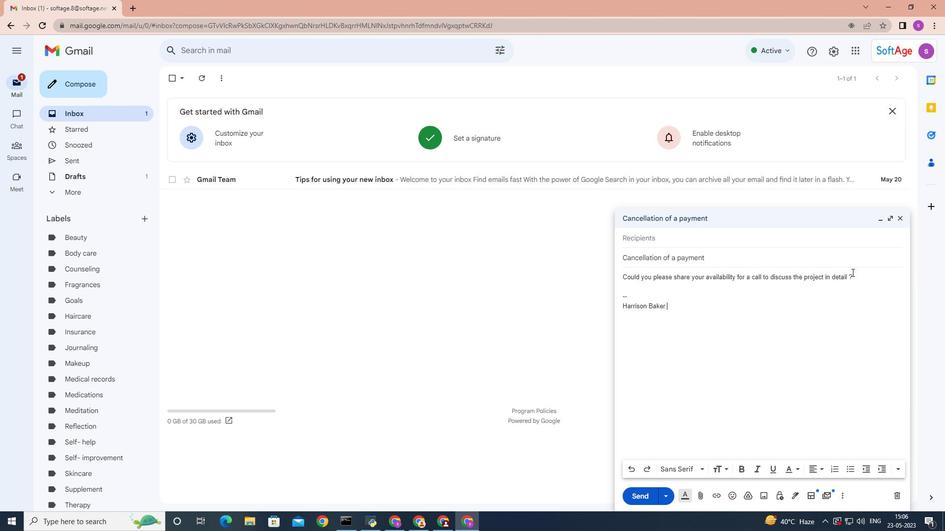 
Action: Mouse pressed left at (852, 274)
Screenshot: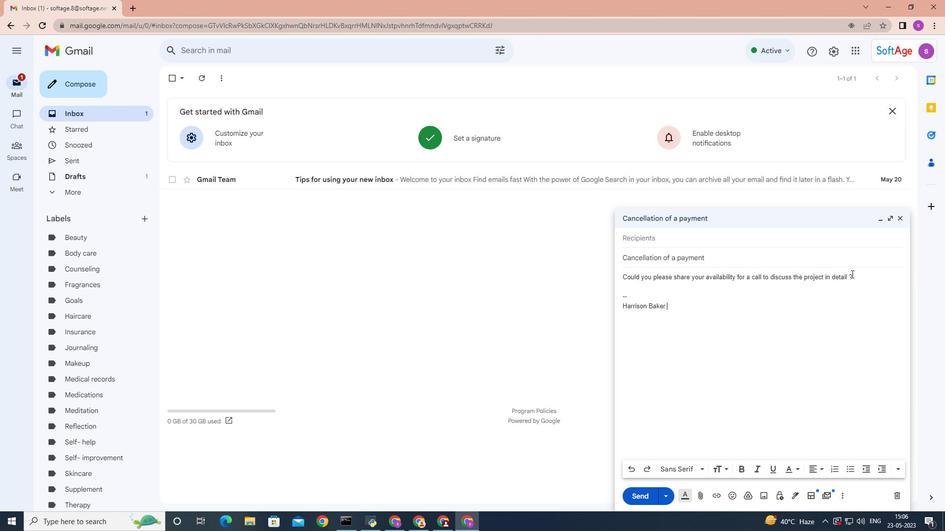 
Action: Mouse moved to (835, 468)
Screenshot: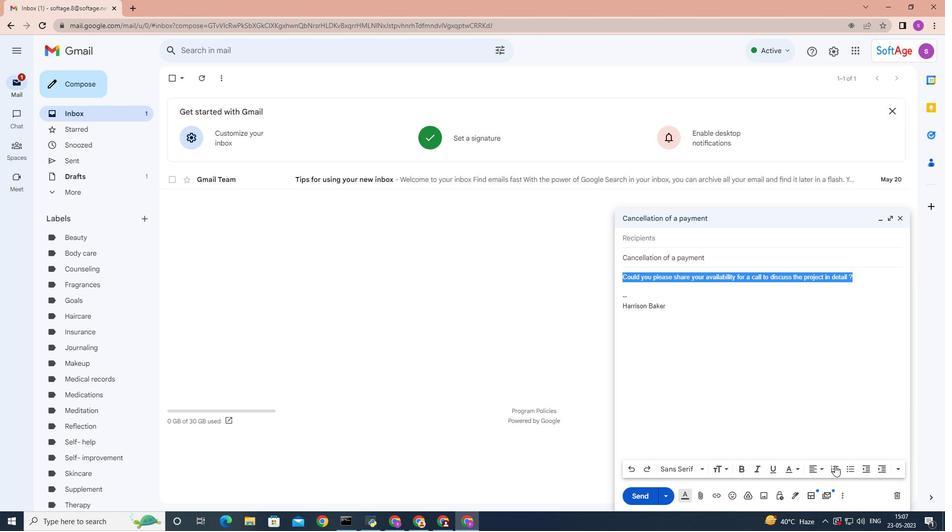 
Action: Mouse pressed left at (835, 468)
Screenshot: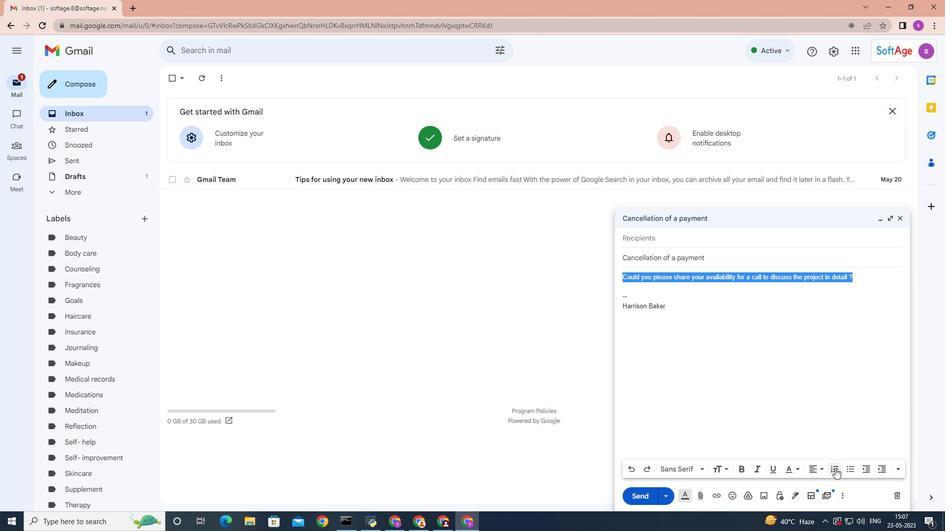 
Action: Mouse moved to (686, 467)
Screenshot: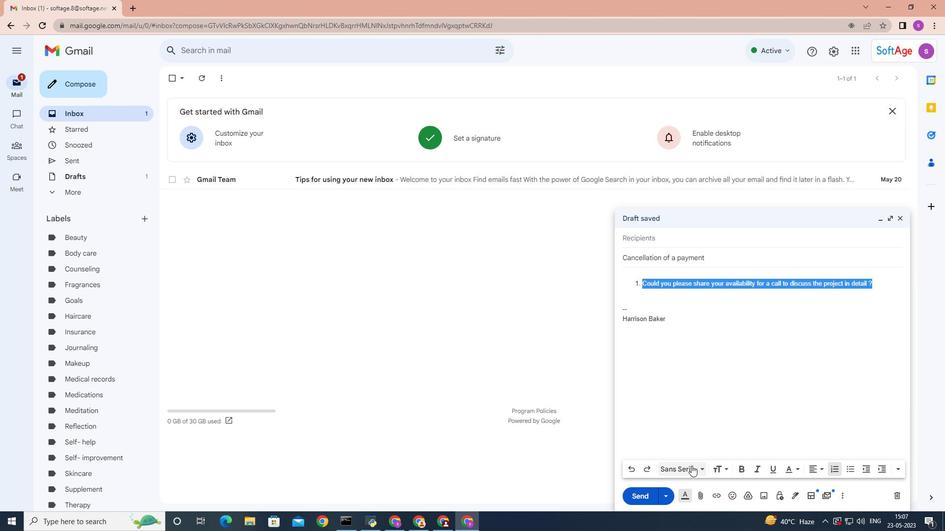
Action: Mouse pressed left at (686, 467)
Screenshot: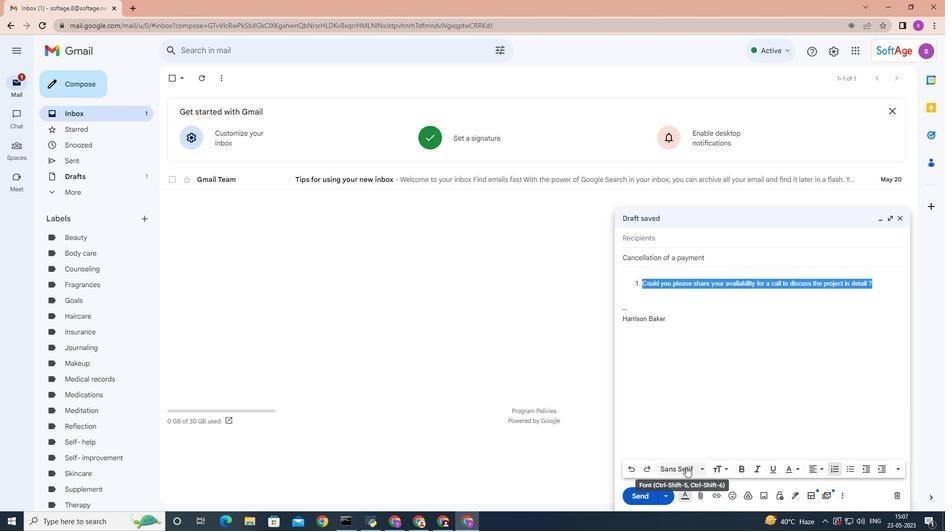 
Action: Mouse moved to (703, 329)
Screenshot: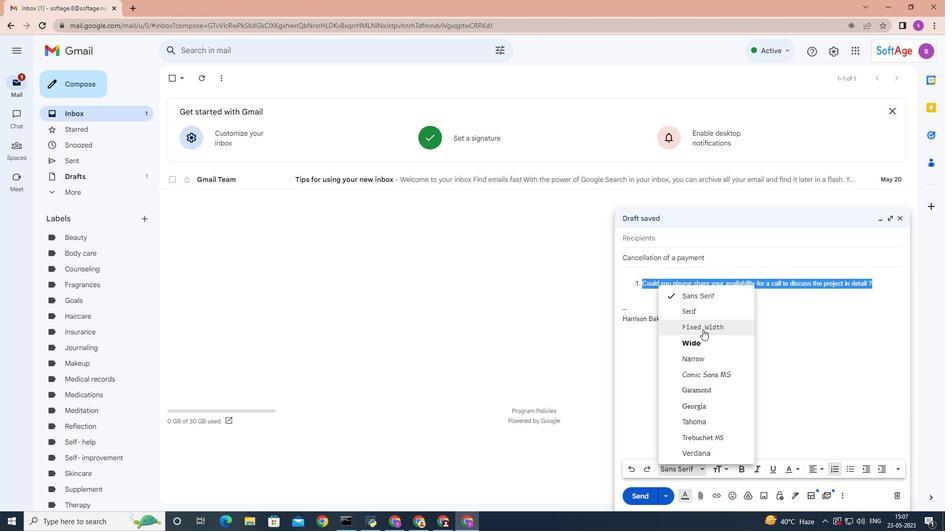 
Action: Mouse pressed left at (703, 329)
Screenshot: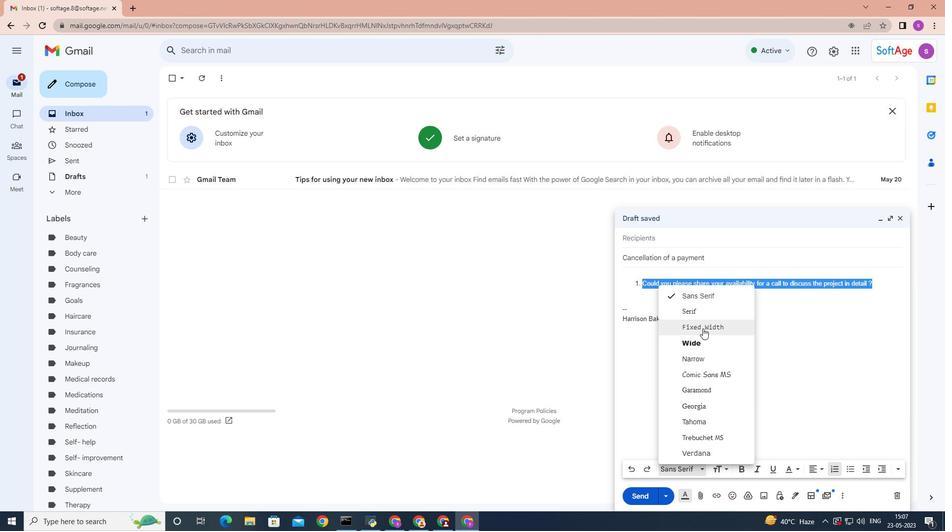 
Action: Mouse moved to (894, 469)
Screenshot: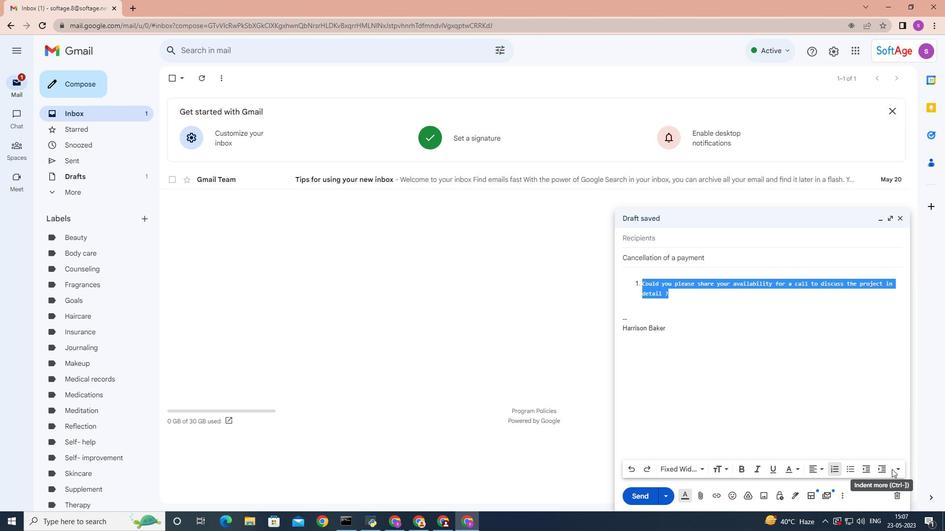 
Action: Mouse pressed left at (894, 469)
Screenshot: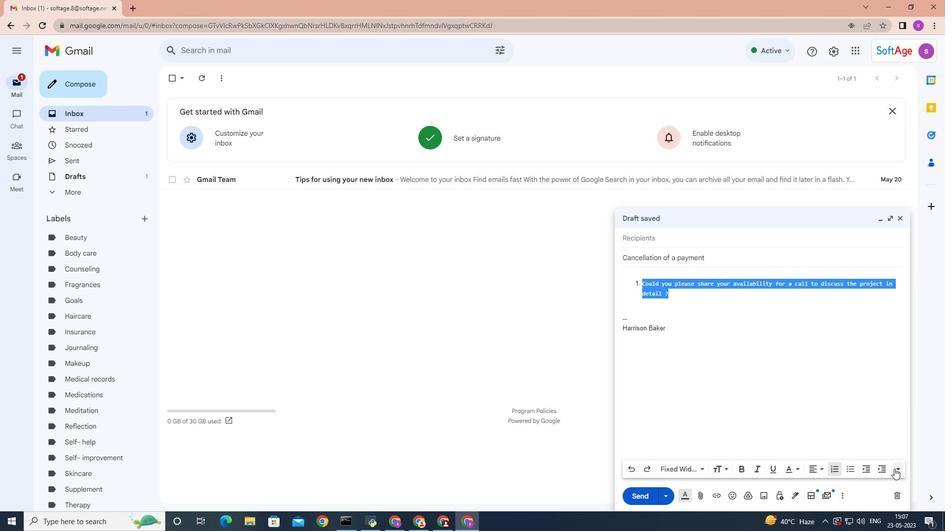
Action: Mouse moved to (905, 442)
Screenshot: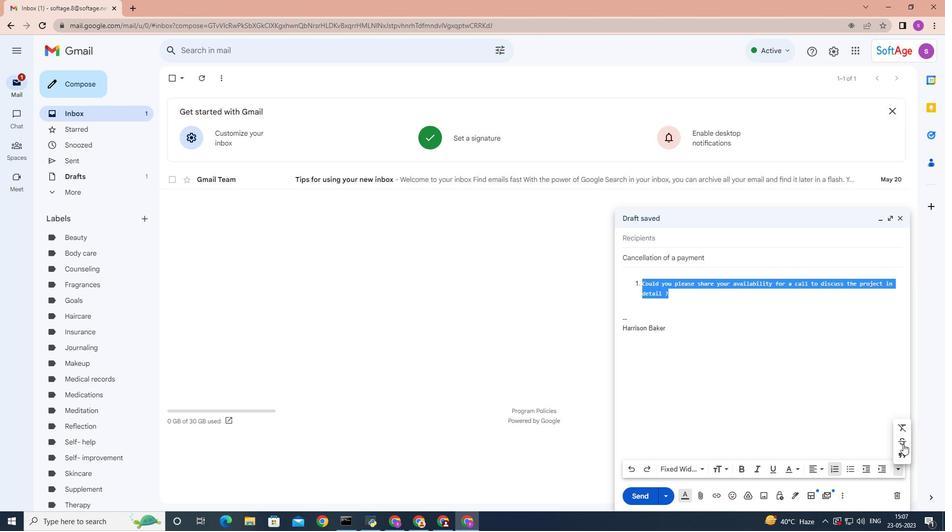 
Action: Mouse pressed left at (905, 442)
Screenshot: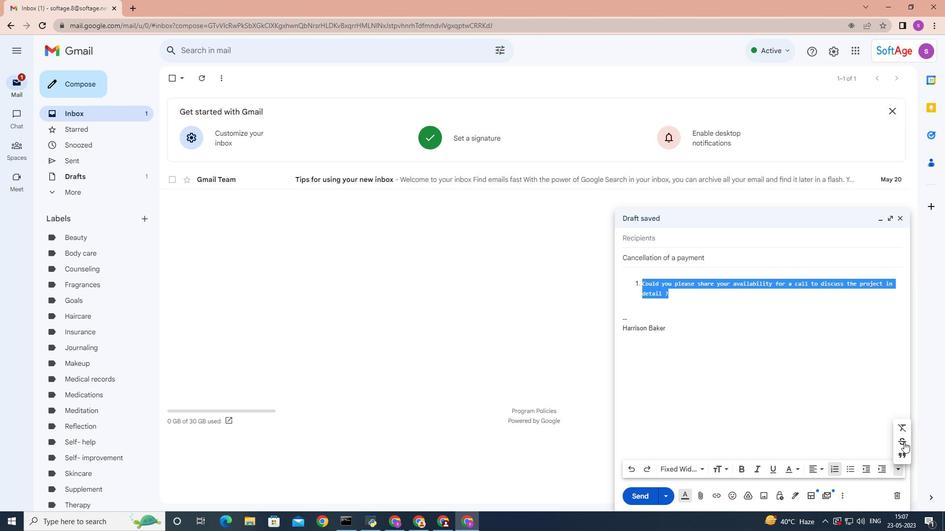 
Action: Mouse moved to (834, 467)
Screenshot: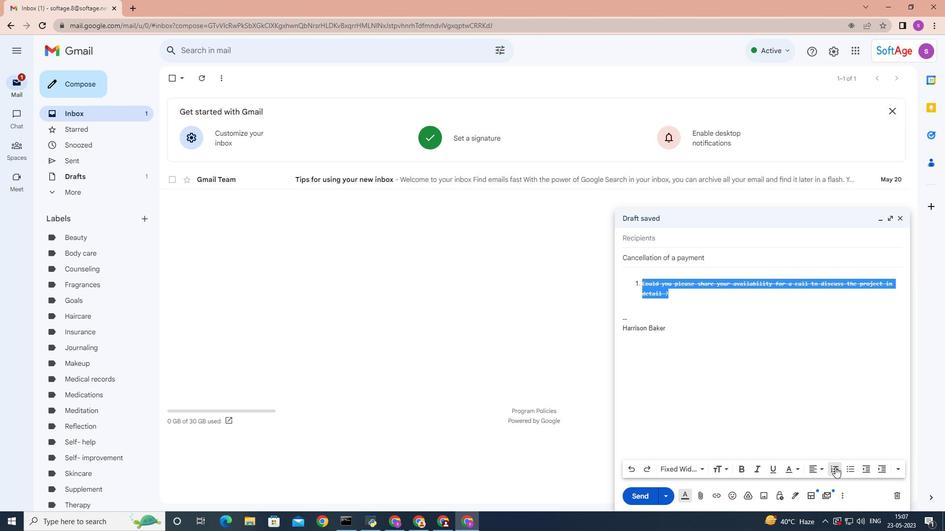 
Action: Mouse pressed left at (834, 467)
Screenshot: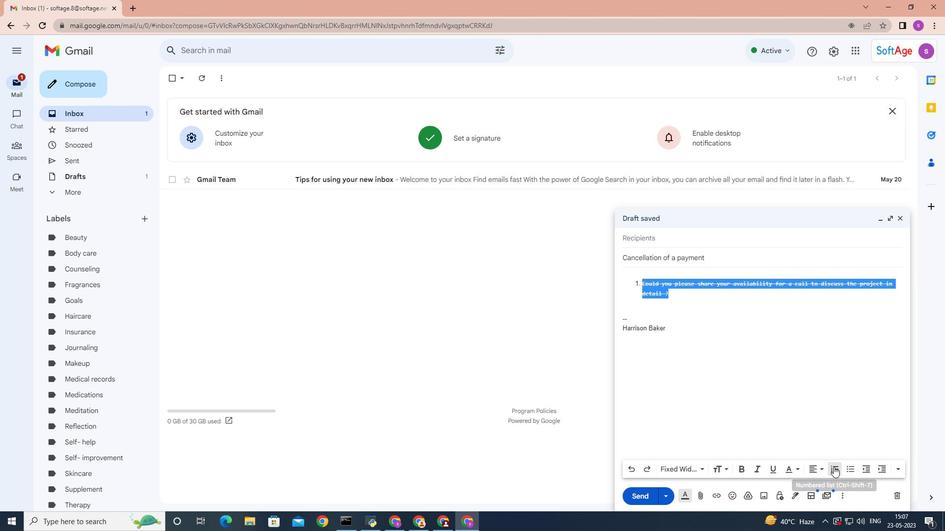 
Action: Mouse moved to (692, 466)
Screenshot: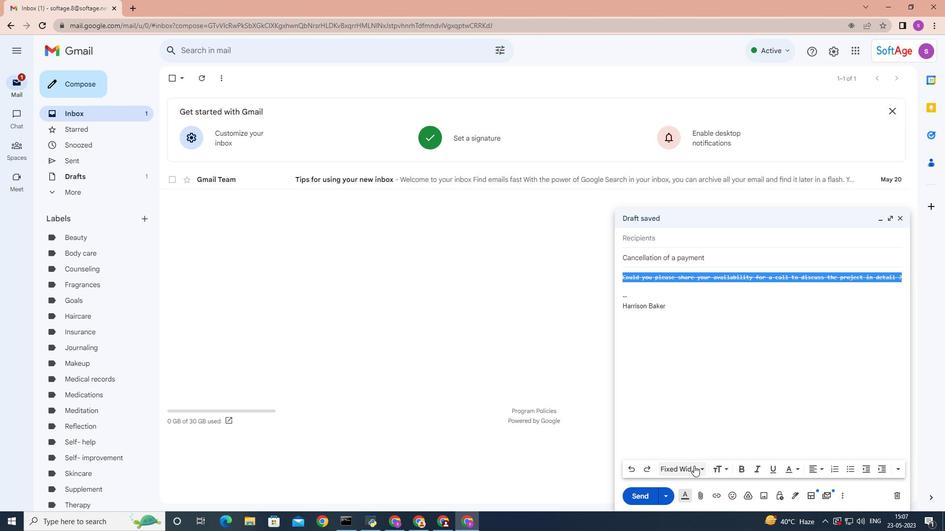 
Action: Mouse pressed left at (692, 466)
Screenshot: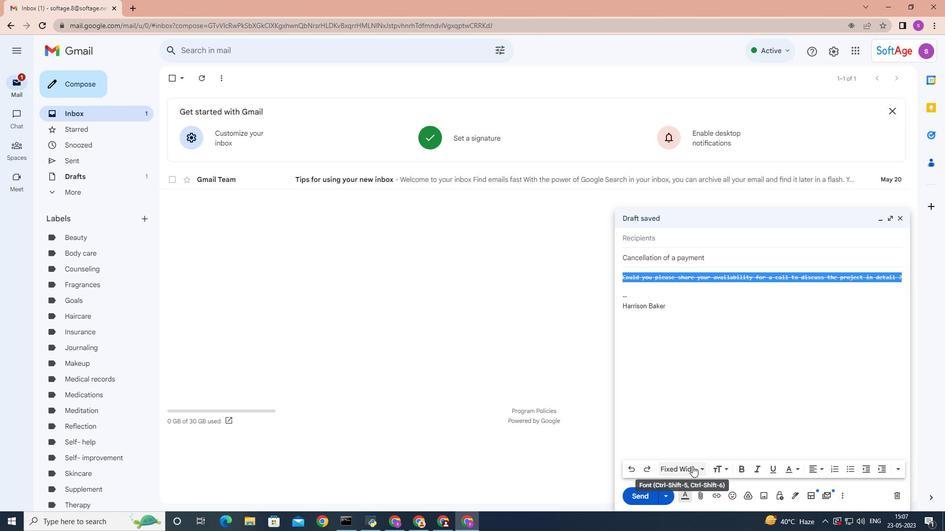 
Action: Mouse moved to (710, 296)
Screenshot: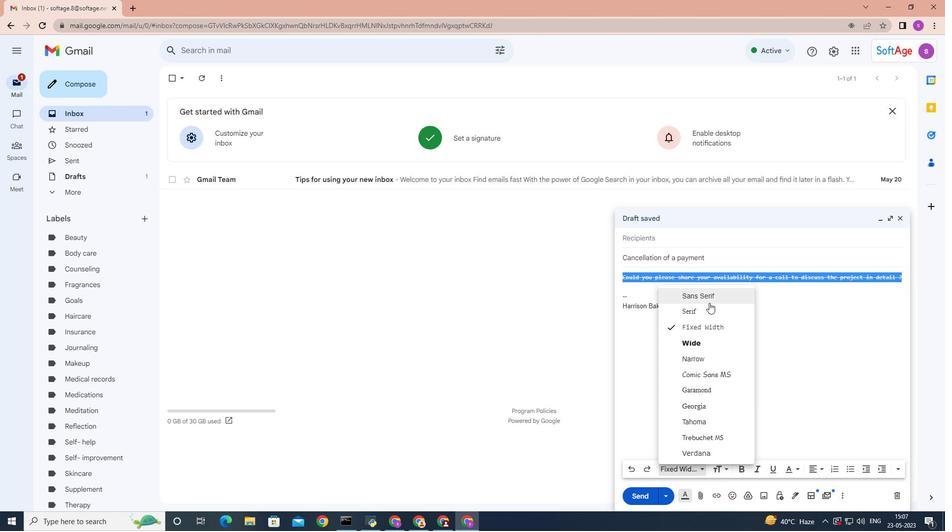 
Action: Mouse pressed left at (710, 296)
Screenshot: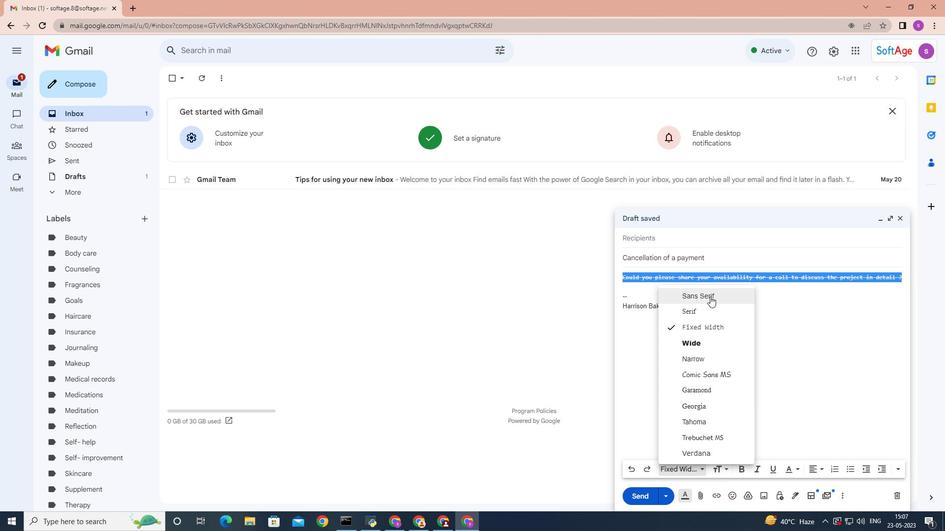 
Action: Mouse moved to (646, 493)
Screenshot: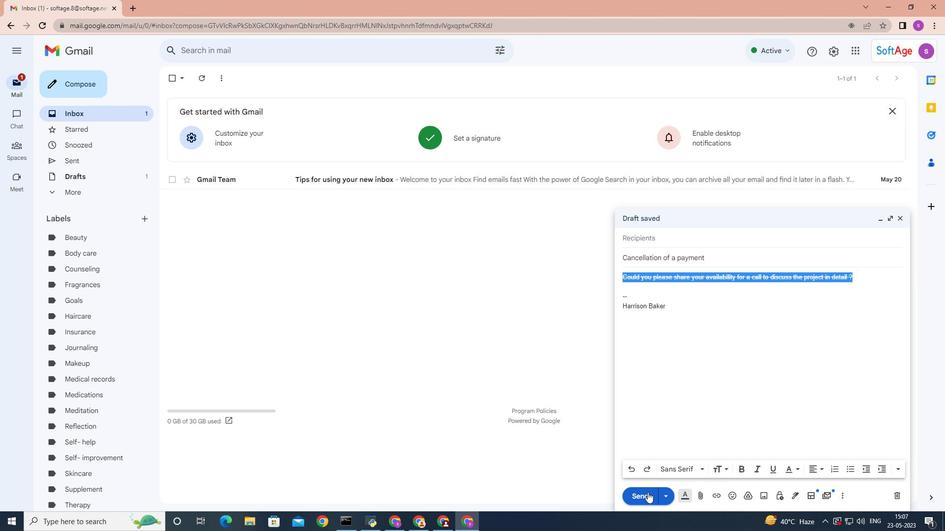 
Action: Mouse pressed left at (646, 493)
Screenshot: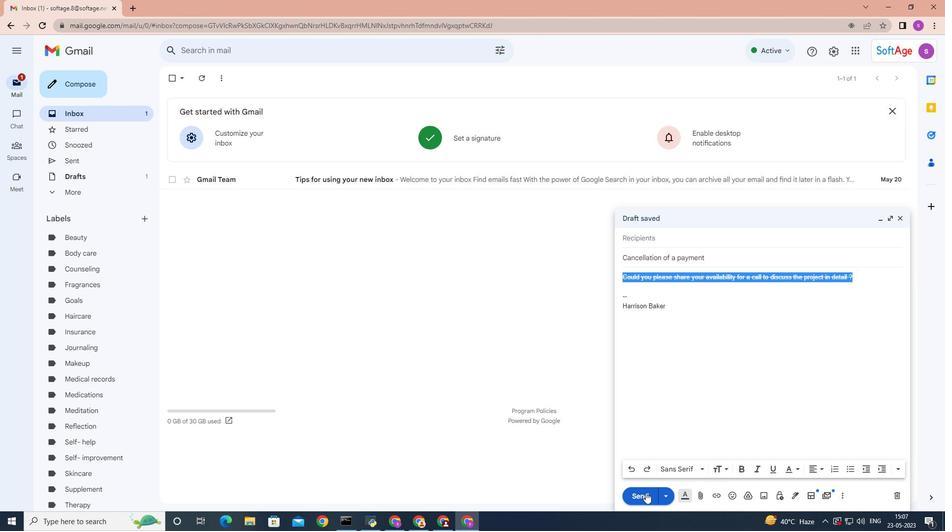 
Action: Mouse moved to (779, 371)
Screenshot: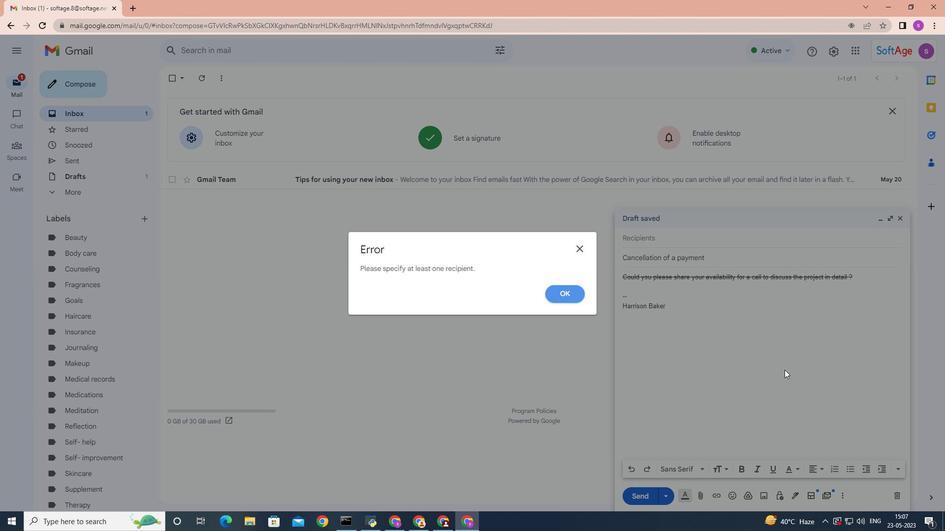 
Action: Mouse pressed left at (779, 371)
Screenshot: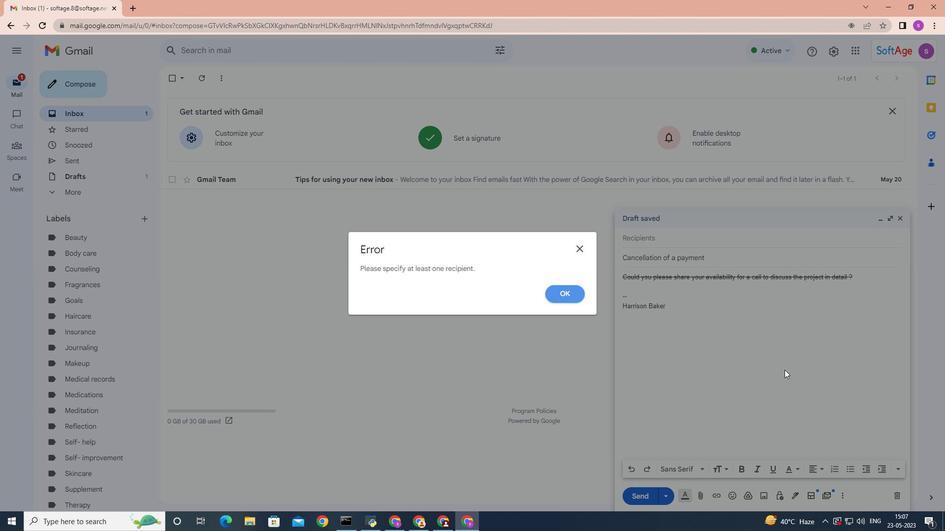
Action: Mouse moved to (575, 248)
Screenshot: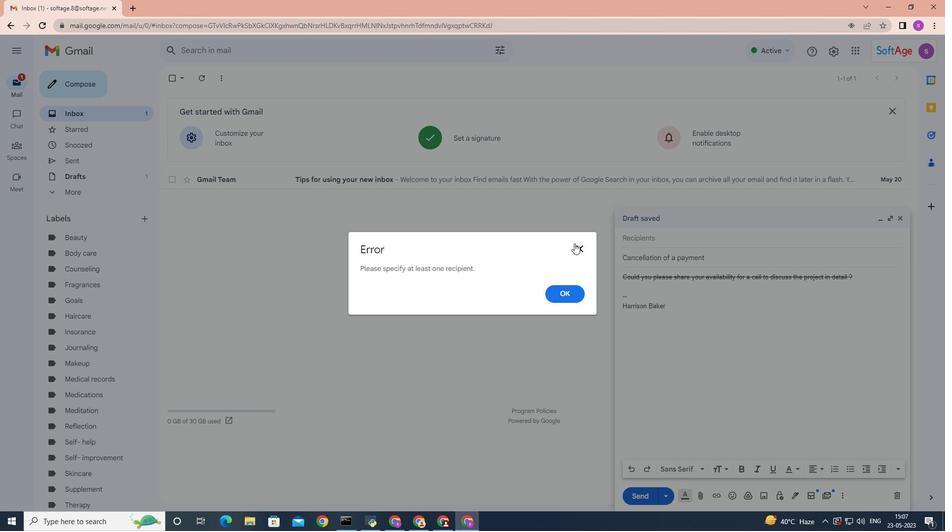 
Action: Mouse pressed left at (575, 248)
Screenshot: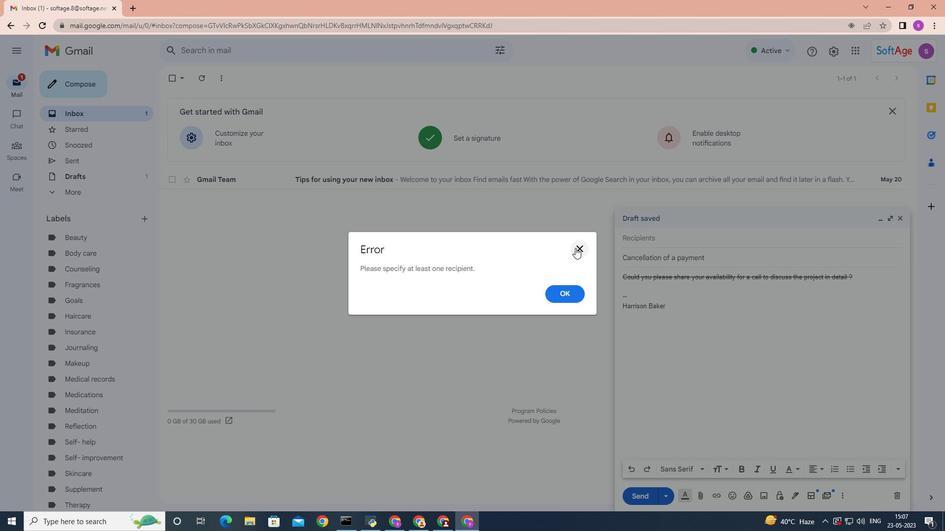 
Action: Mouse moved to (629, 242)
Screenshot: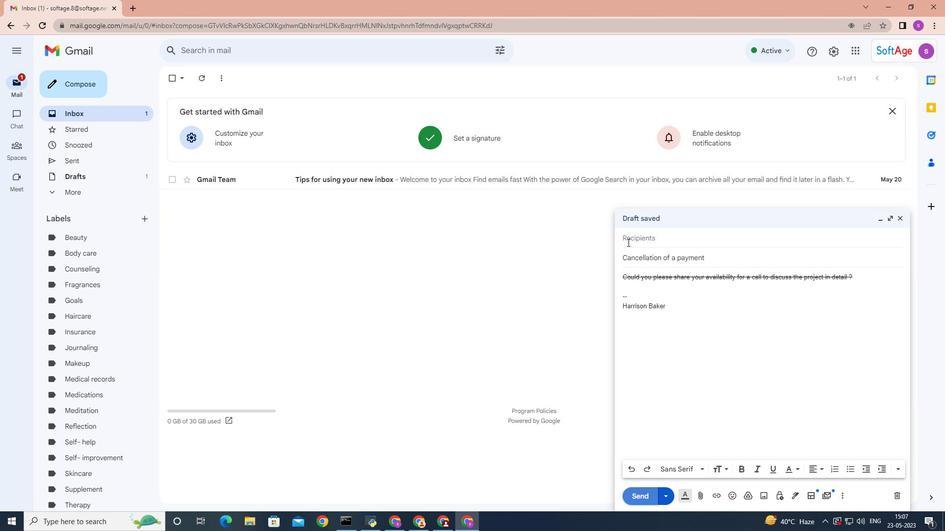 
Action: Mouse pressed left at (629, 242)
Screenshot: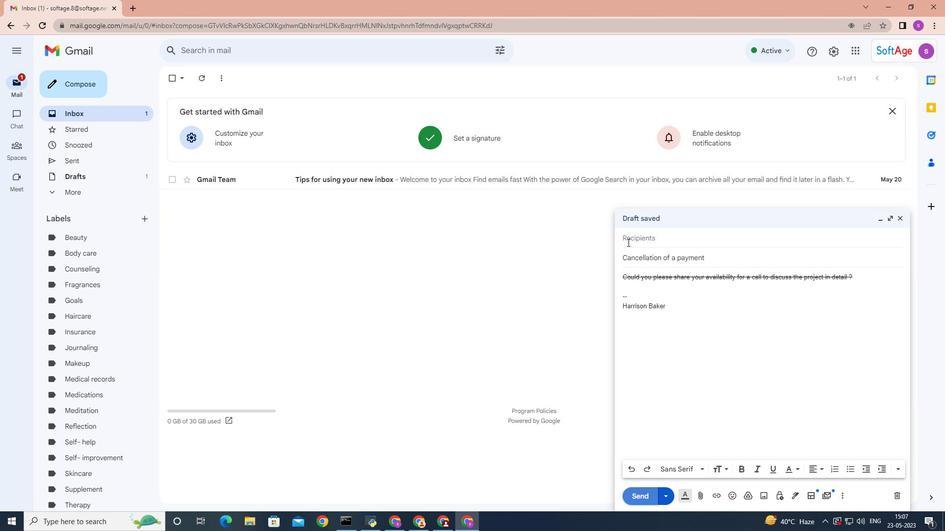 
Action: Mouse moved to (629, 242)
Screenshot: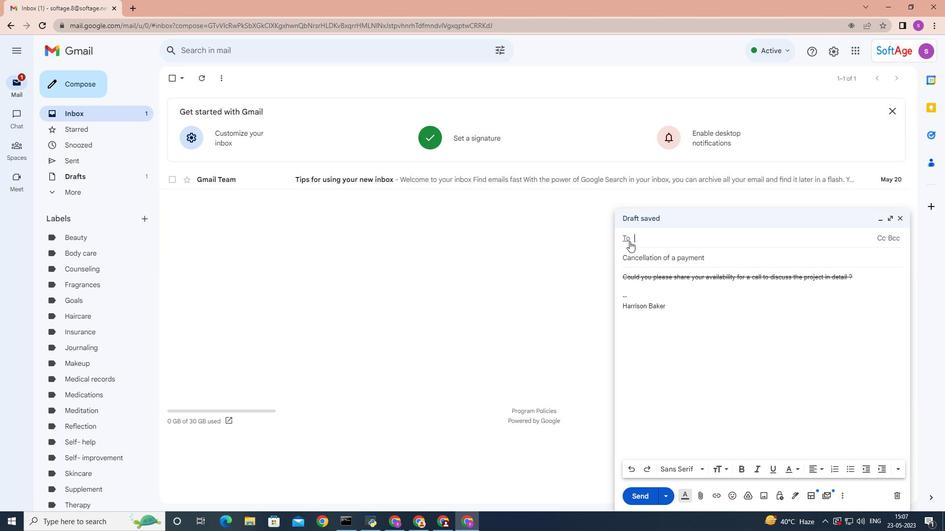 
Action: Key pressed softage.2
Screenshot: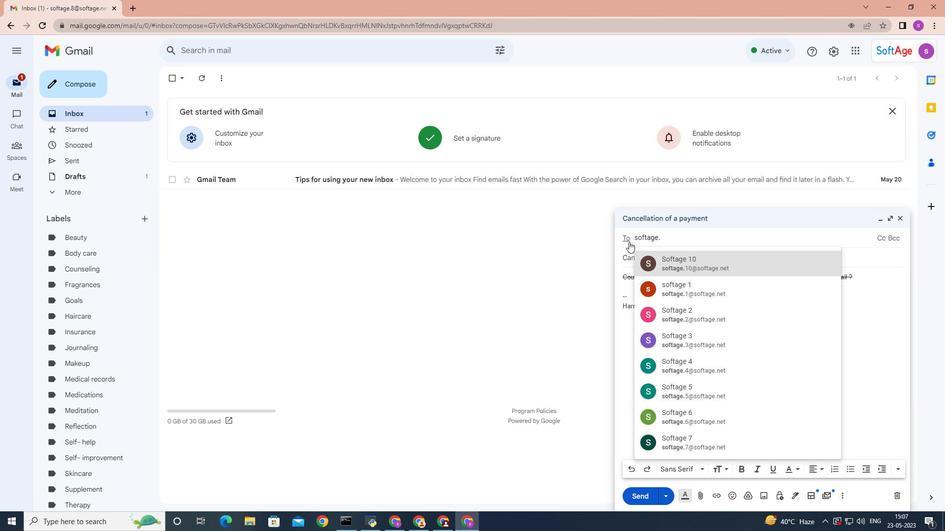 
Action: Mouse moved to (702, 265)
Screenshot: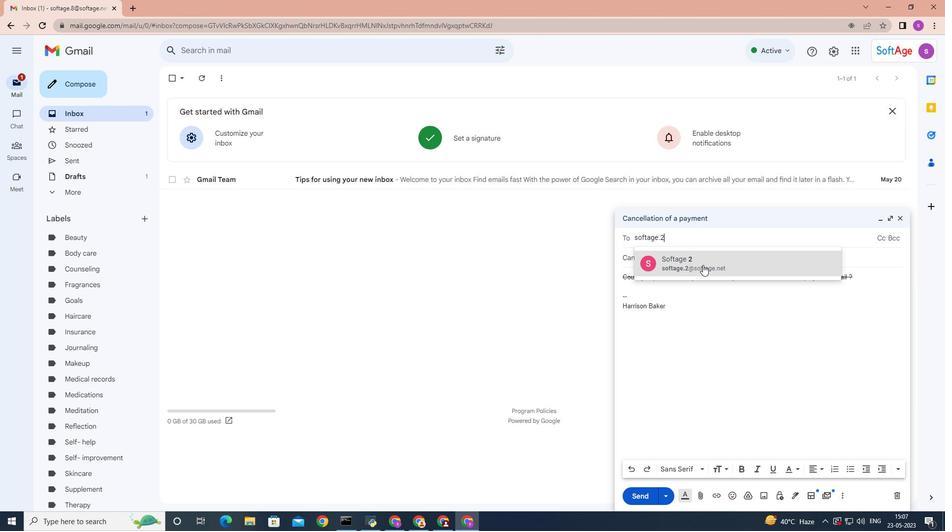 
Action: Mouse pressed left at (702, 265)
Screenshot: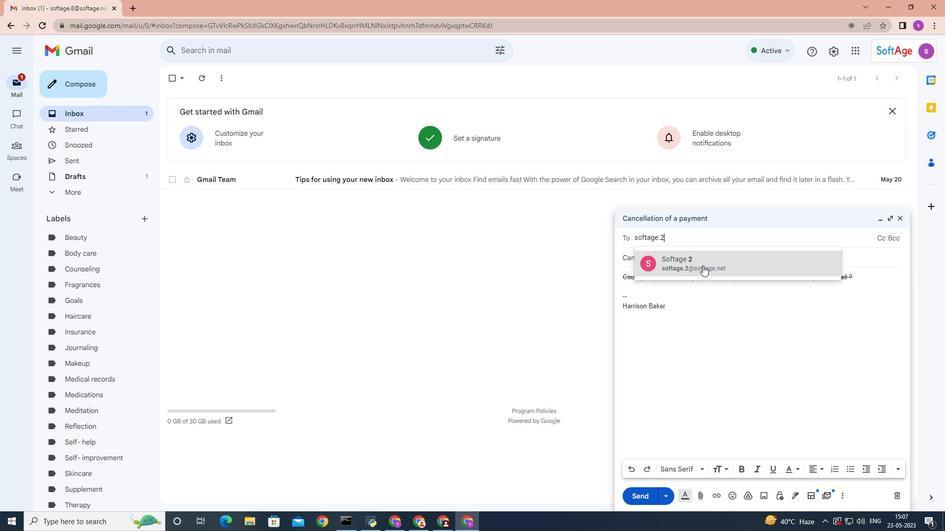
Action: Mouse moved to (636, 500)
Screenshot: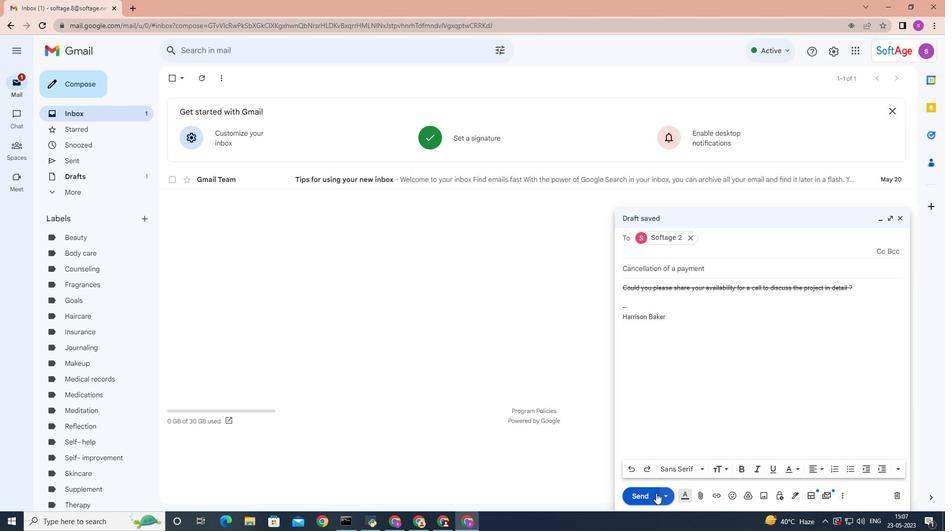 
Action: Mouse pressed left at (636, 500)
Screenshot: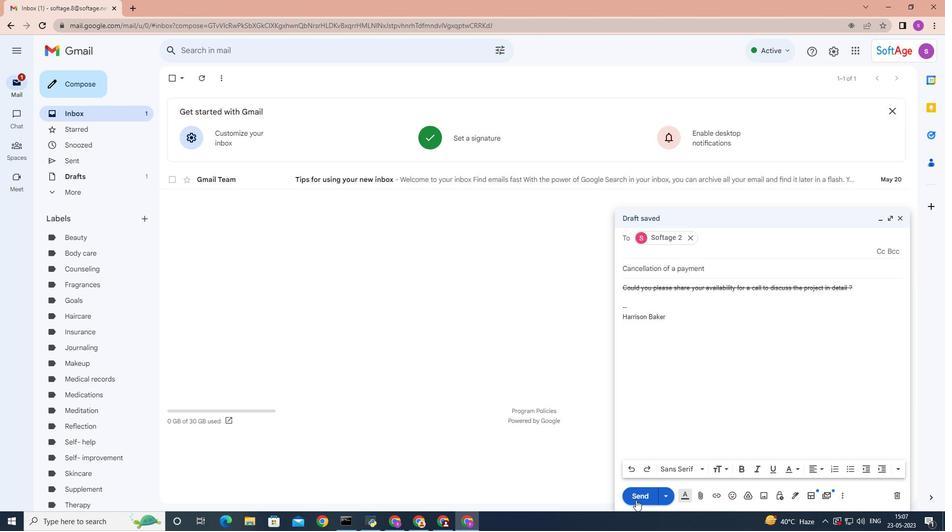 
Action: Mouse moved to (79, 159)
Screenshot: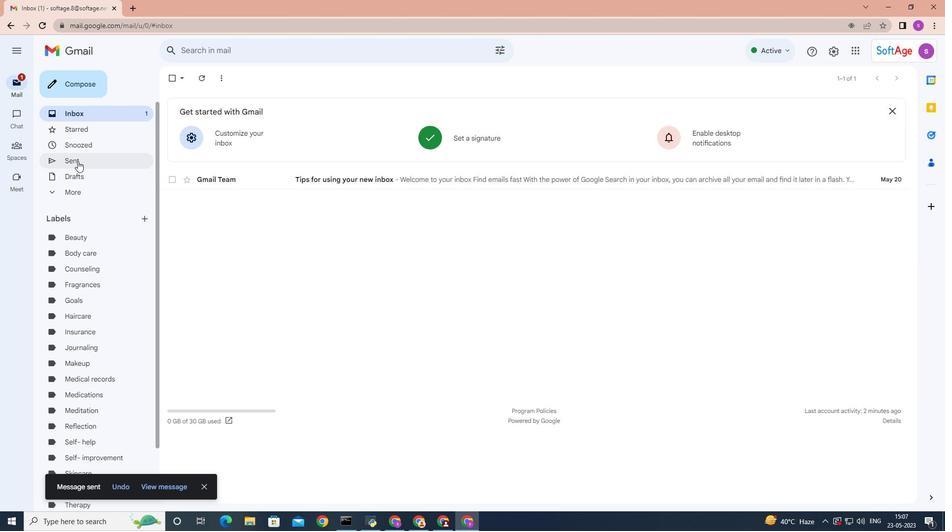 
Action: Mouse pressed left at (79, 159)
Screenshot: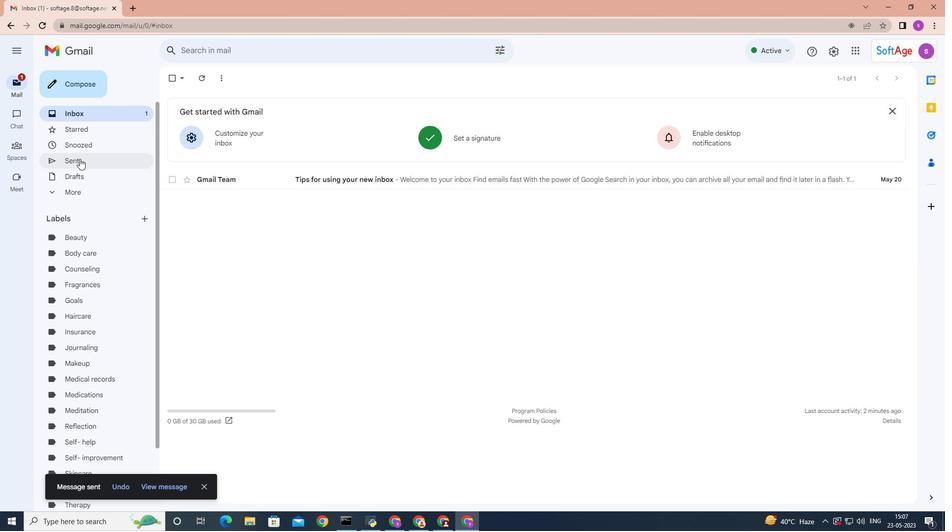
Action: Mouse moved to (293, 122)
Screenshot: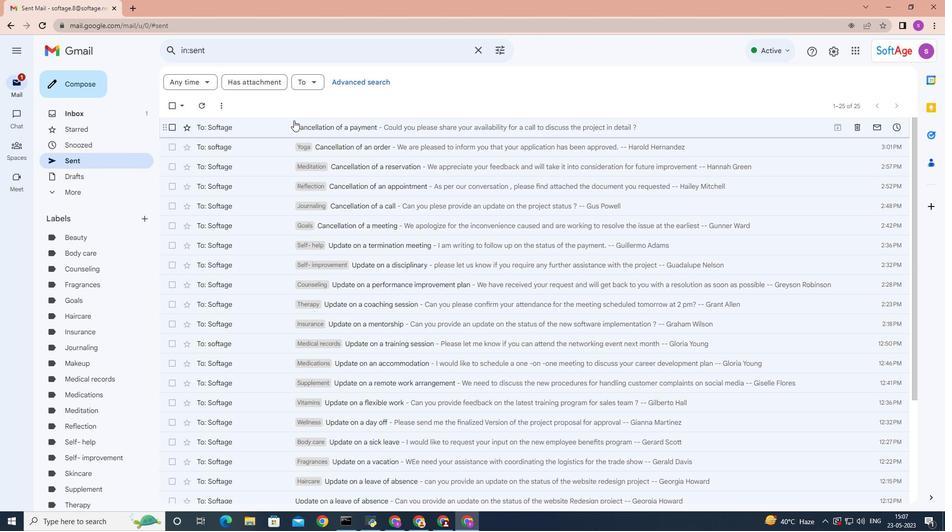 
Action: Mouse pressed right at (293, 122)
Screenshot: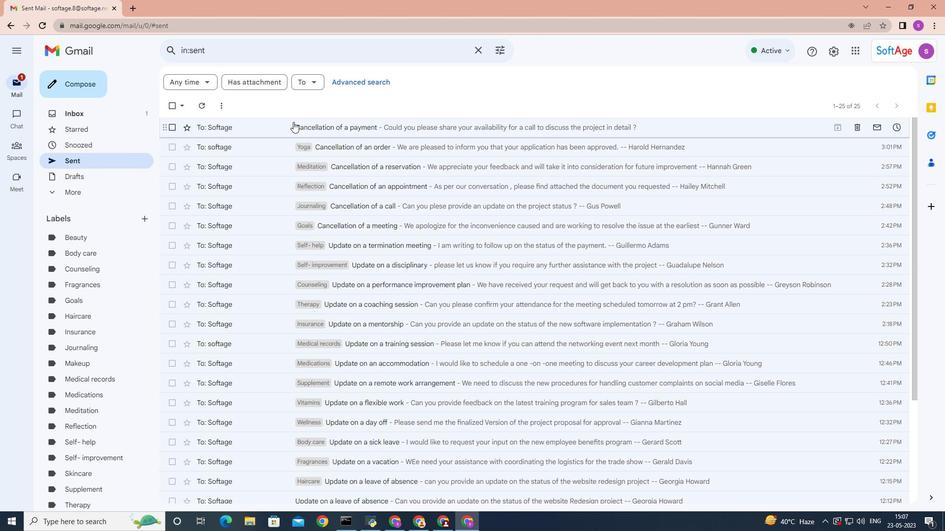 
Action: Mouse moved to (430, 324)
Screenshot: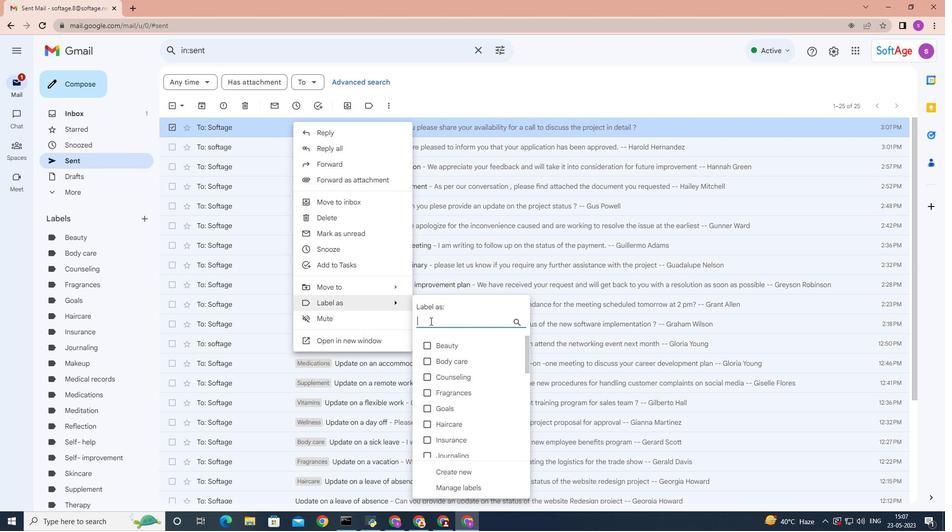 
Action: Mouse pressed left at (430, 324)
Screenshot: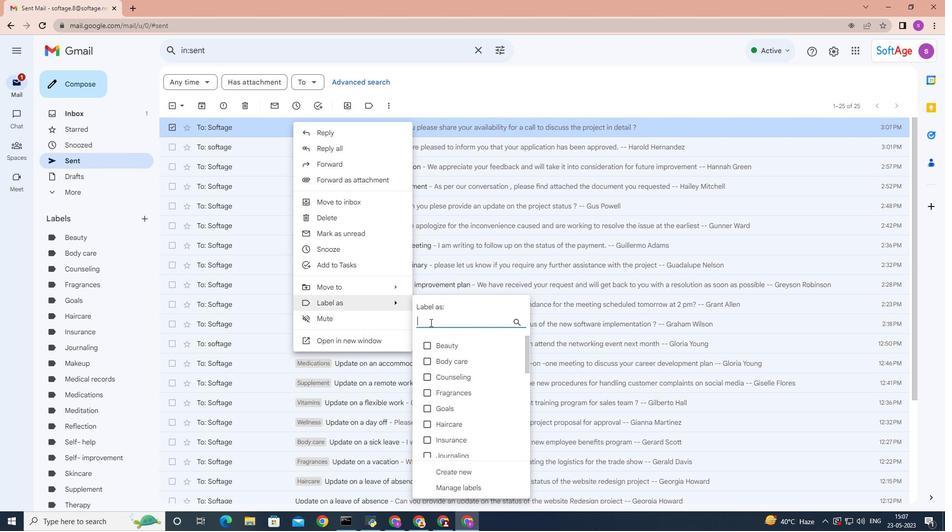 
Action: Mouse moved to (430, 324)
Screenshot: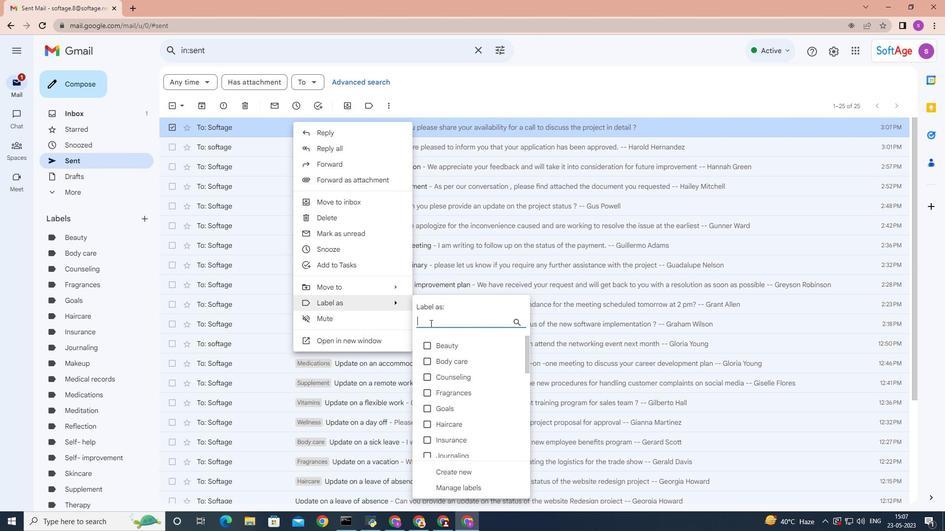 
Action: Key pressed fitness
Screenshot: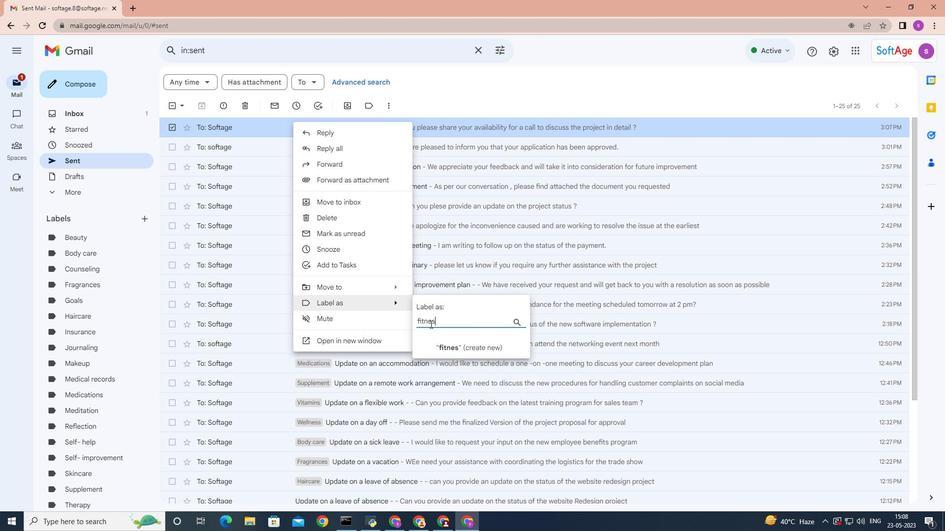 
Action: Mouse moved to (479, 348)
Screenshot: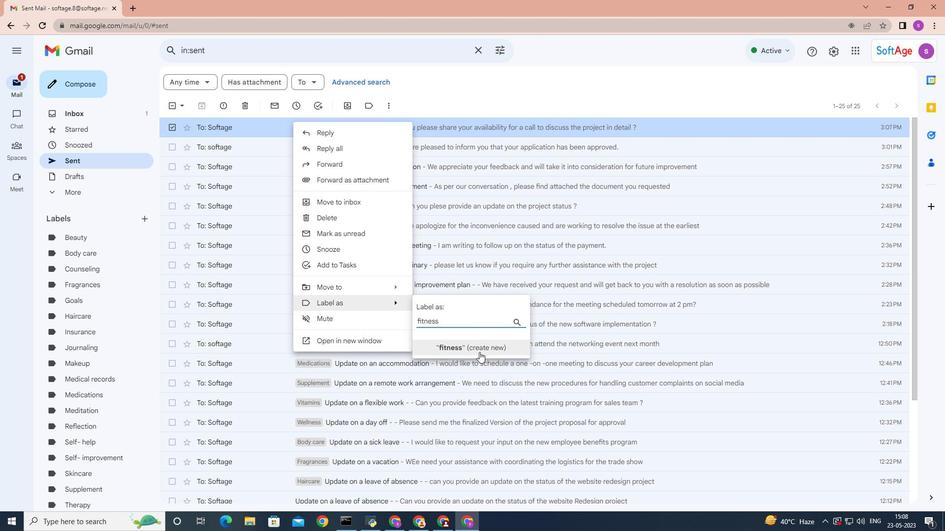 
Action: Mouse pressed left at (479, 348)
Screenshot: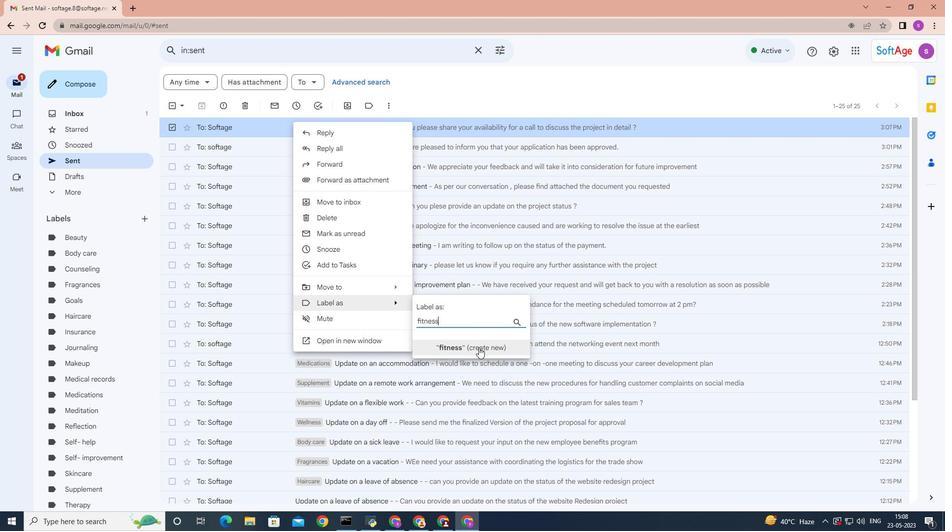 
Action: Mouse moved to (560, 312)
Screenshot: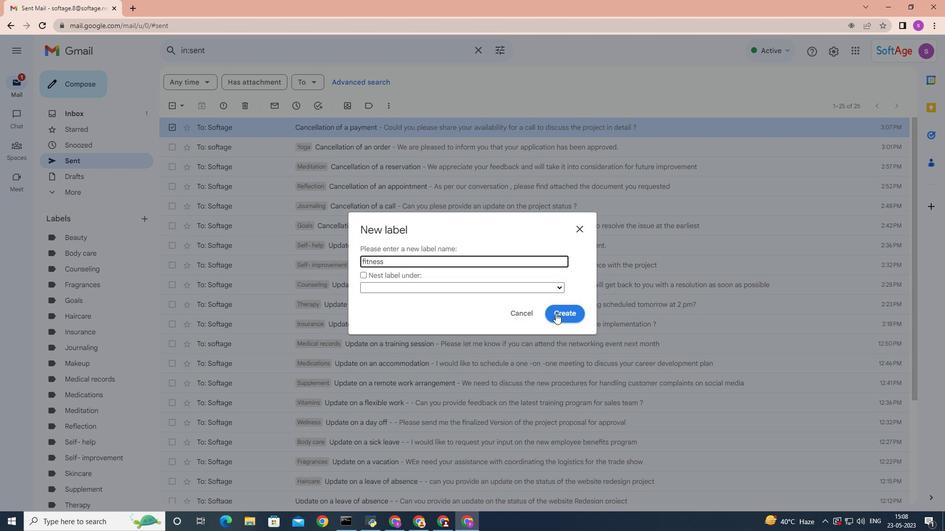 
Action: Mouse pressed left at (560, 312)
Screenshot: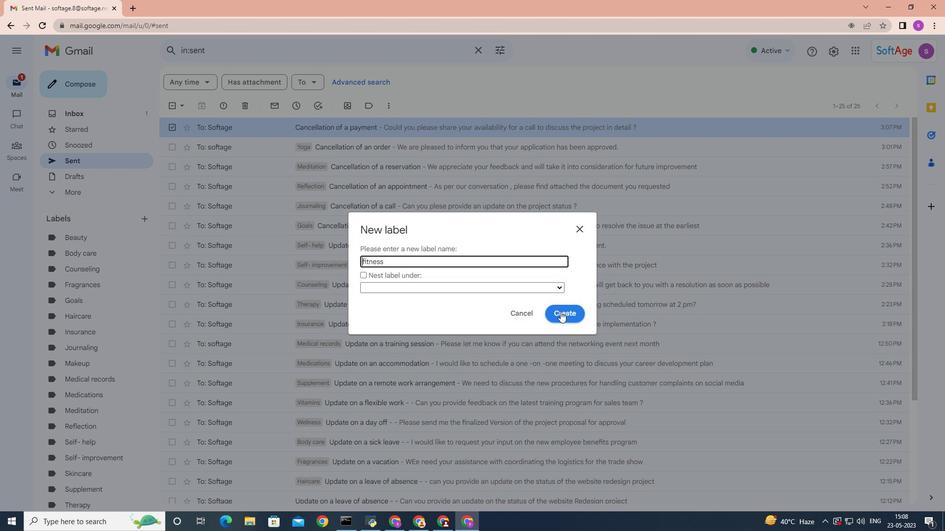 
Action: Mouse moved to (560, 312)
Screenshot: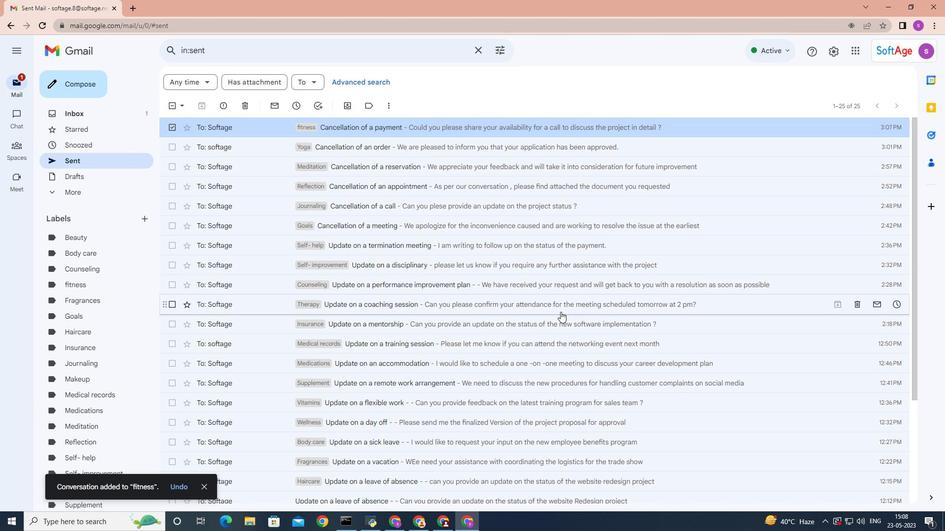 
